 Task: Find connections with filter location Chākia with filter topic #sharktankwith filter profile language Spanish with filter current company Crescendo Global  with filter school Careers for banglore youth with filter industry Natural Gas Distribution with filter service category Nonprofit Consulting with filter keywords title Salon Manager
Action: Mouse moved to (699, 87)
Screenshot: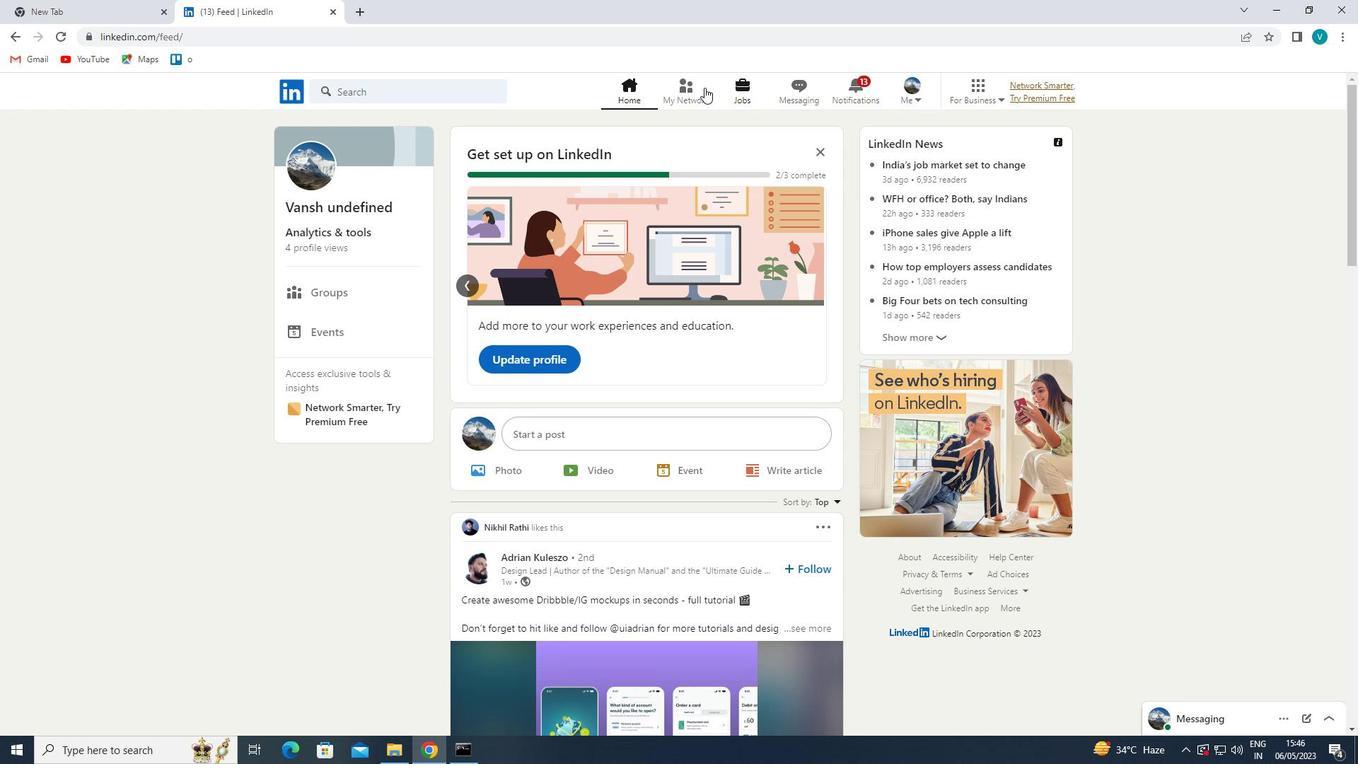 
Action: Mouse pressed left at (699, 87)
Screenshot: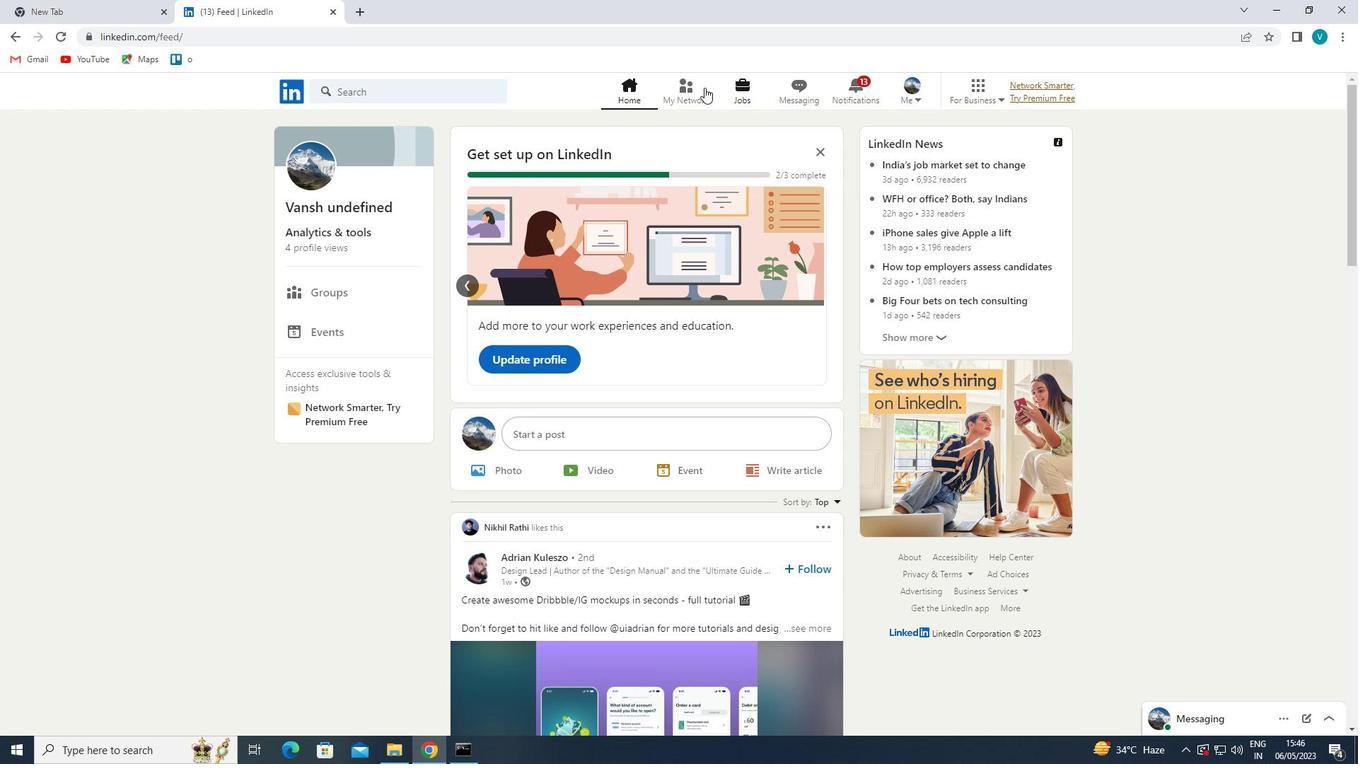 
Action: Mouse moved to (382, 176)
Screenshot: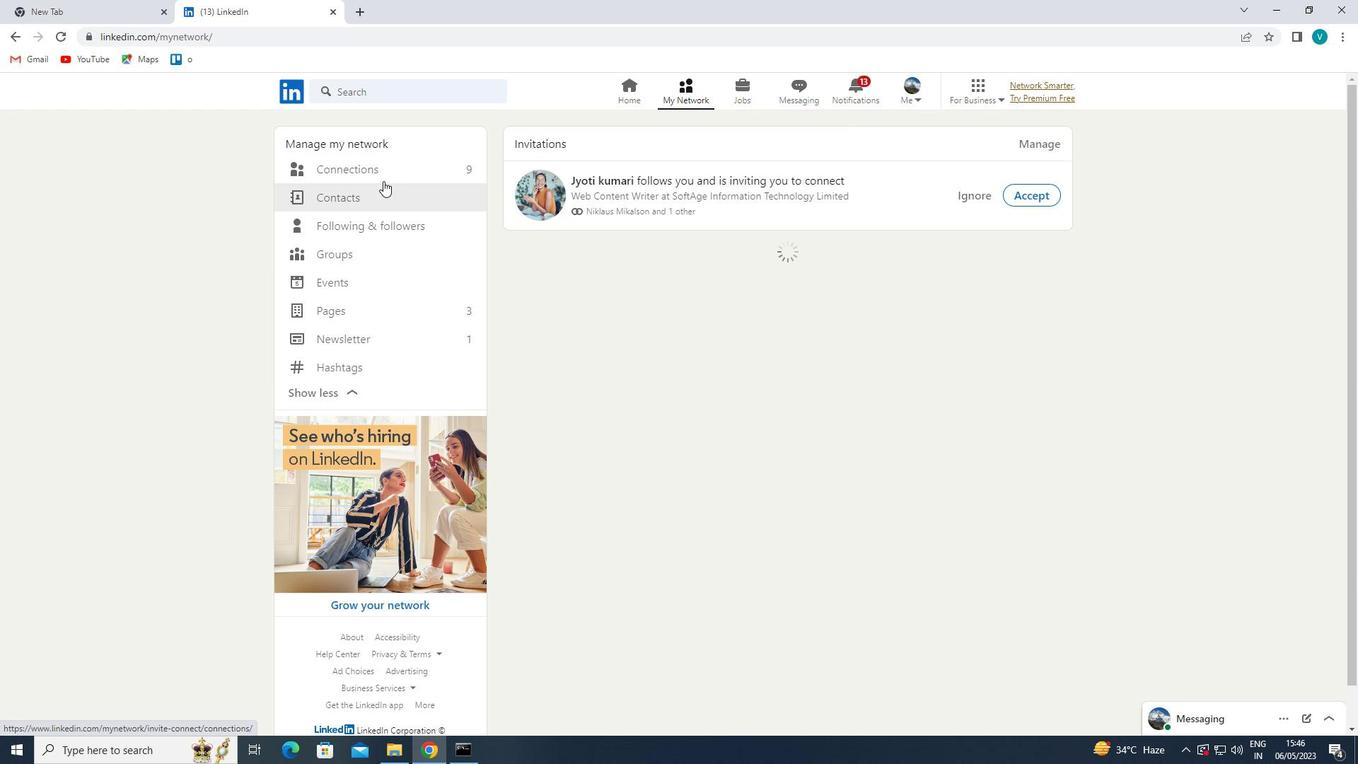 
Action: Mouse pressed left at (382, 176)
Screenshot: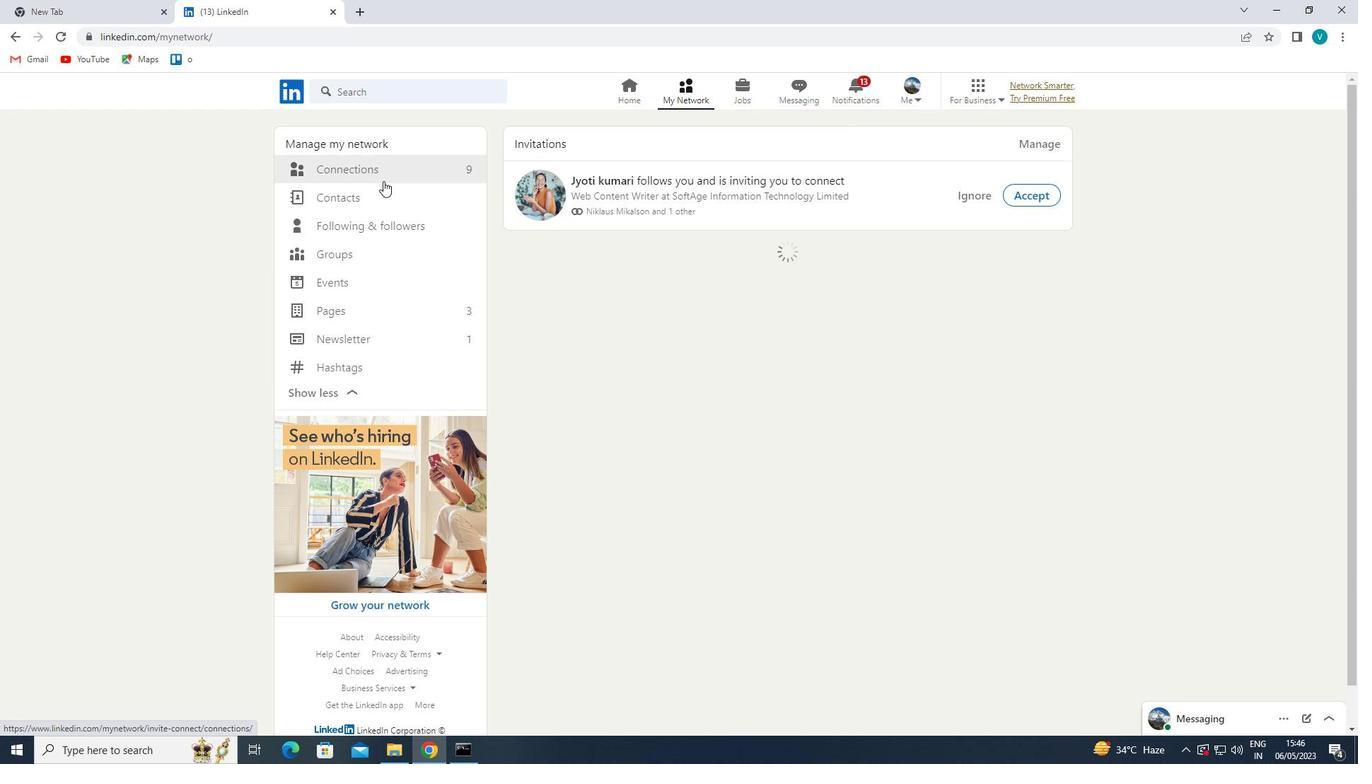 
Action: Mouse moved to (794, 162)
Screenshot: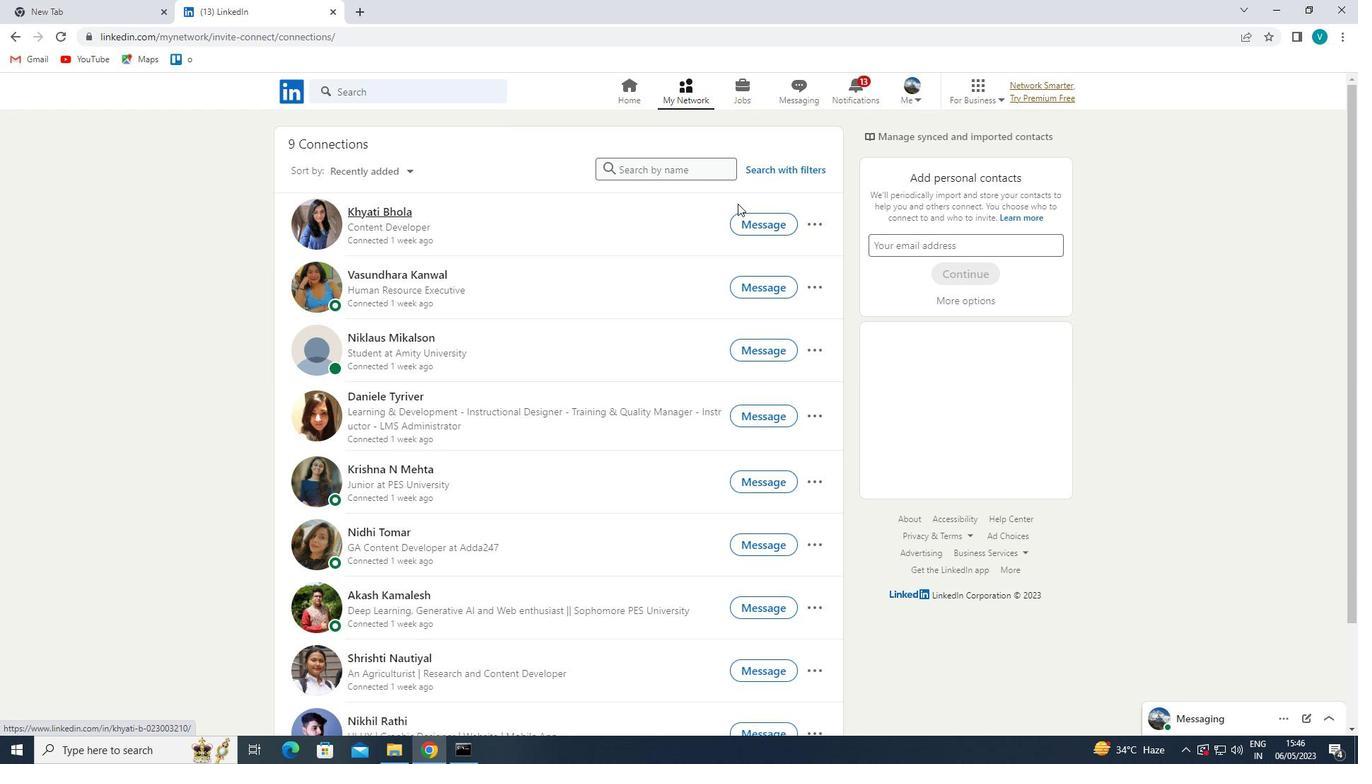 
Action: Mouse pressed left at (794, 162)
Screenshot: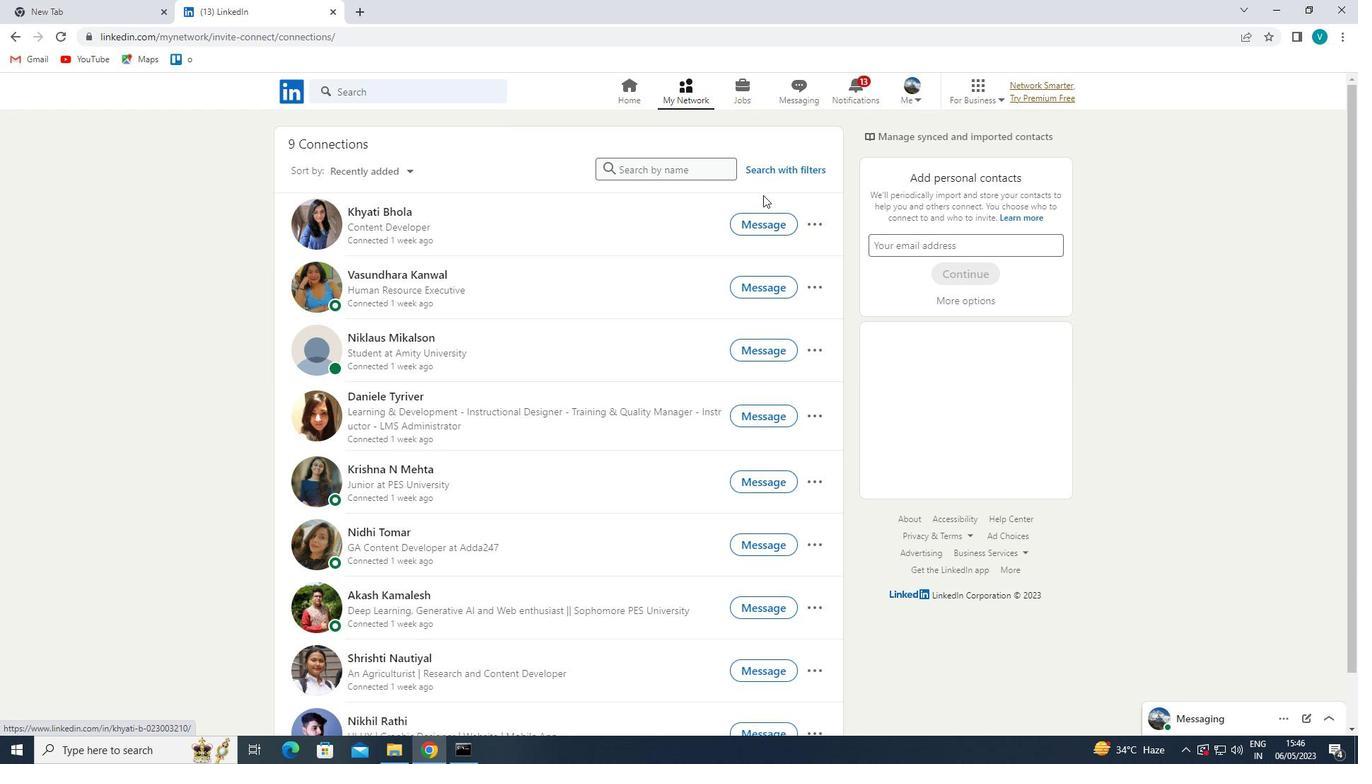 
Action: Mouse moved to (684, 137)
Screenshot: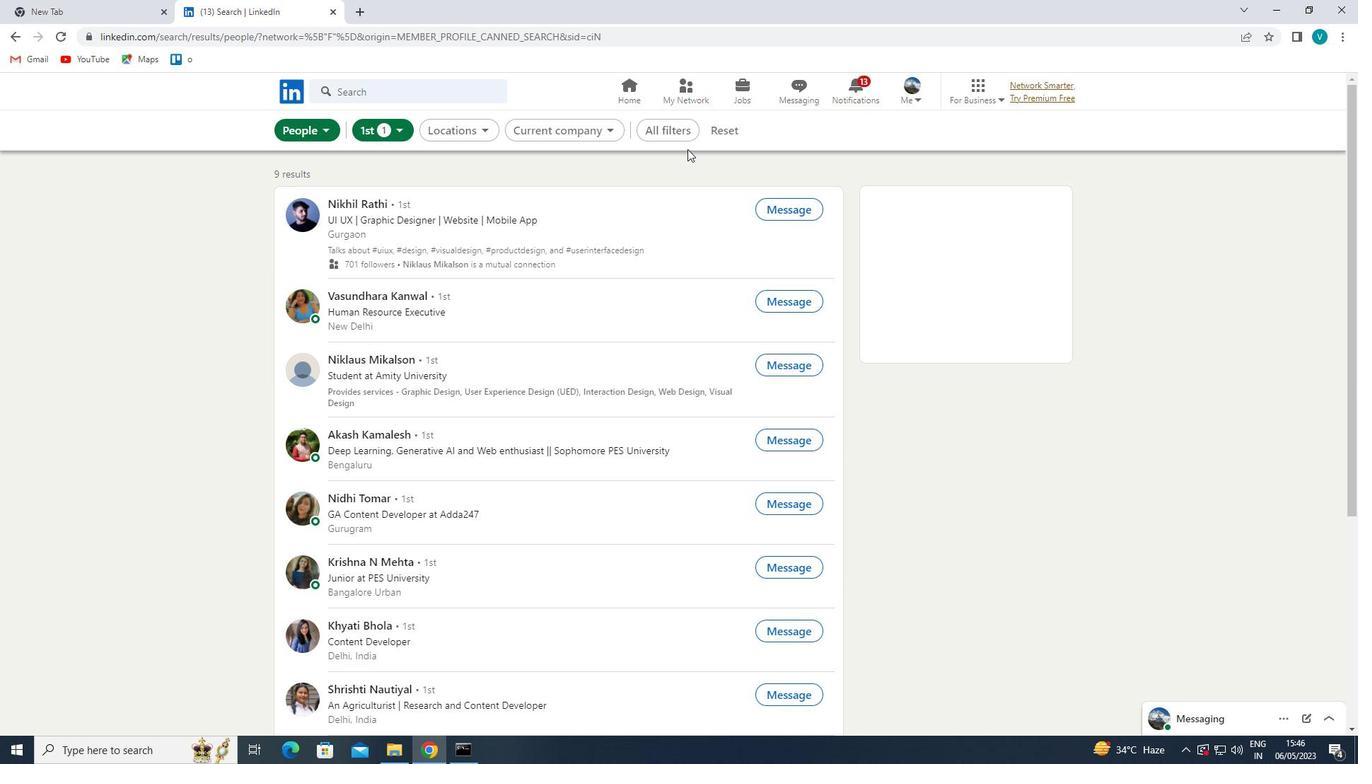 
Action: Mouse pressed left at (684, 137)
Screenshot: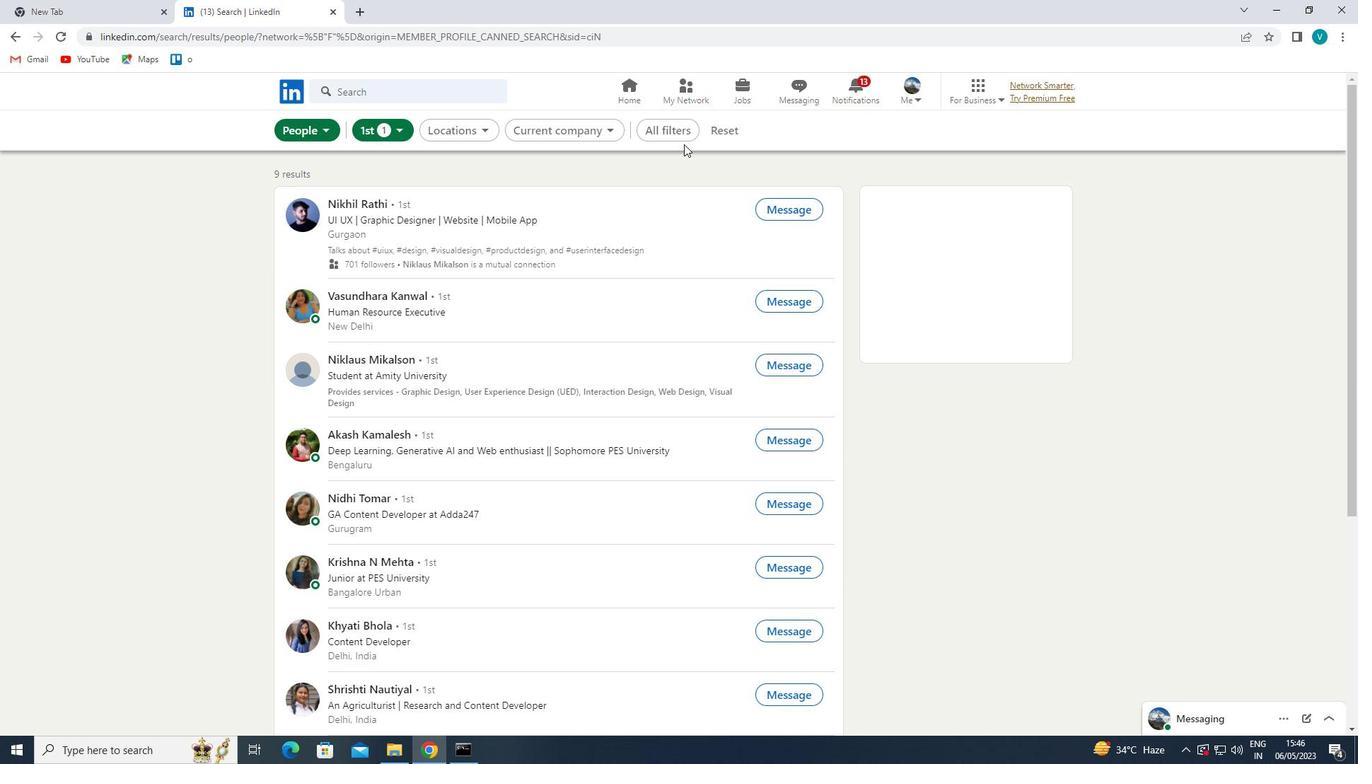 
Action: Mouse moved to (1081, 342)
Screenshot: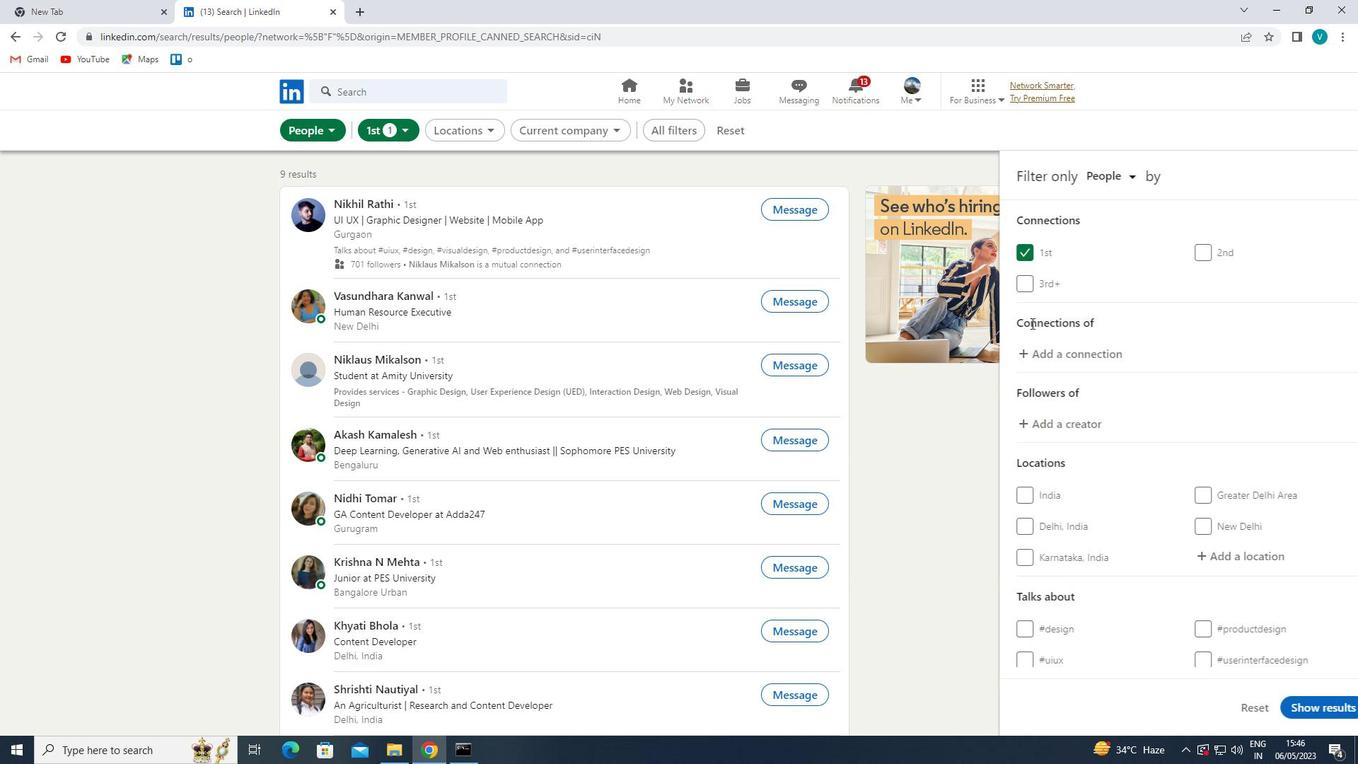 
Action: Mouse scrolled (1081, 341) with delta (0, 0)
Screenshot: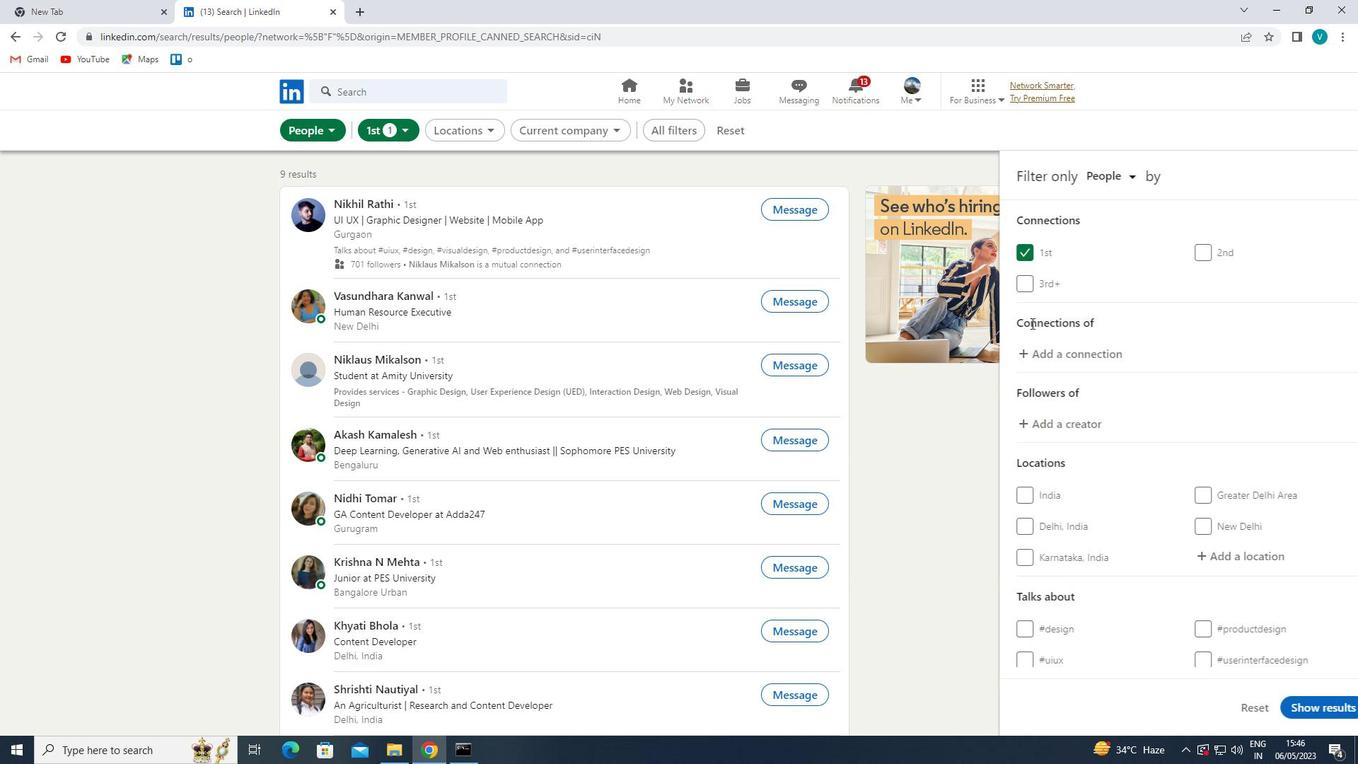 
Action: Mouse moved to (1166, 477)
Screenshot: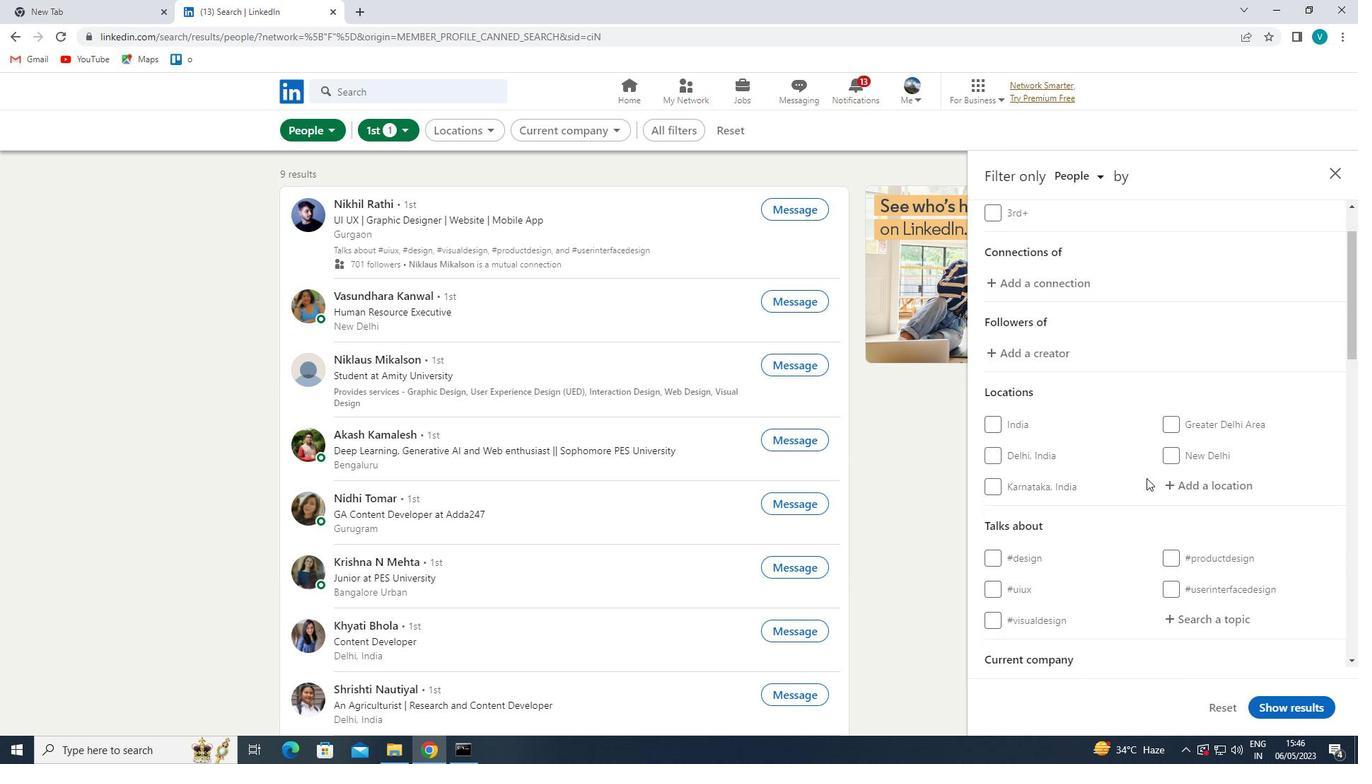 
Action: Mouse pressed left at (1166, 477)
Screenshot: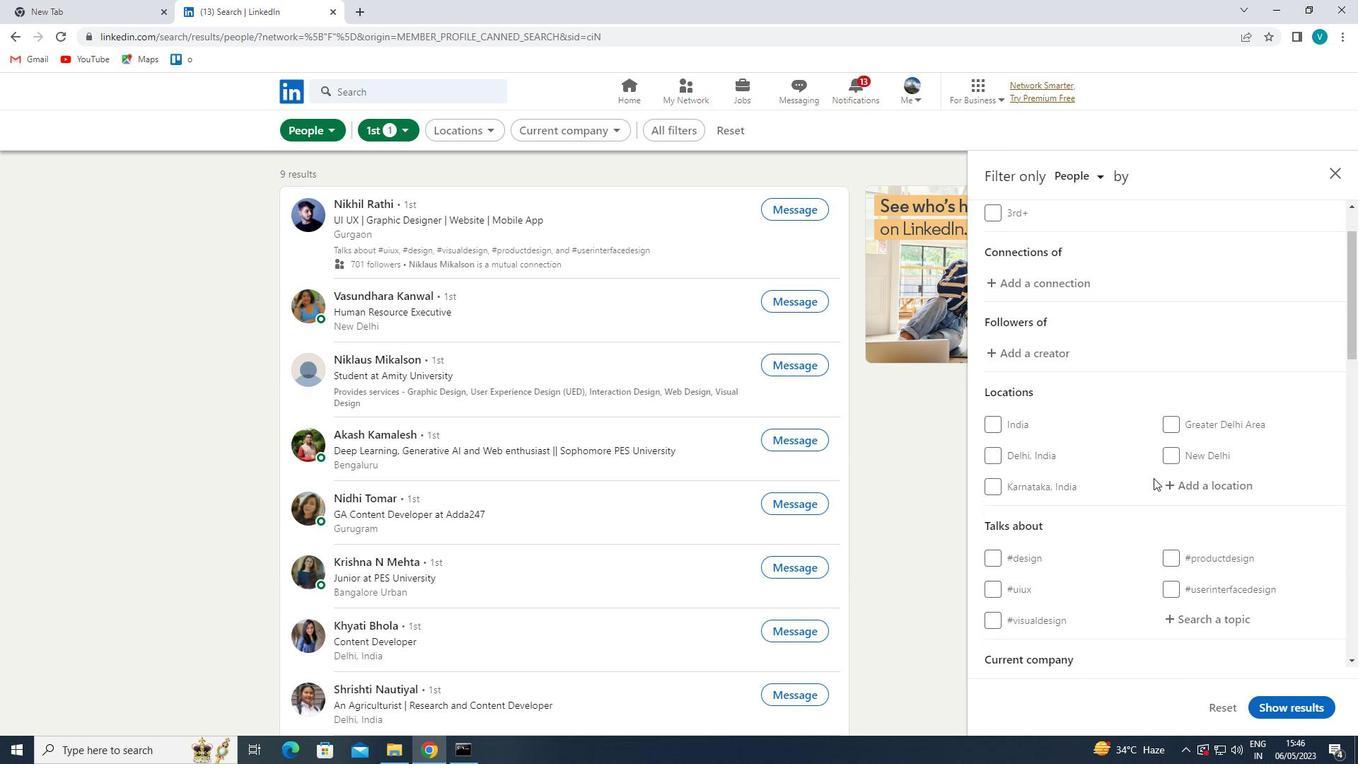 
Action: Mouse moved to (578, 200)
Screenshot: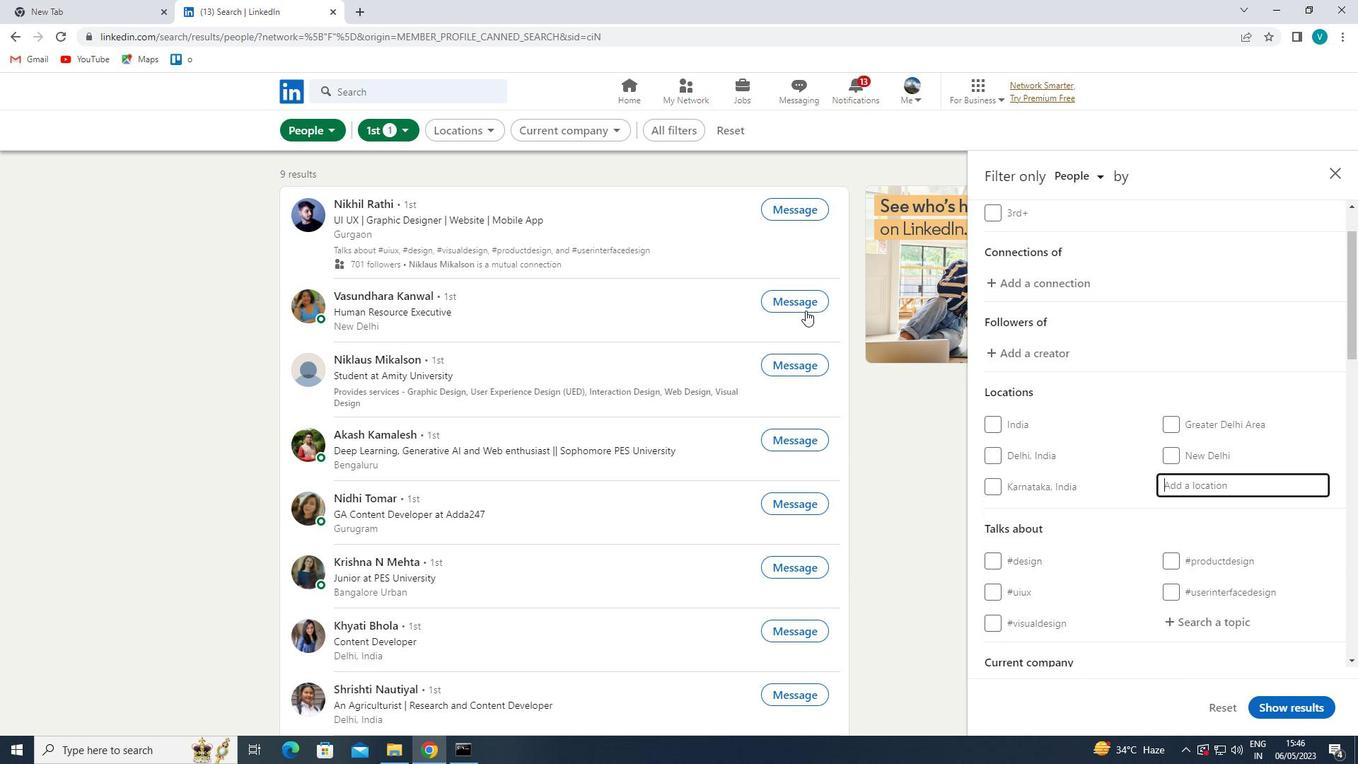 
Action: Key pressed <Key.shift>CHAKLA<Key.backspace><Key.backspace>IA
Screenshot: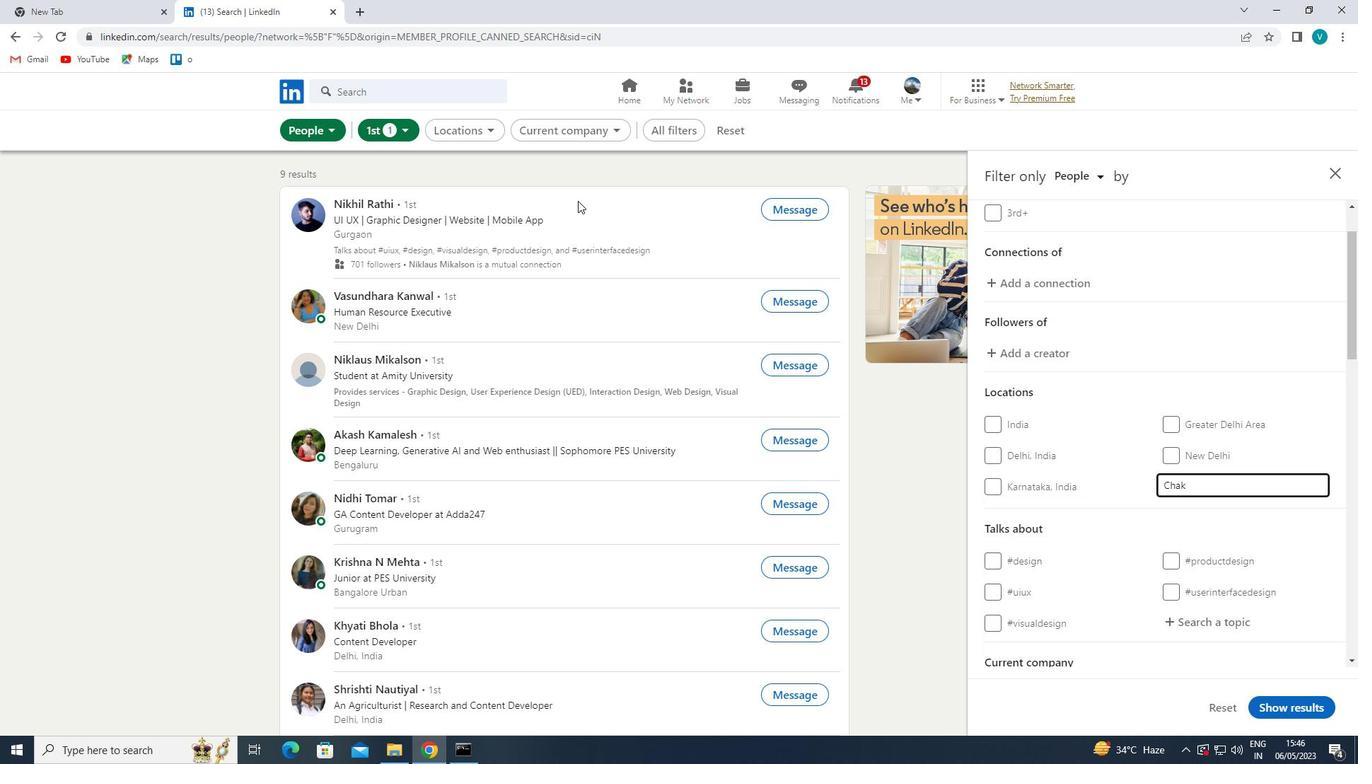 
Action: Mouse moved to (1055, 512)
Screenshot: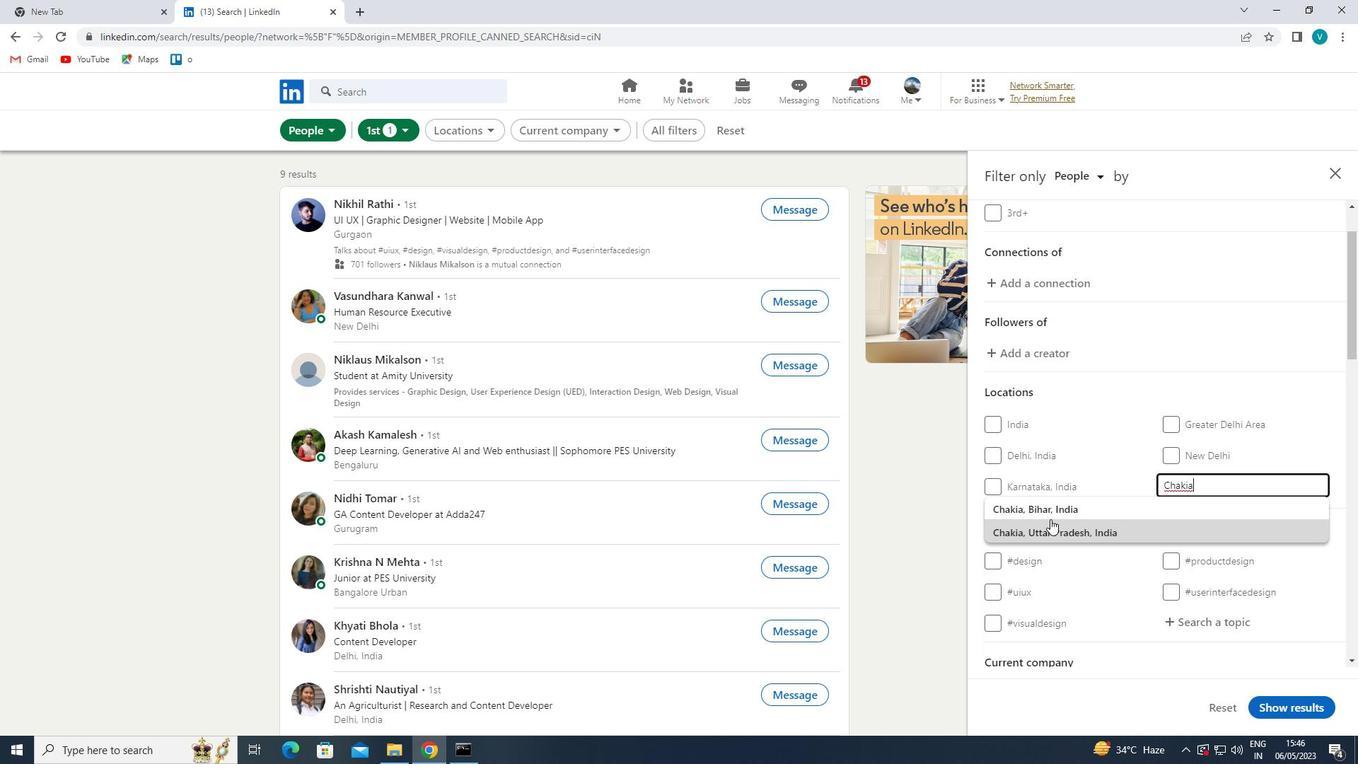 
Action: Mouse pressed left at (1055, 512)
Screenshot: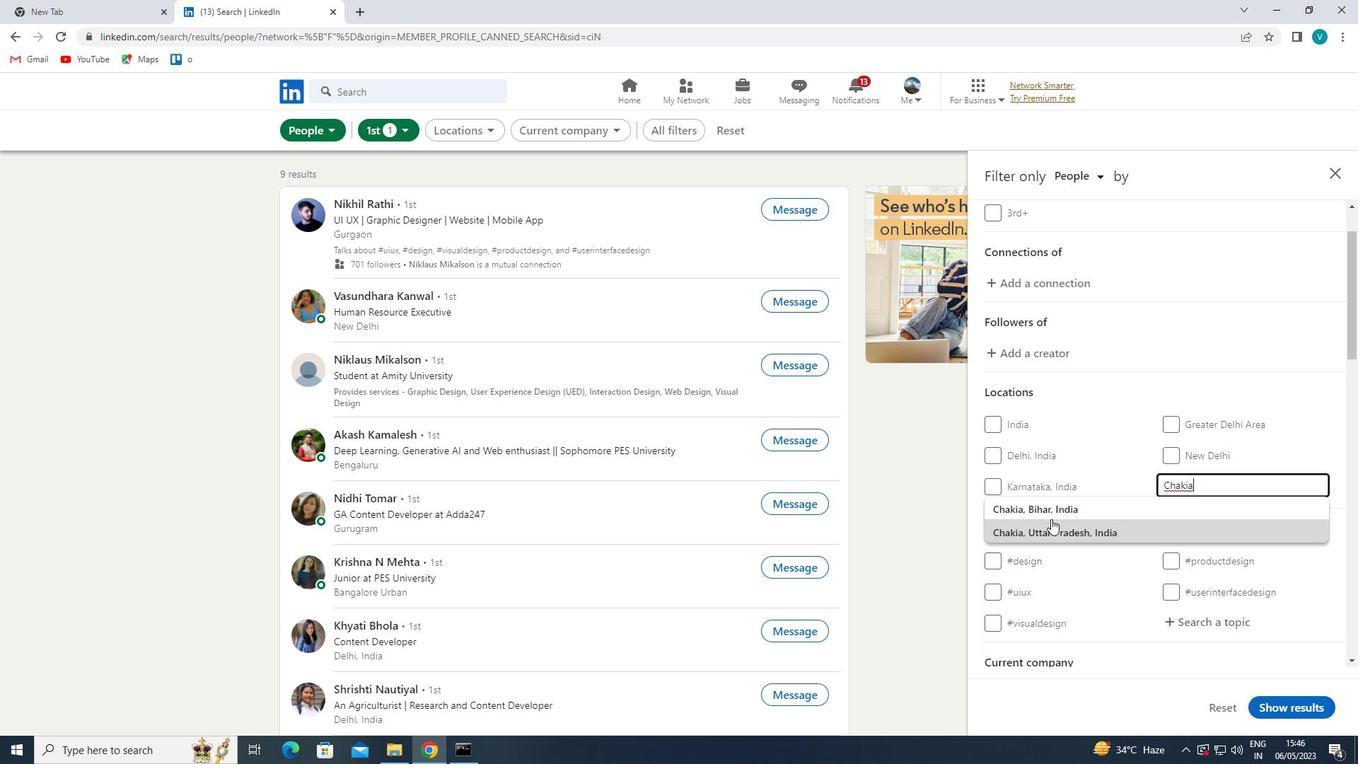 
Action: Mouse moved to (1122, 513)
Screenshot: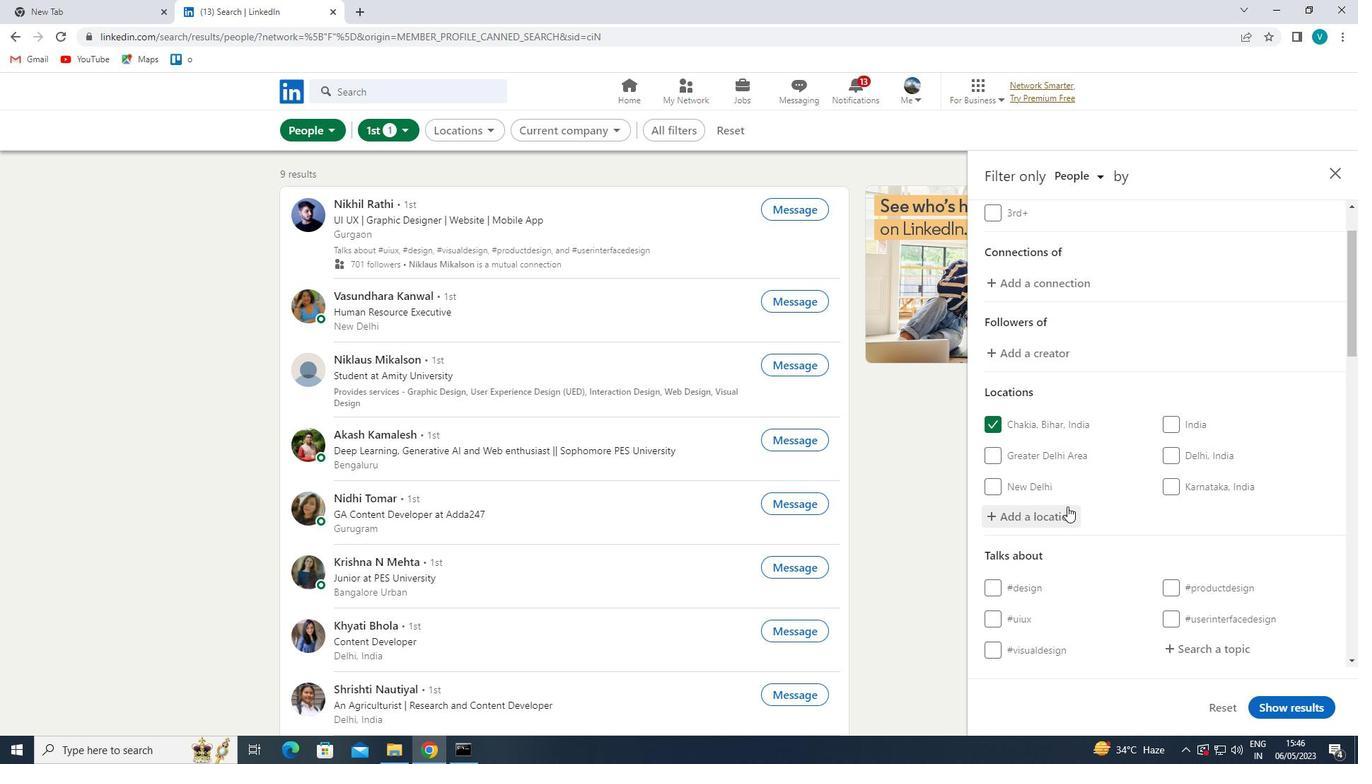 
Action: Mouse scrolled (1122, 513) with delta (0, 0)
Screenshot: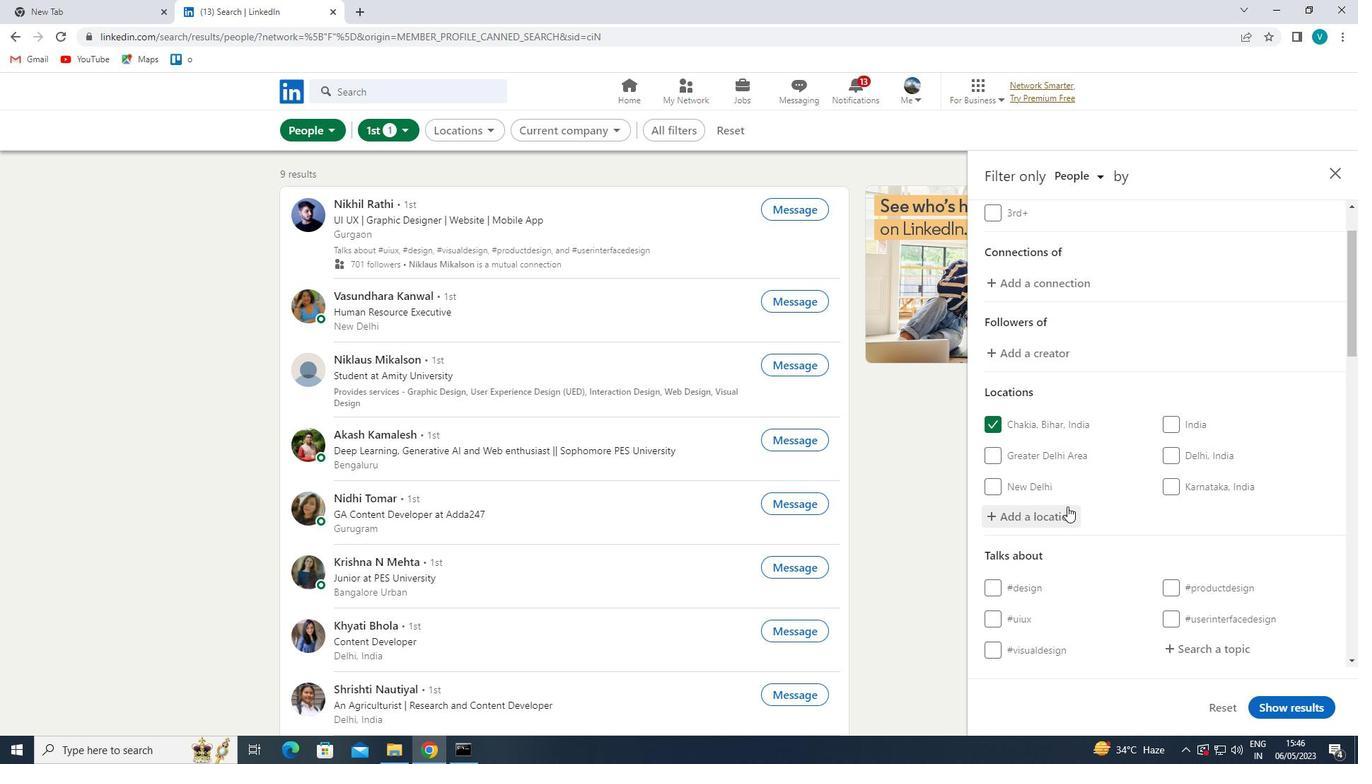 
Action: Mouse moved to (1125, 513)
Screenshot: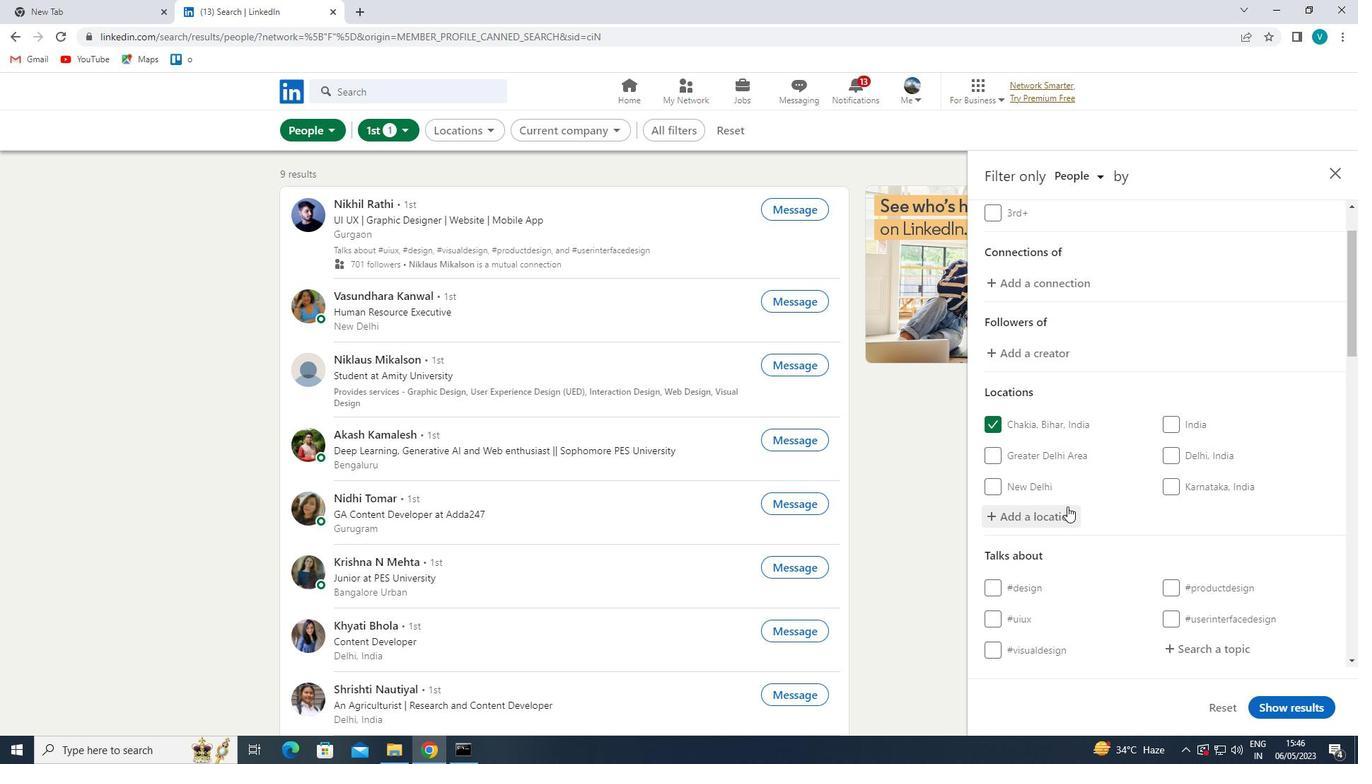 
Action: Mouse scrolled (1125, 513) with delta (0, 0)
Screenshot: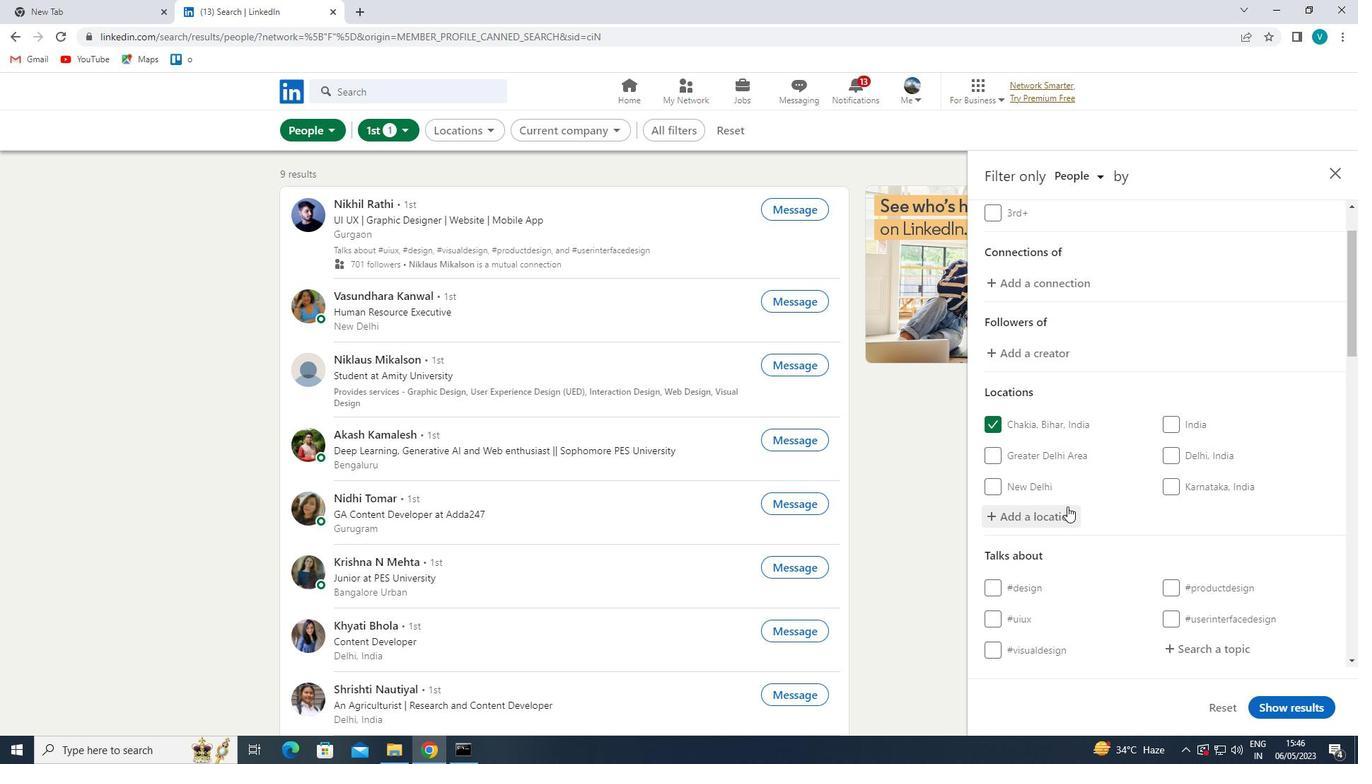 
Action: Mouse moved to (1130, 515)
Screenshot: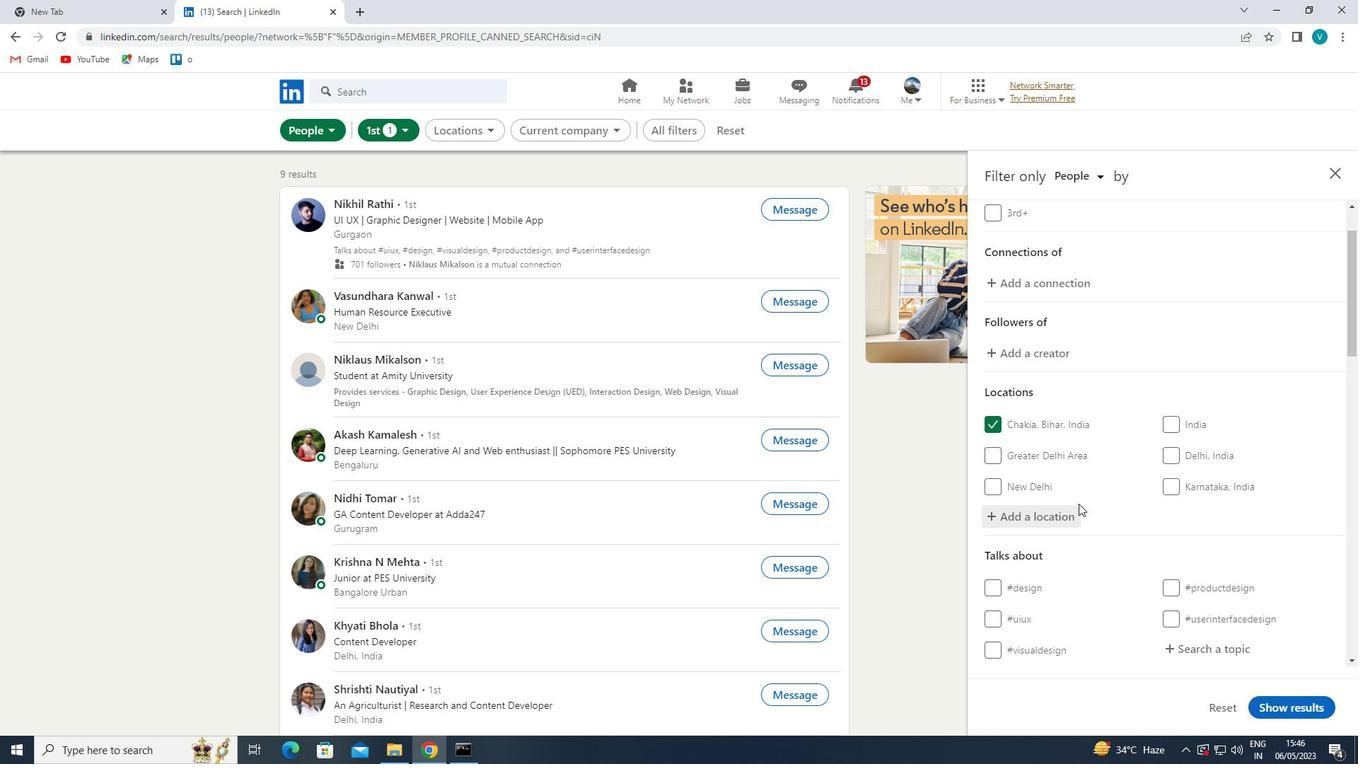 
Action: Mouse scrolled (1130, 514) with delta (0, 0)
Screenshot: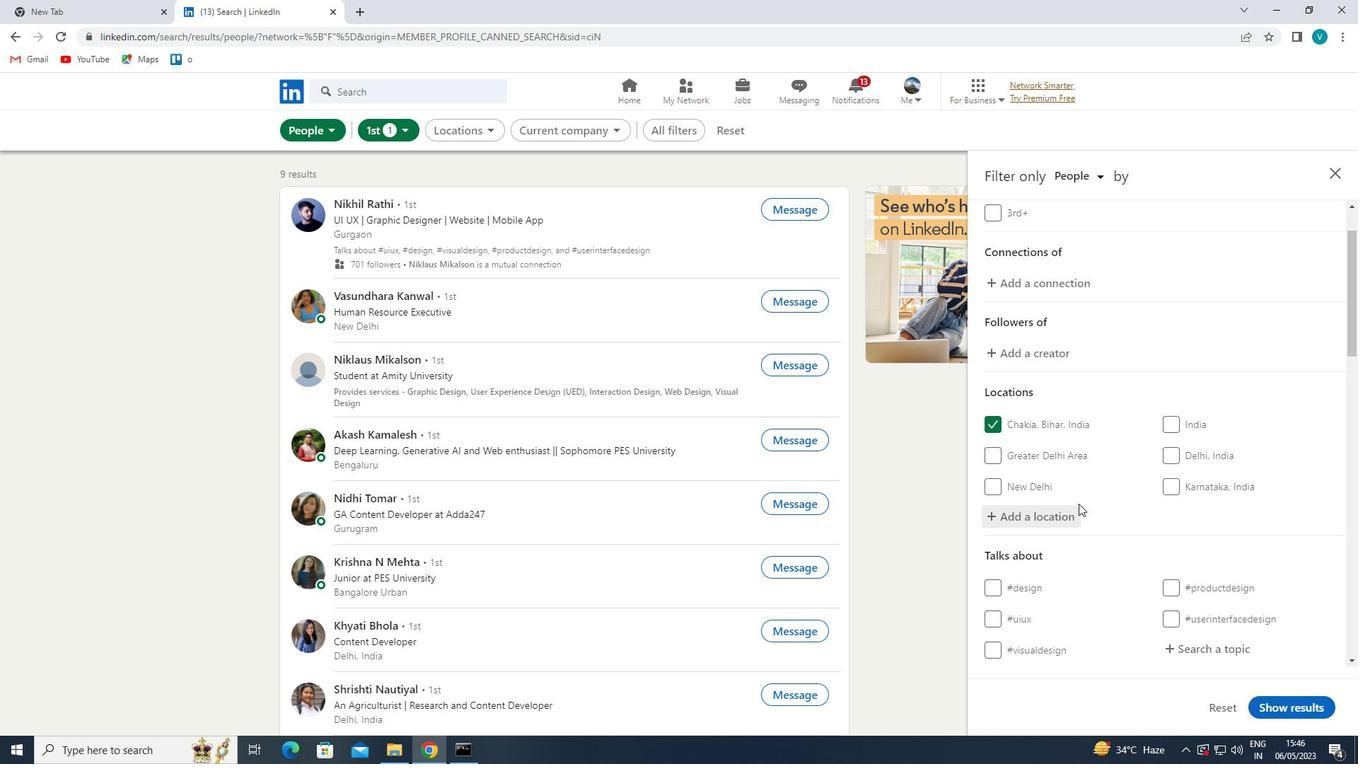 
Action: Mouse moved to (1215, 429)
Screenshot: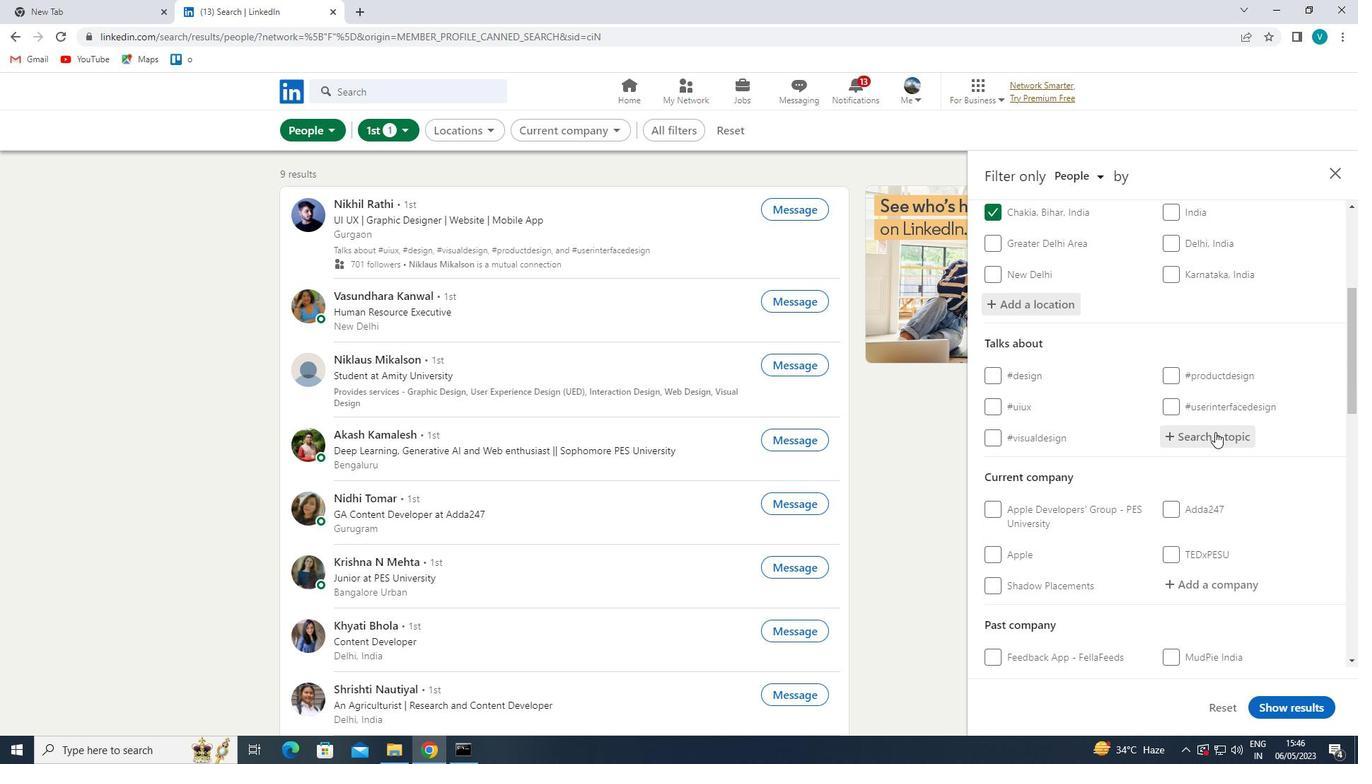 
Action: Mouse pressed left at (1215, 429)
Screenshot: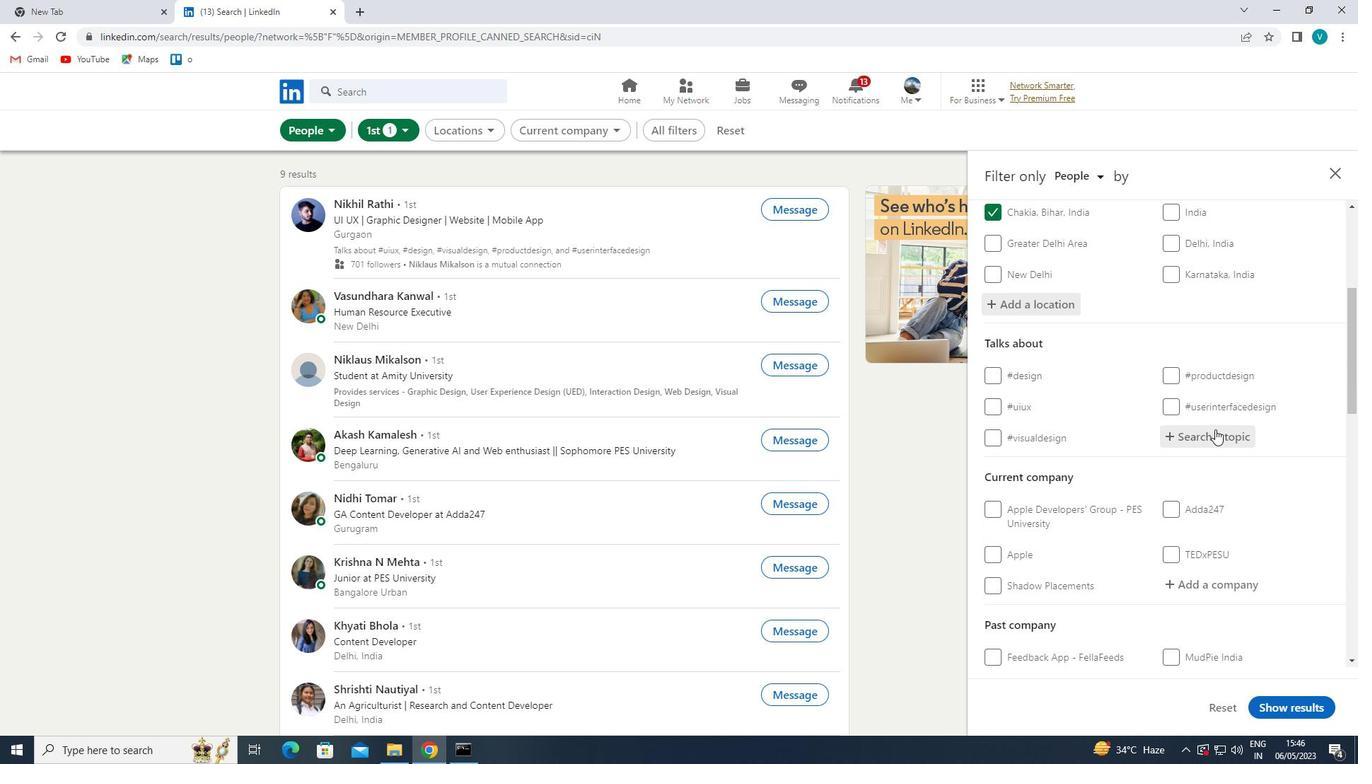 
Action: Mouse moved to (714, 488)
Screenshot: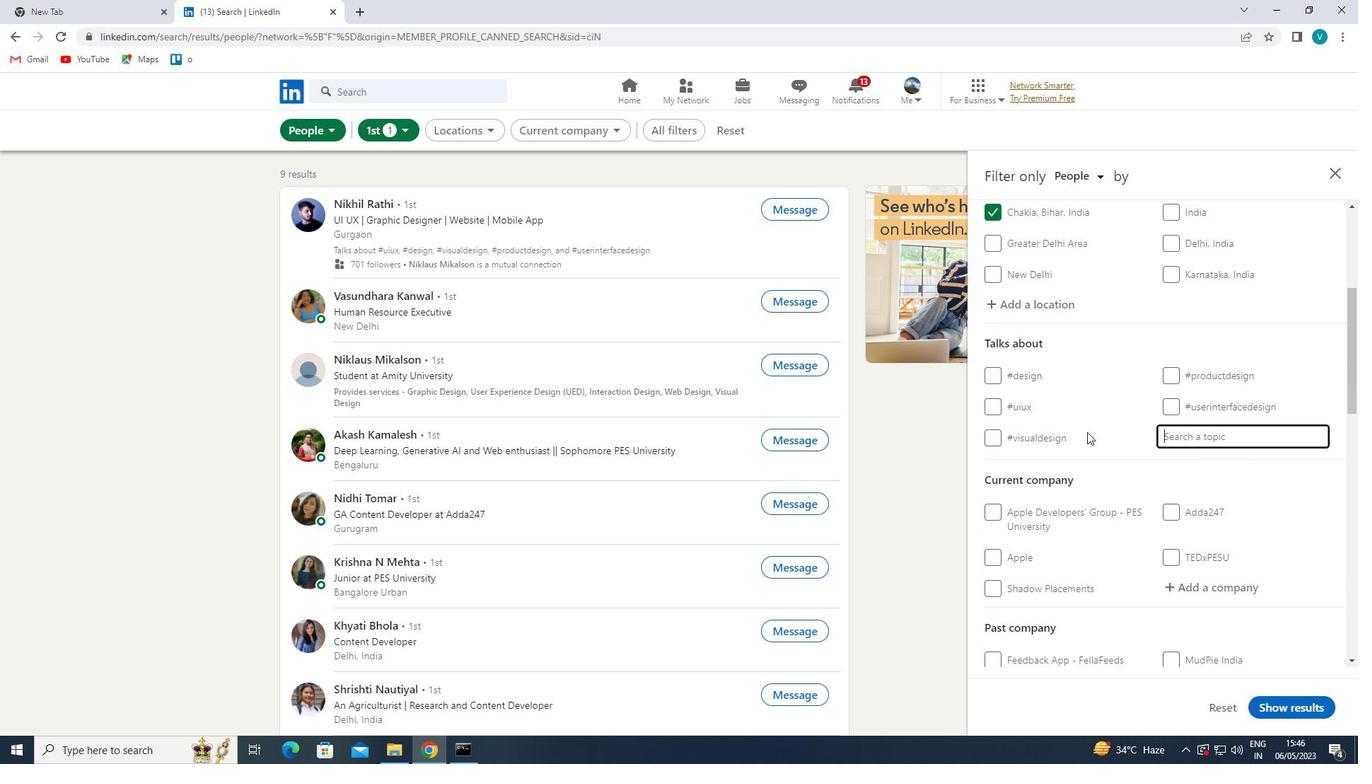 
Action: Key pressed SHARK
Screenshot: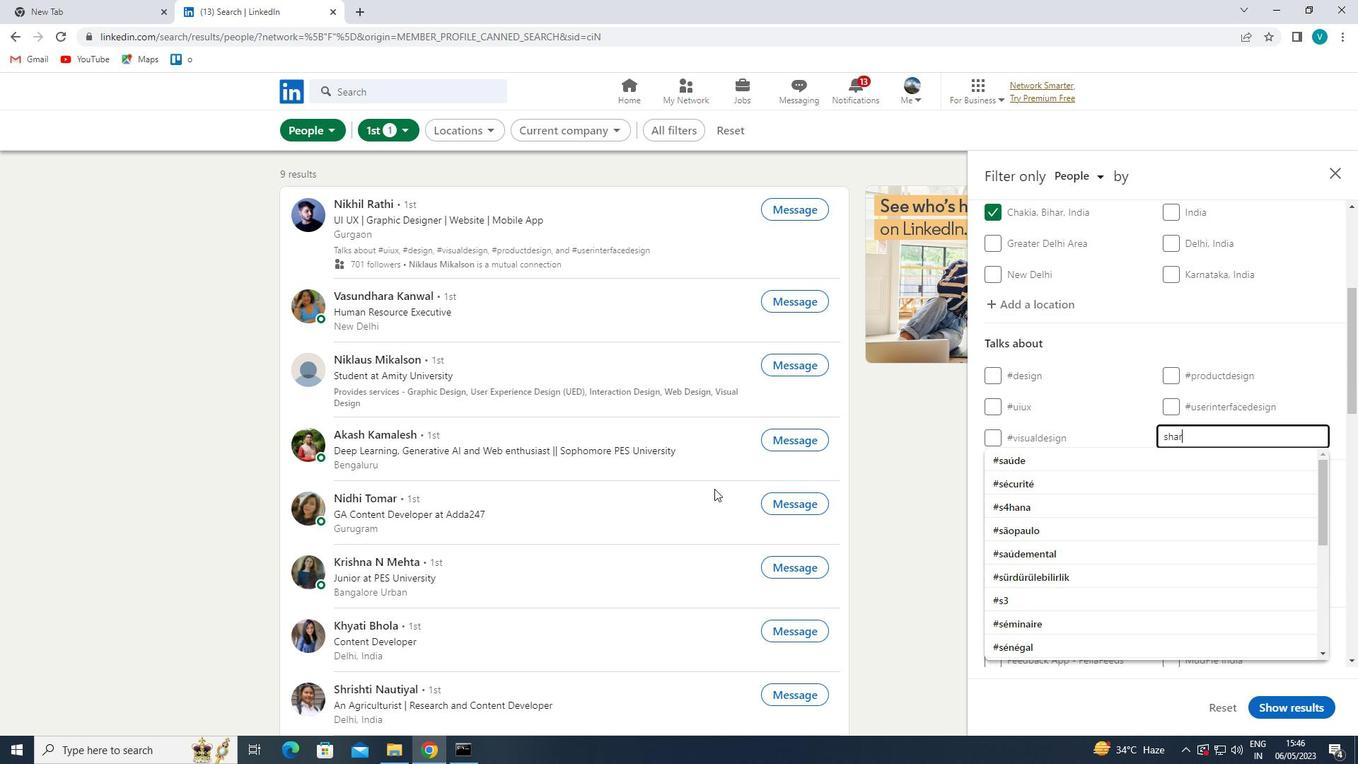 
Action: Mouse moved to (1028, 461)
Screenshot: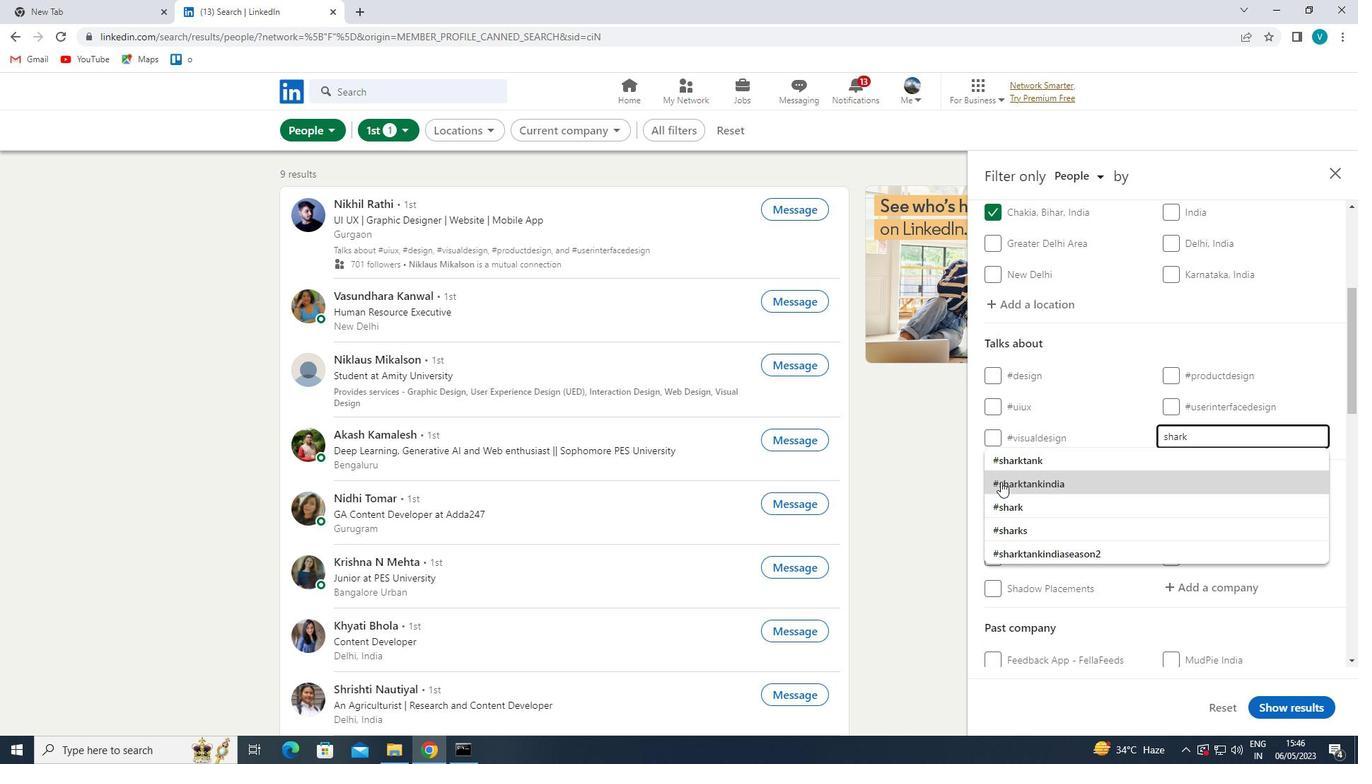 
Action: Mouse pressed left at (1028, 461)
Screenshot: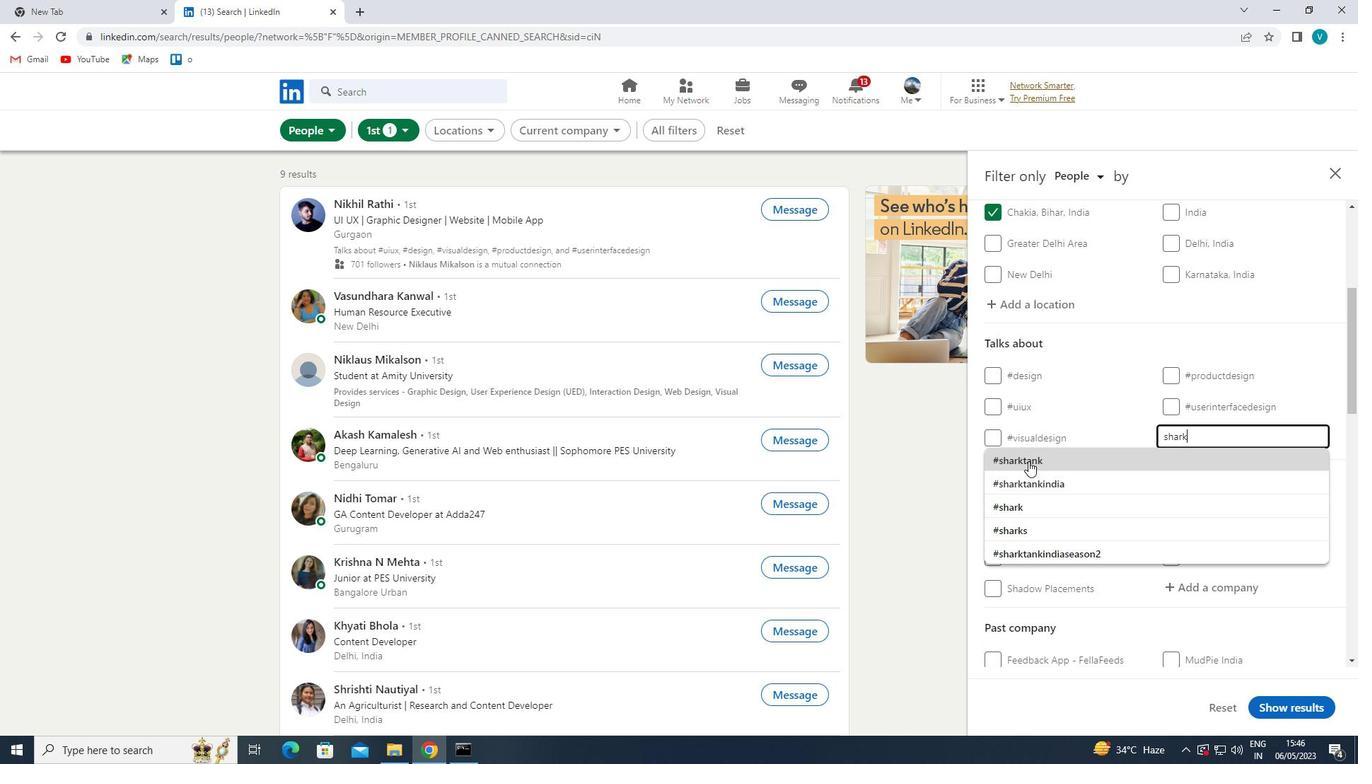 
Action: Mouse moved to (1120, 484)
Screenshot: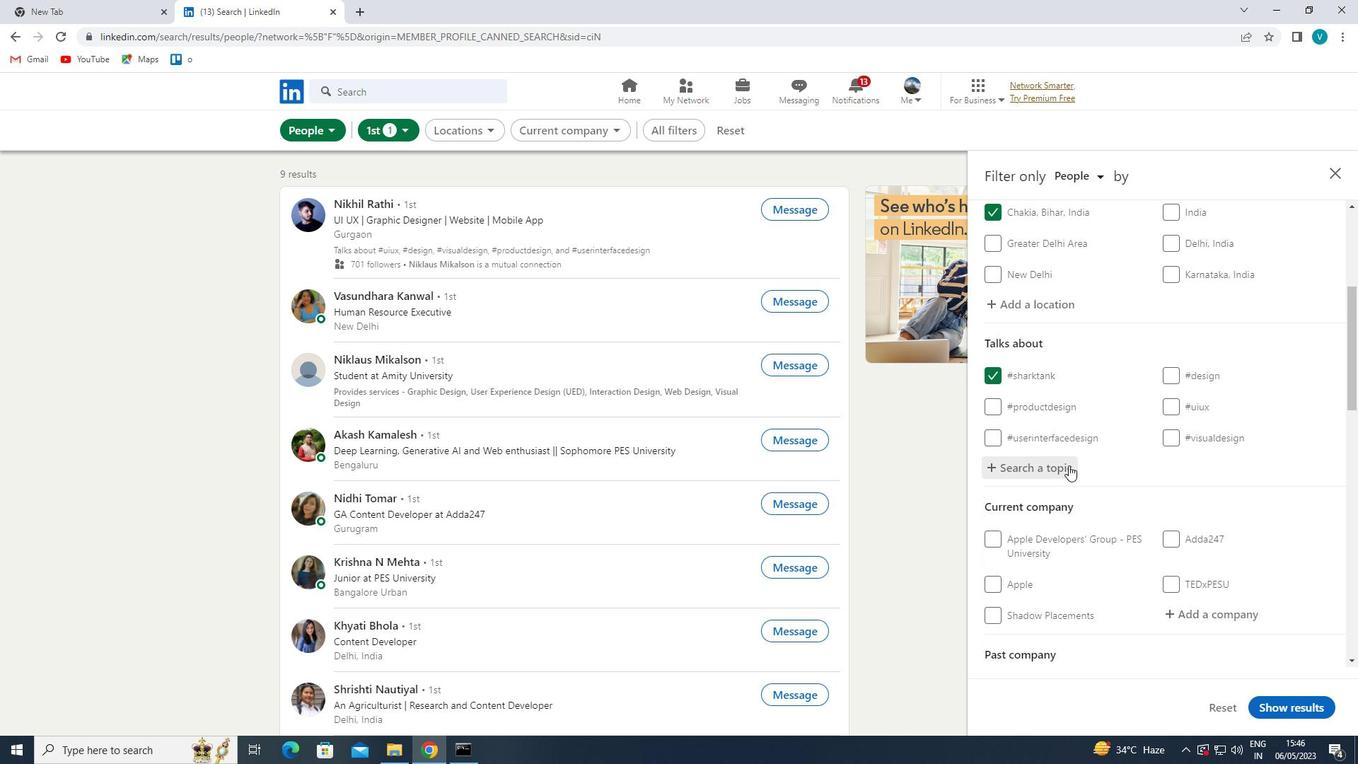 
Action: Mouse scrolled (1120, 483) with delta (0, 0)
Screenshot: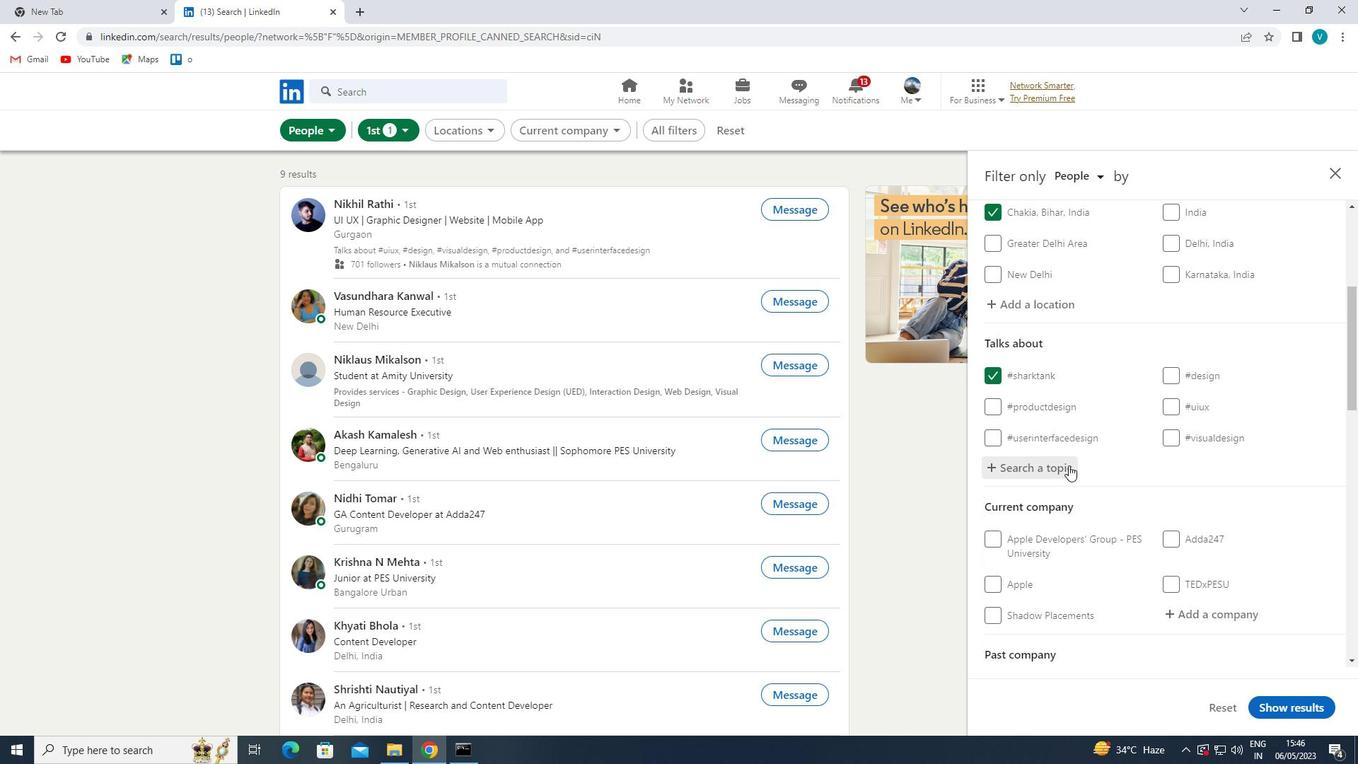 
Action: Mouse moved to (1125, 487)
Screenshot: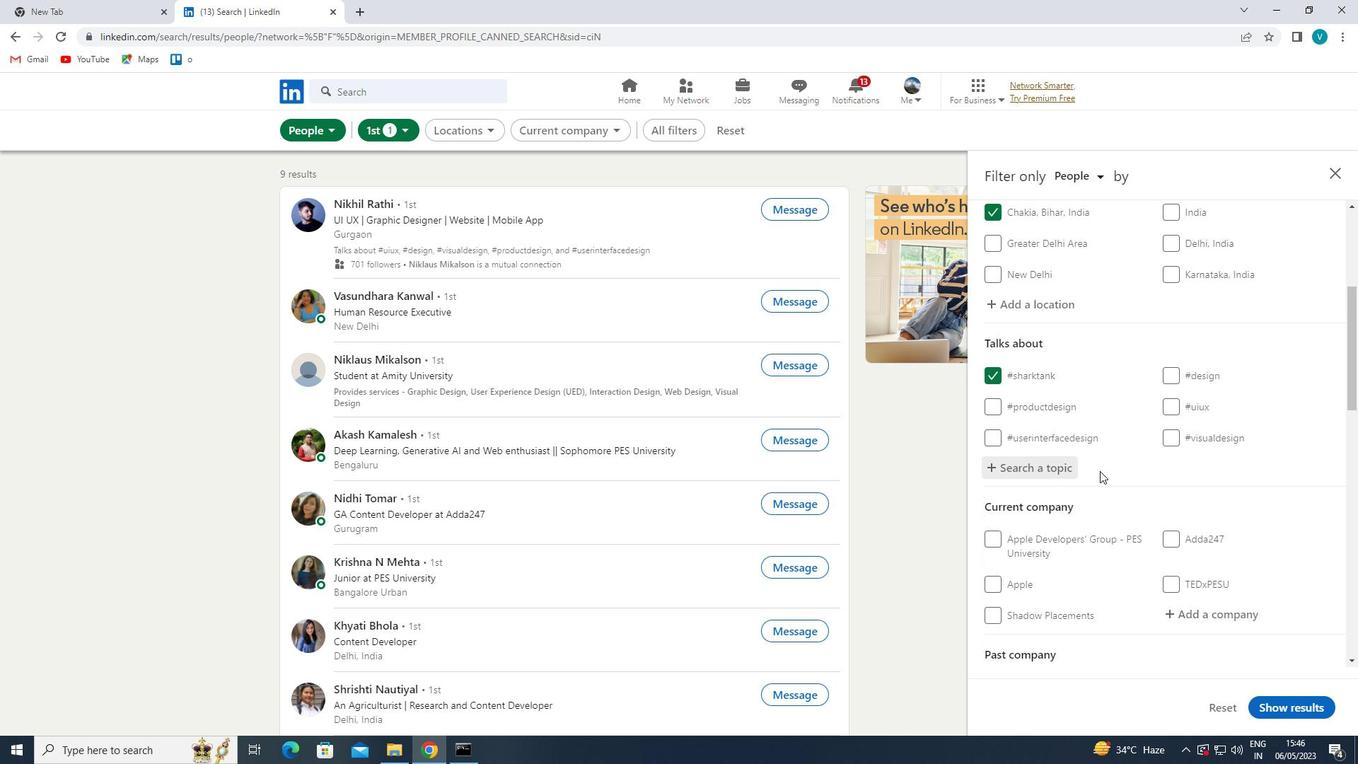 
Action: Mouse scrolled (1125, 486) with delta (0, 0)
Screenshot: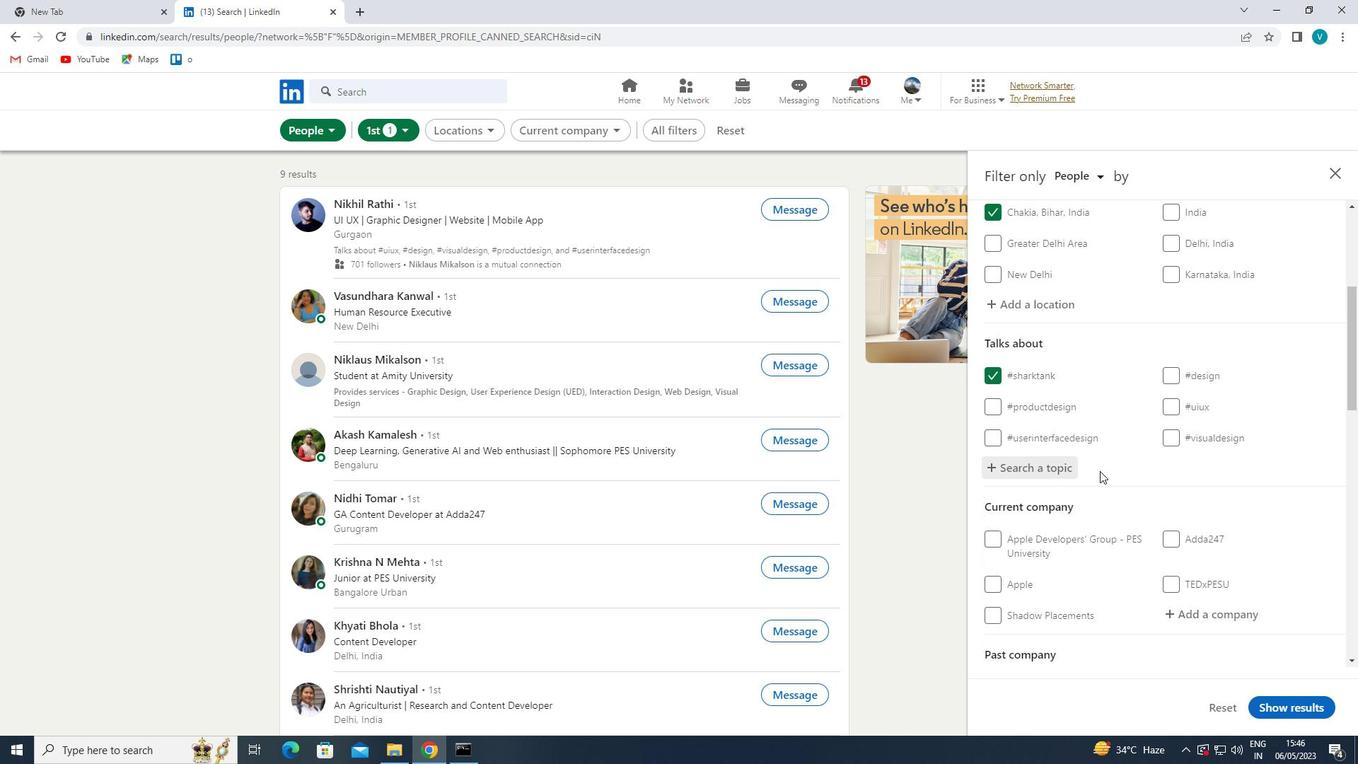 
Action: Mouse moved to (1197, 469)
Screenshot: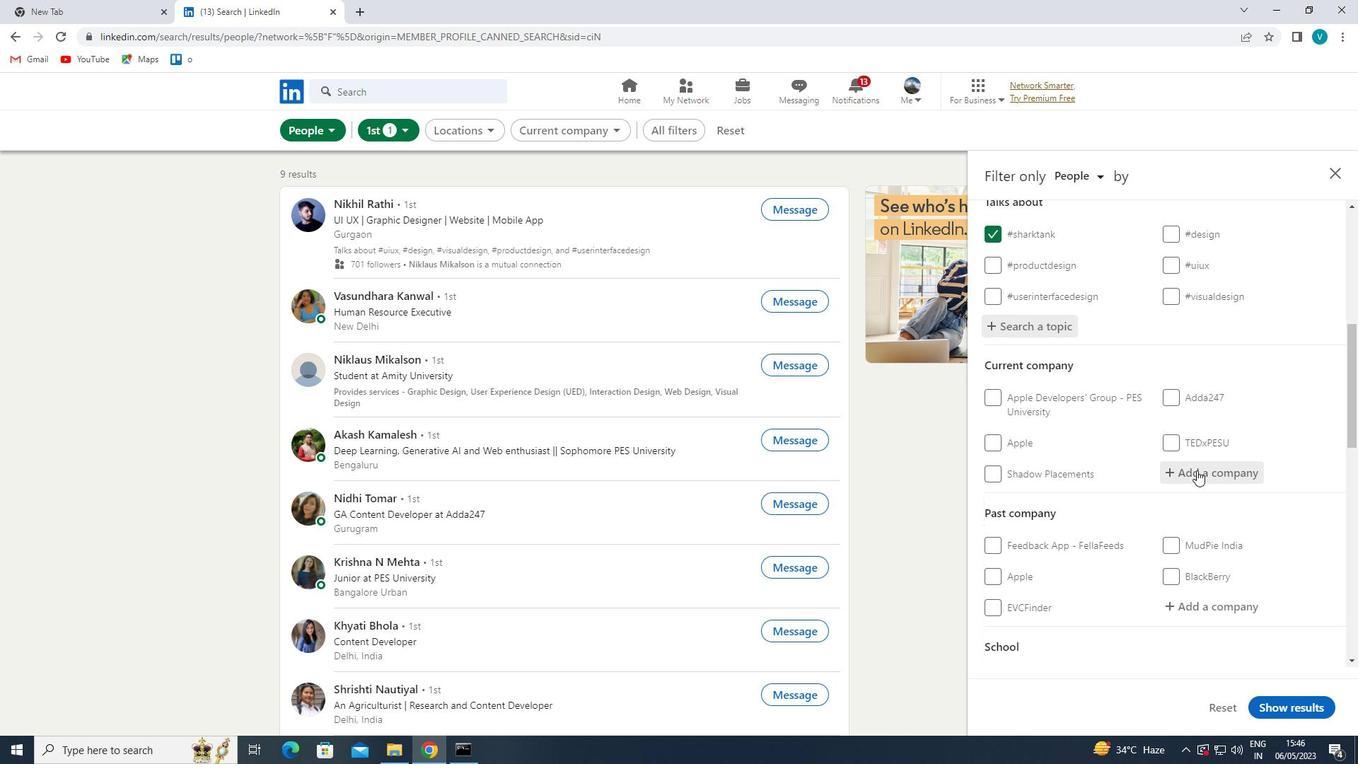 
Action: Mouse pressed left at (1197, 469)
Screenshot: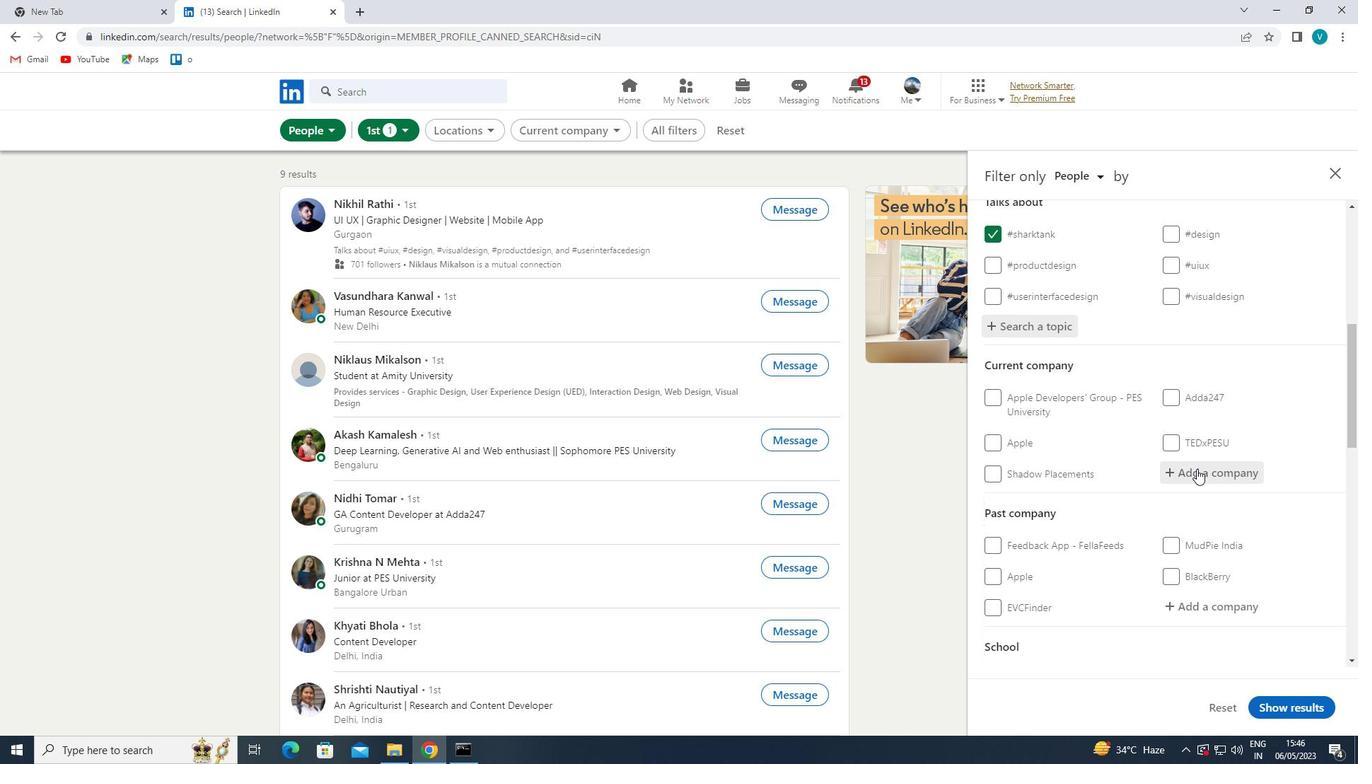 
Action: Key pressed <Key.shift>C
Screenshot: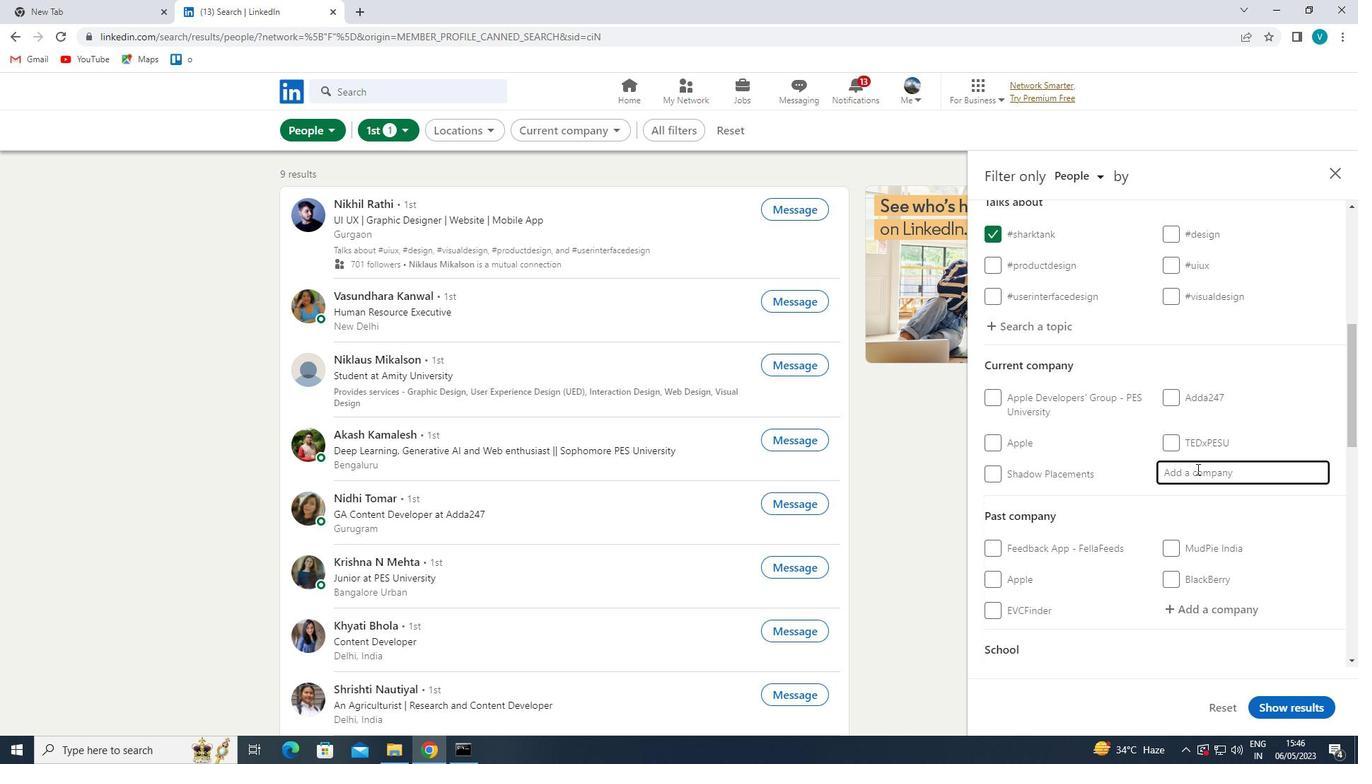 
Action: Mouse moved to (982, 485)
Screenshot: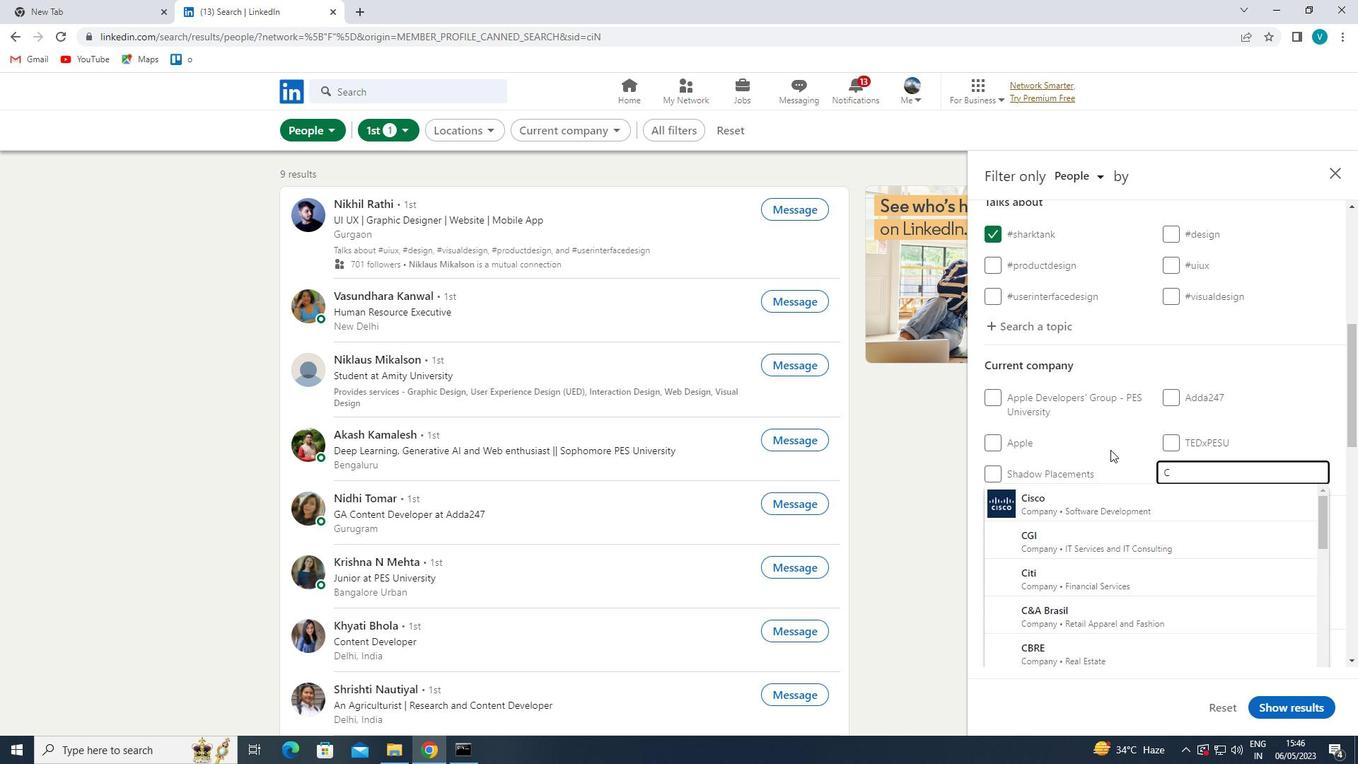 
Action: Key pressed RESCENDO
Screenshot: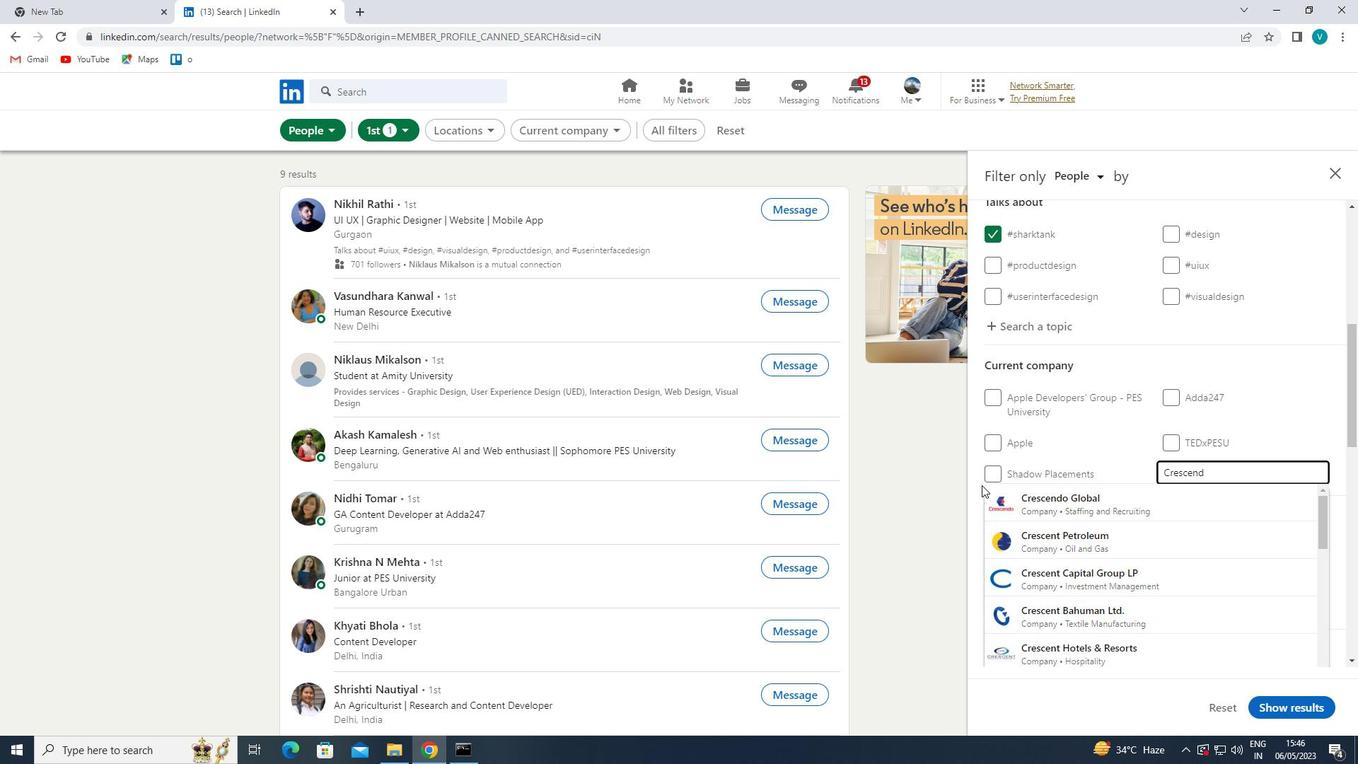 
Action: Mouse moved to (1049, 498)
Screenshot: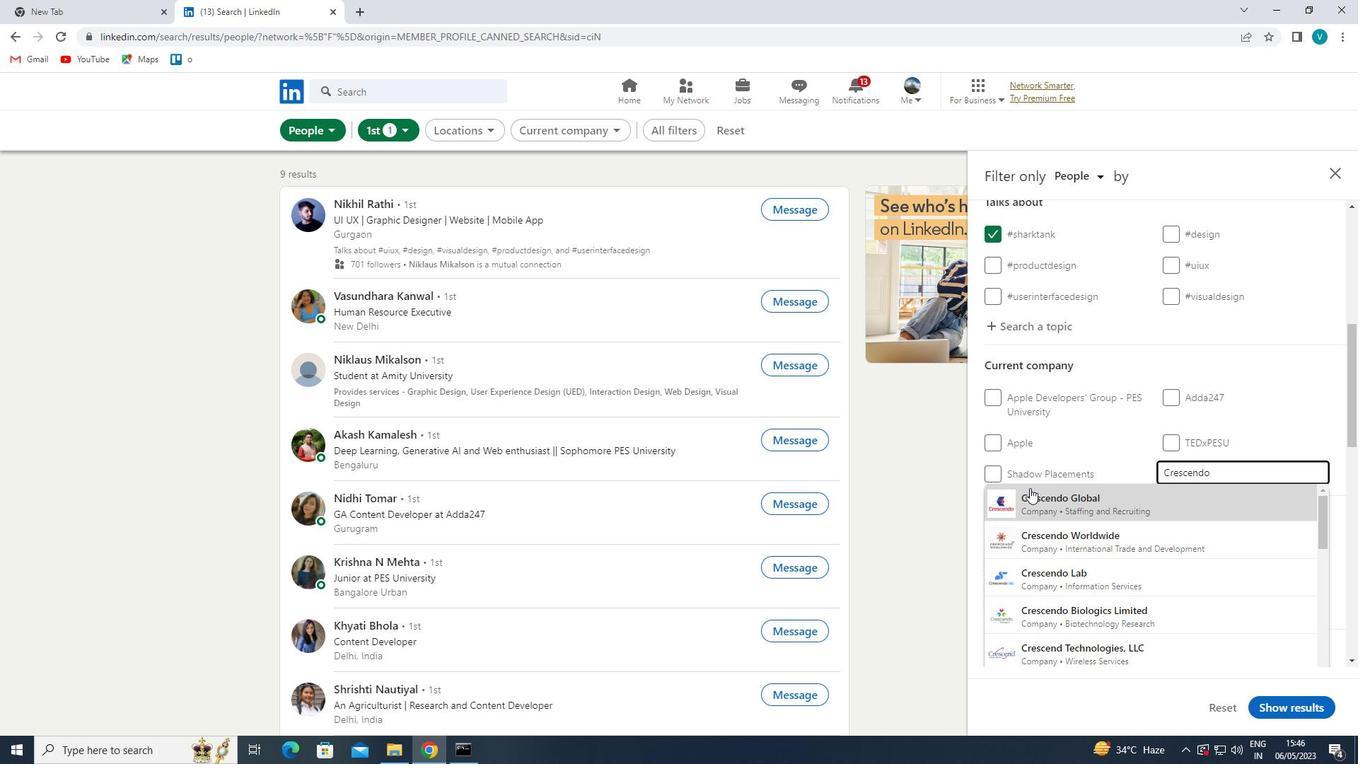 
Action: Mouse pressed left at (1049, 498)
Screenshot: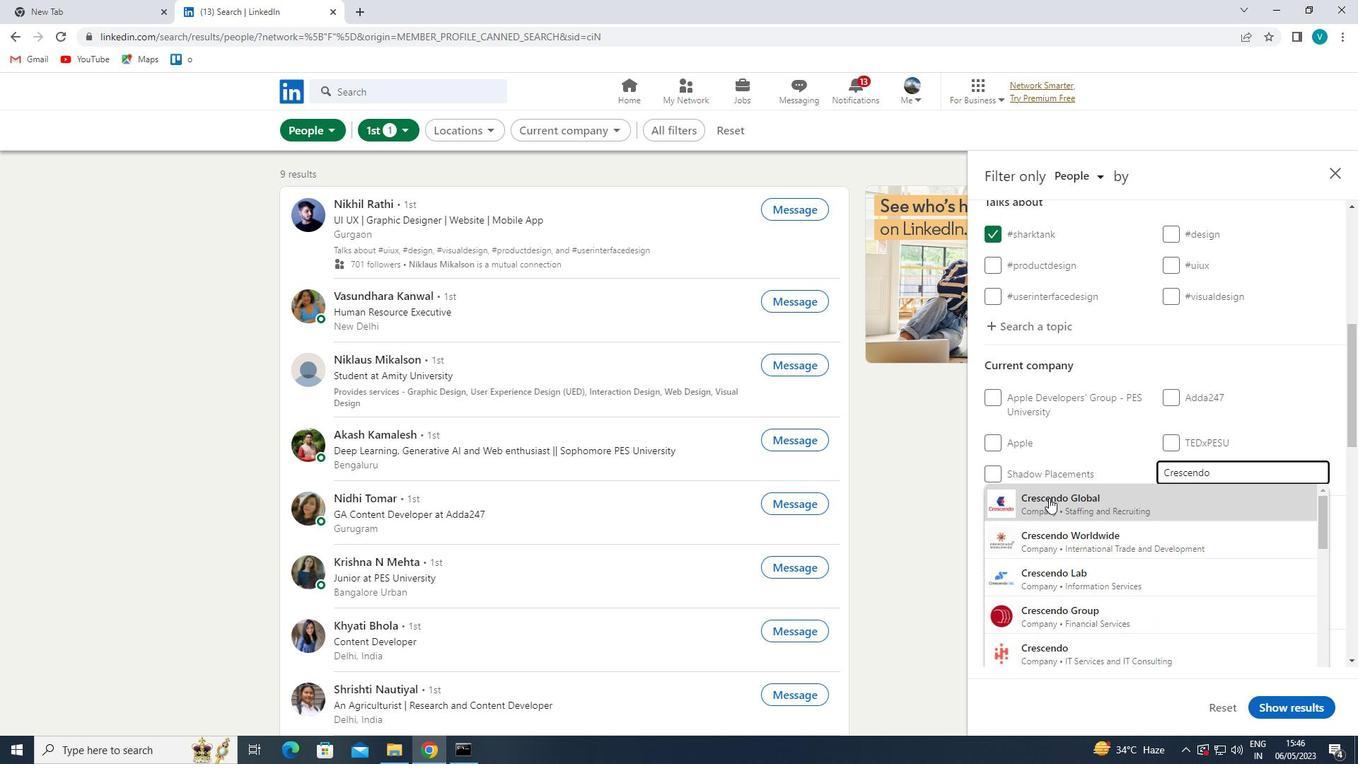 
Action: Mouse moved to (1068, 500)
Screenshot: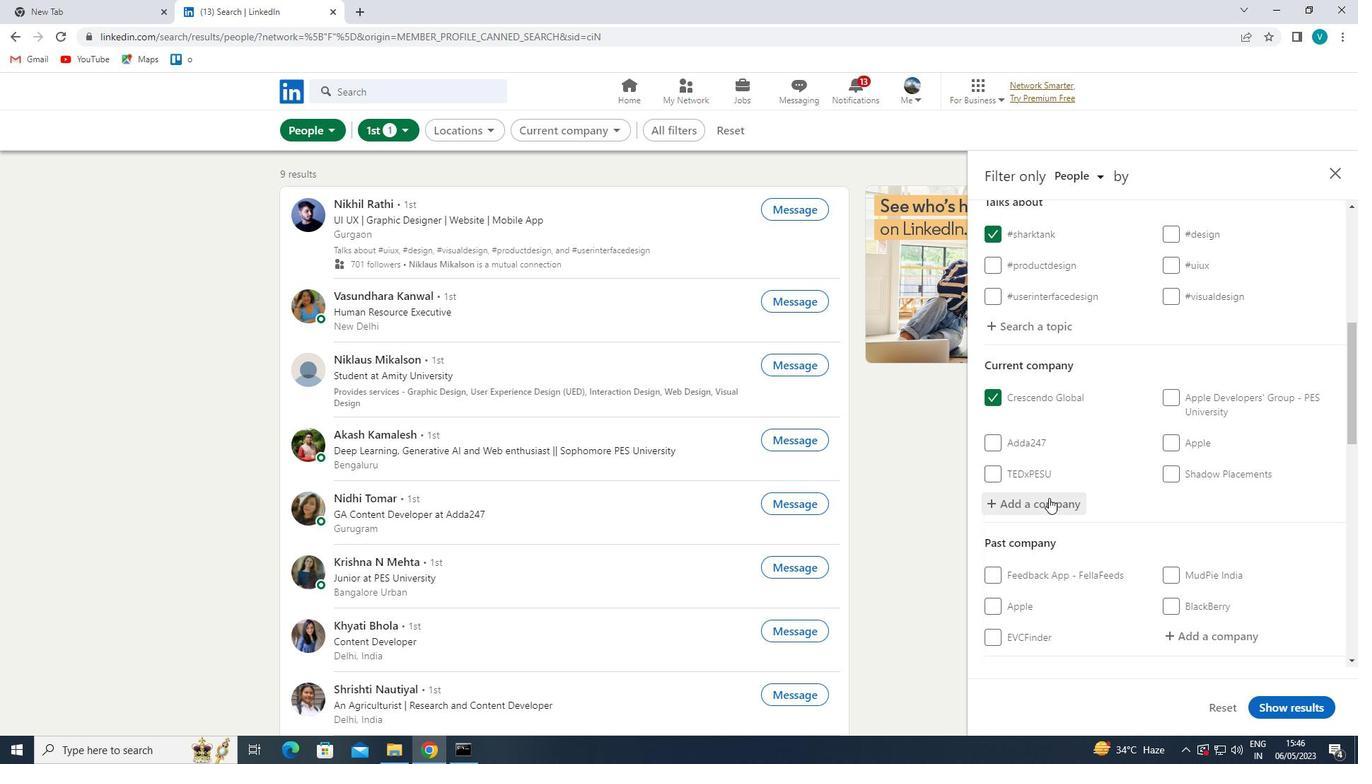 
Action: Mouse scrolled (1068, 500) with delta (0, 0)
Screenshot: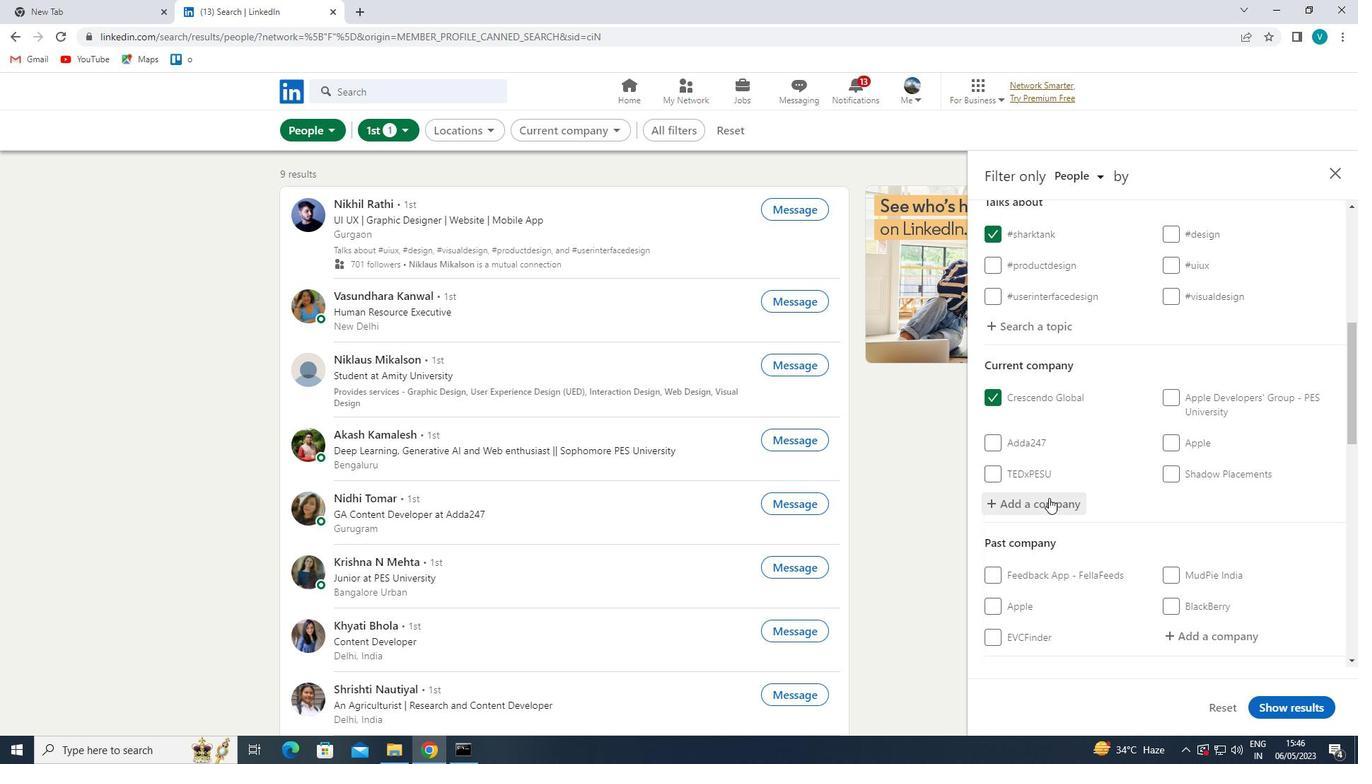 
Action: Mouse moved to (1083, 505)
Screenshot: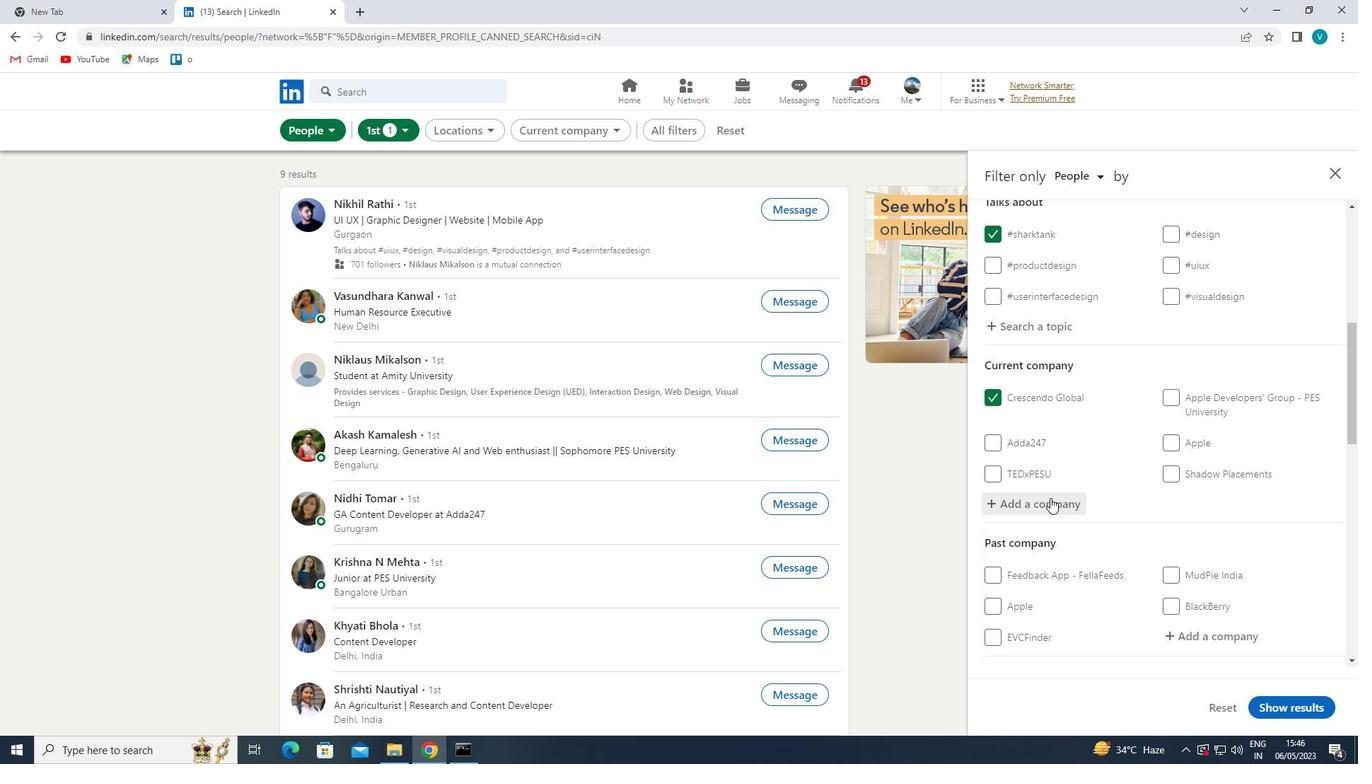 
Action: Mouse scrolled (1083, 504) with delta (0, 0)
Screenshot: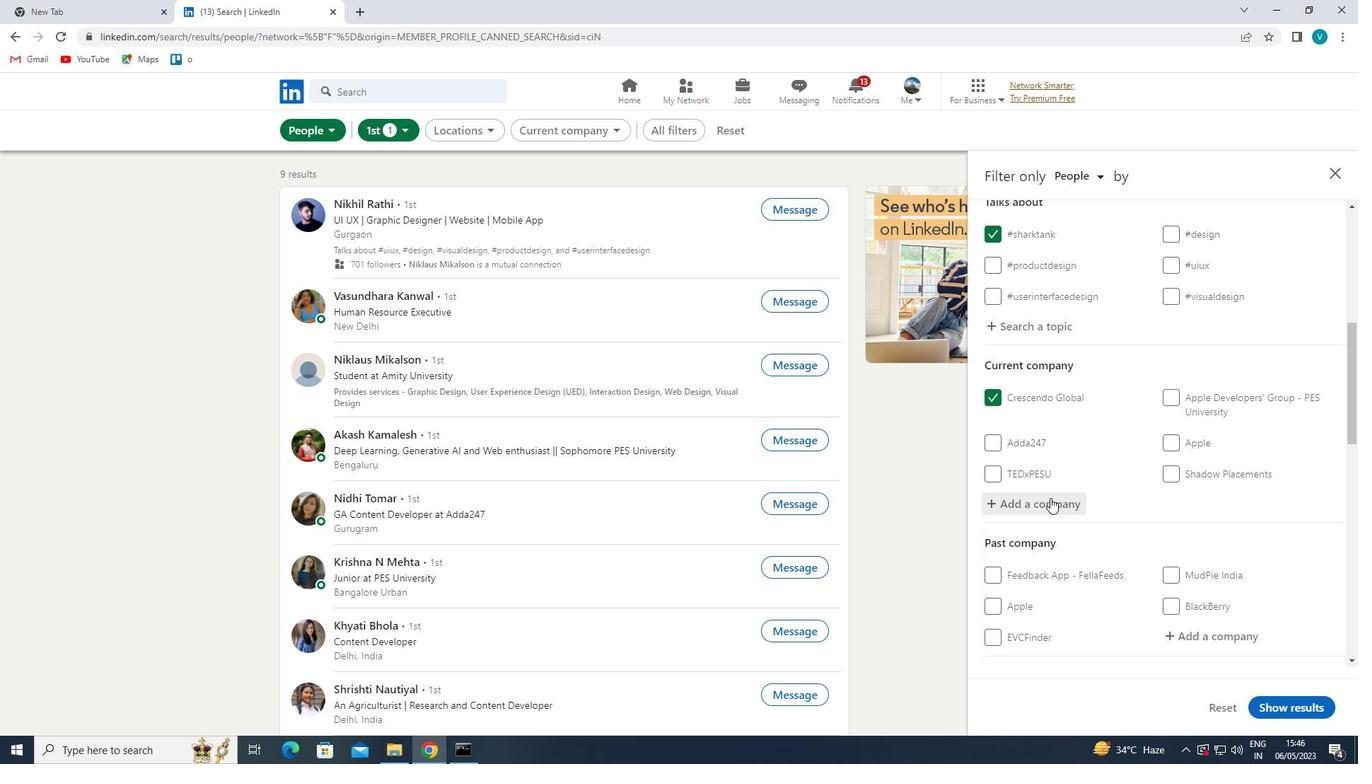 
Action: Mouse moved to (1098, 511)
Screenshot: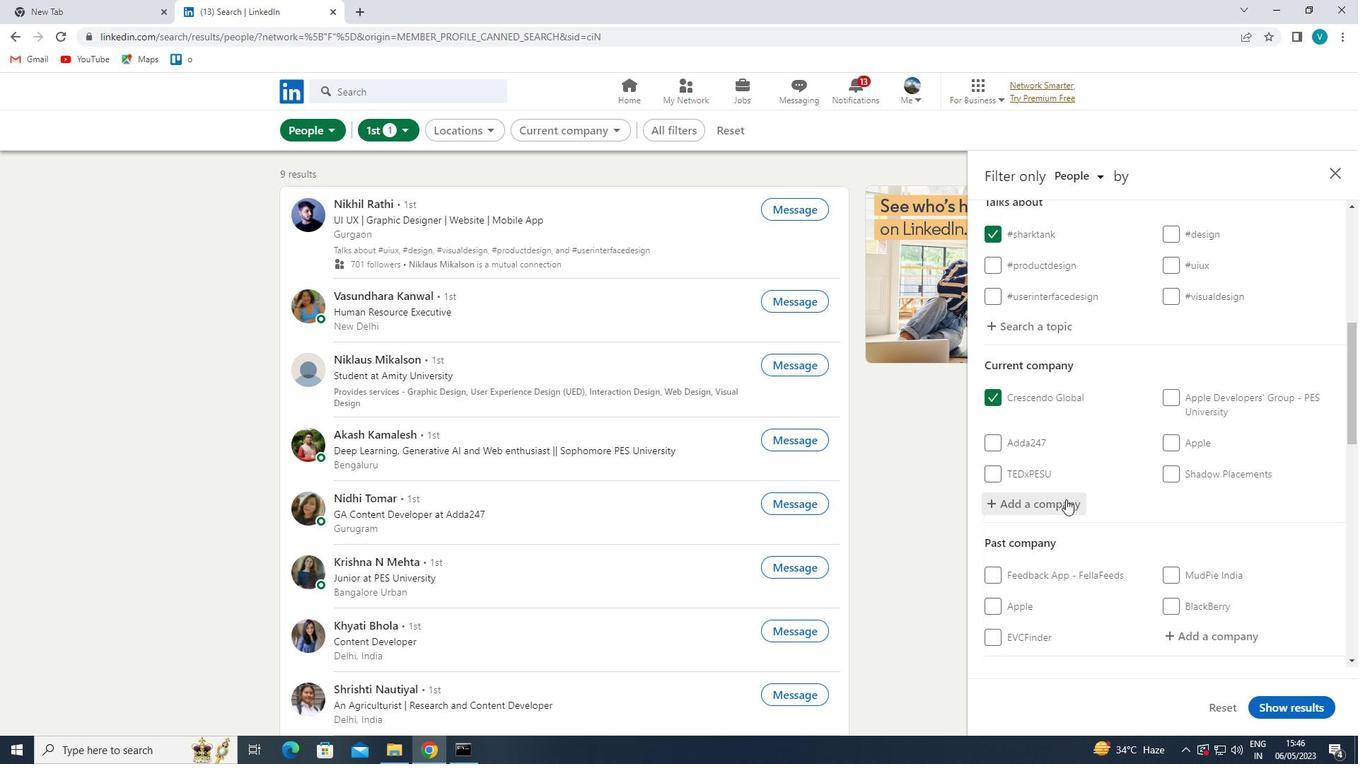 
Action: Mouse scrolled (1098, 510) with delta (0, 0)
Screenshot: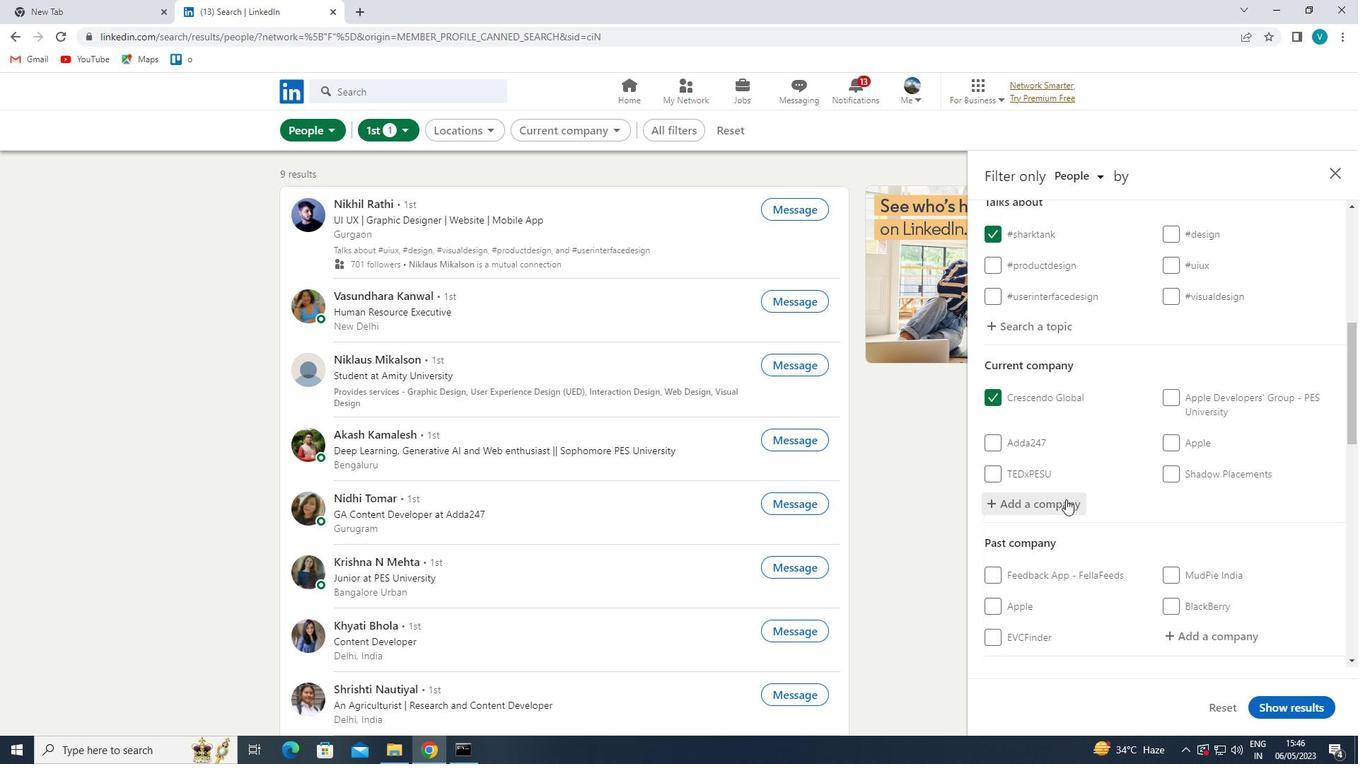 
Action: Mouse moved to (1222, 448)
Screenshot: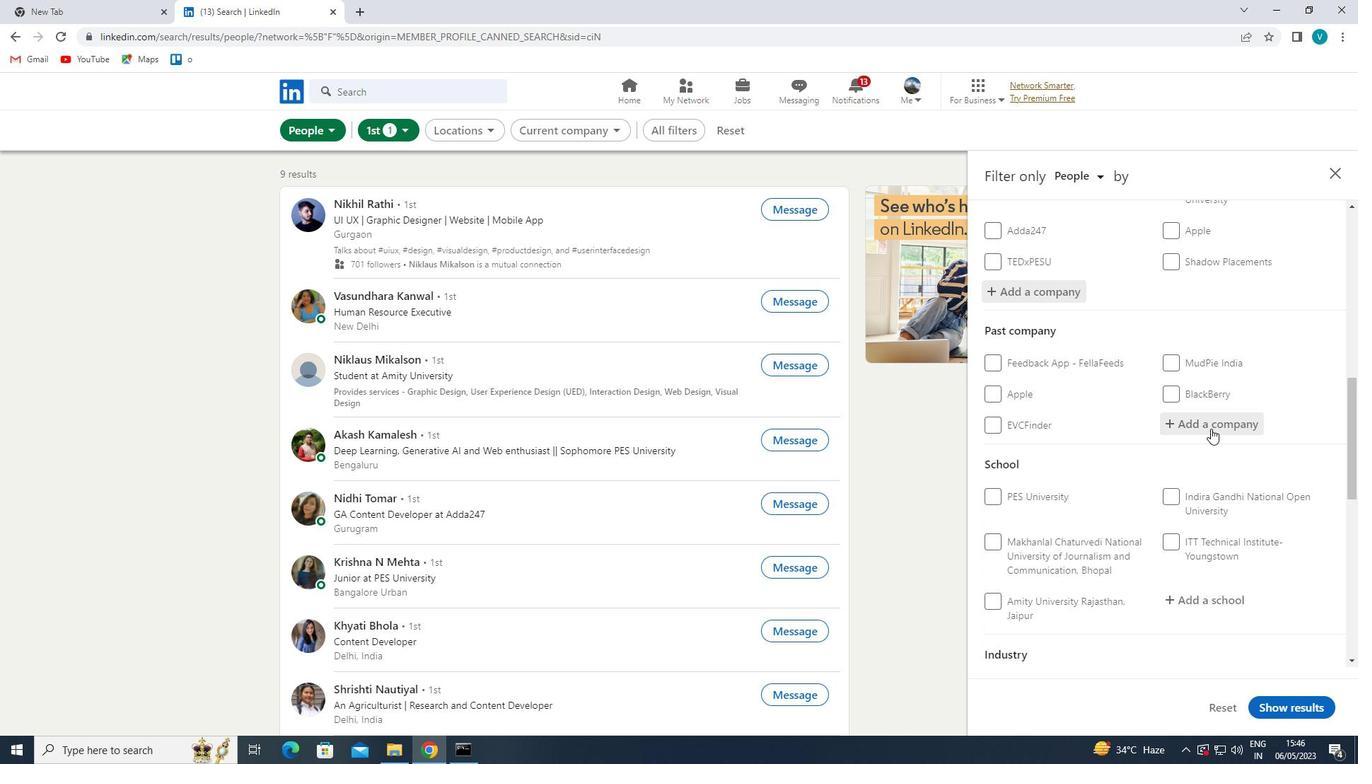 
Action: Mouse scrolled (1222, 447) with delta (0, 0)
Screenshot: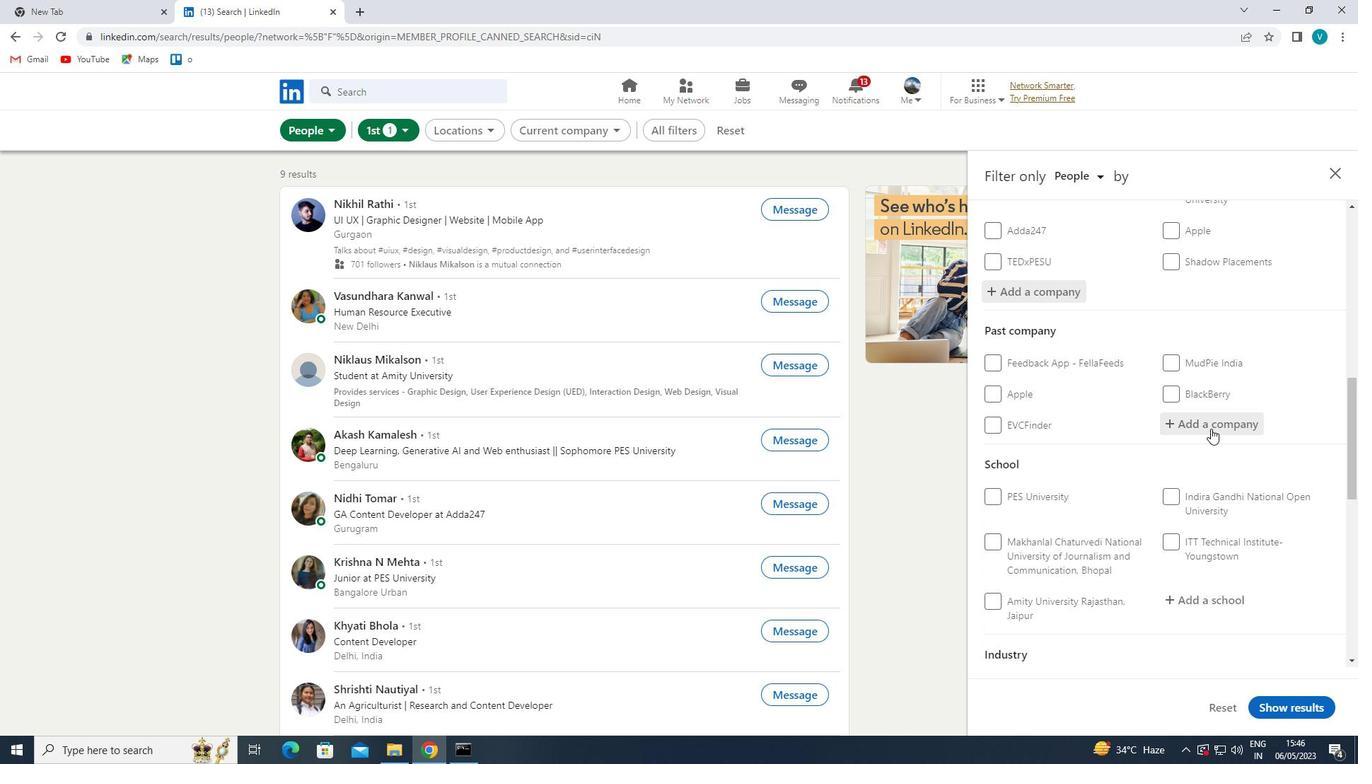 
Action: Mouse moved to (1229, 468)
Screenshot: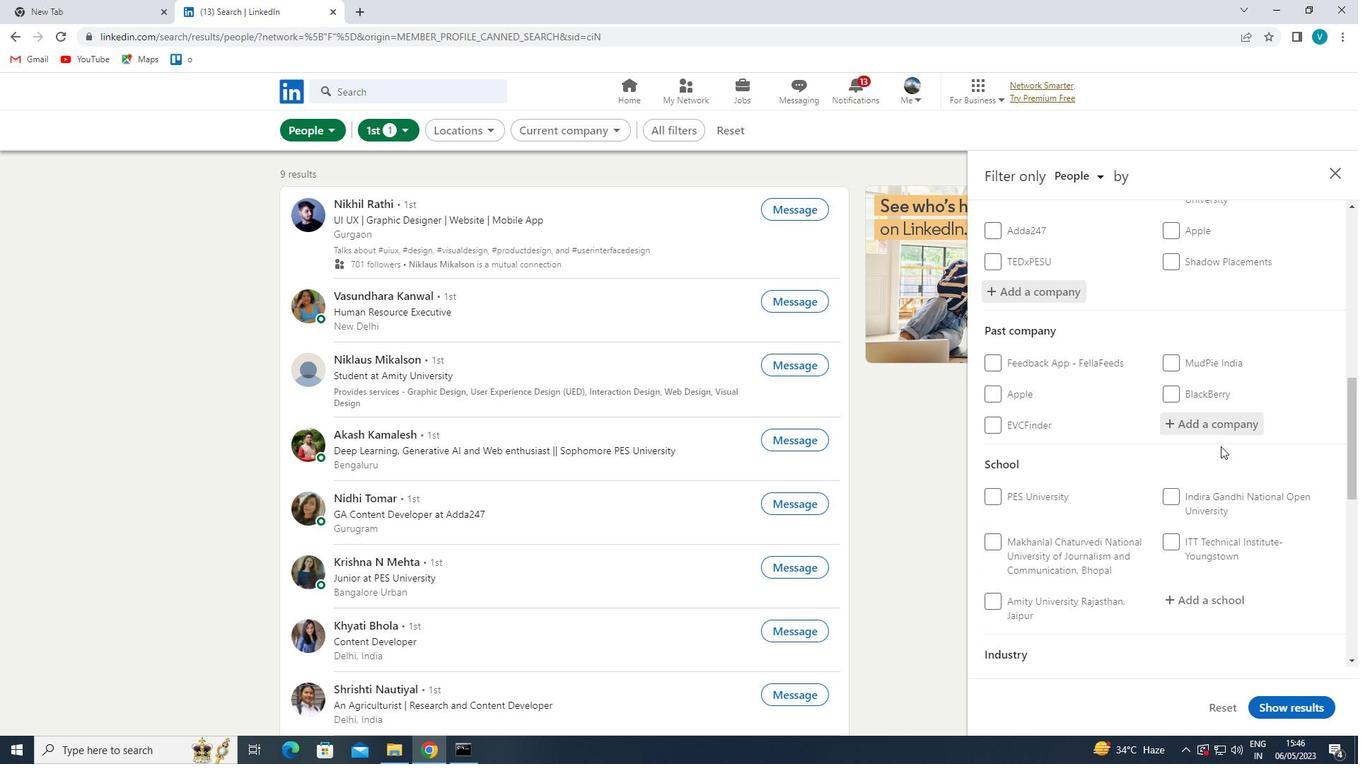 
Action: Mouse scrolled (1229, 467) with delta (0, 0)
Screenshot: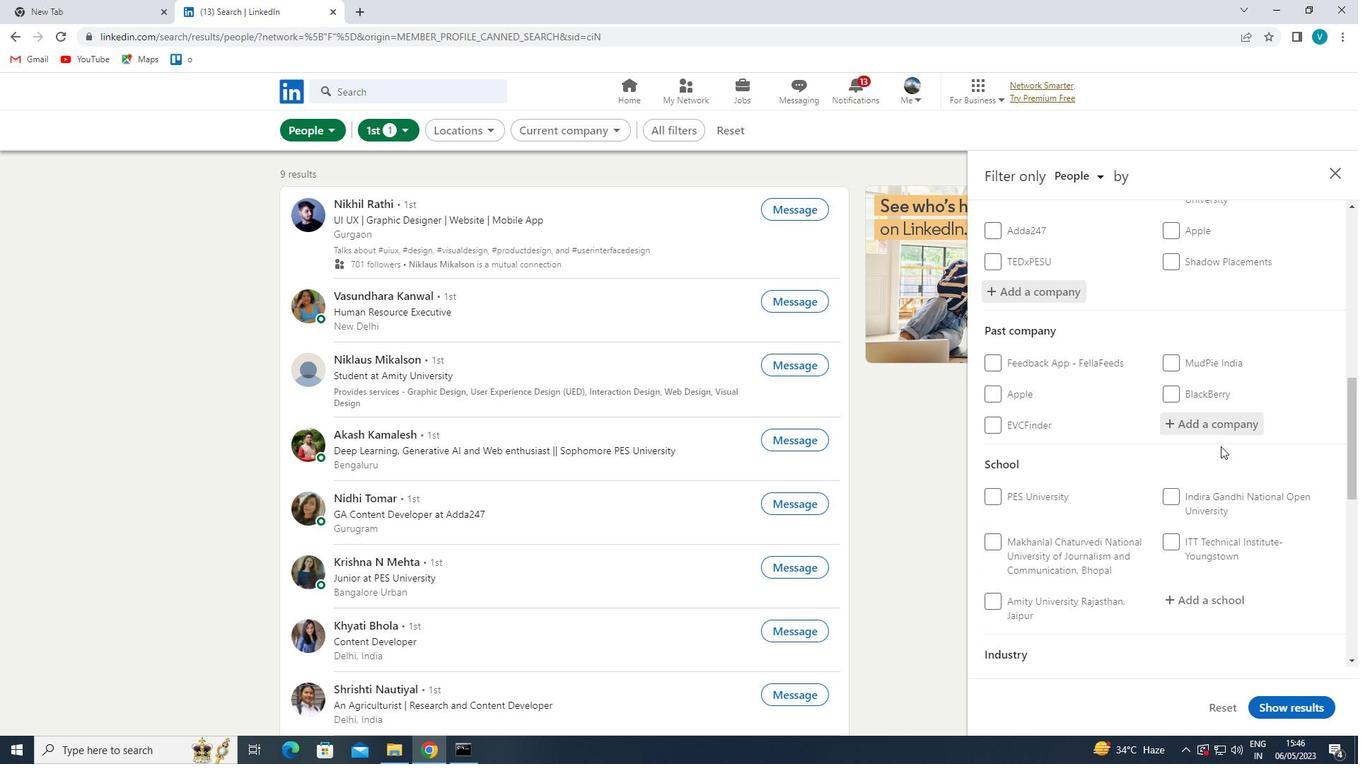 
Action: Mouse moved to (1215, 454)
Screenshot: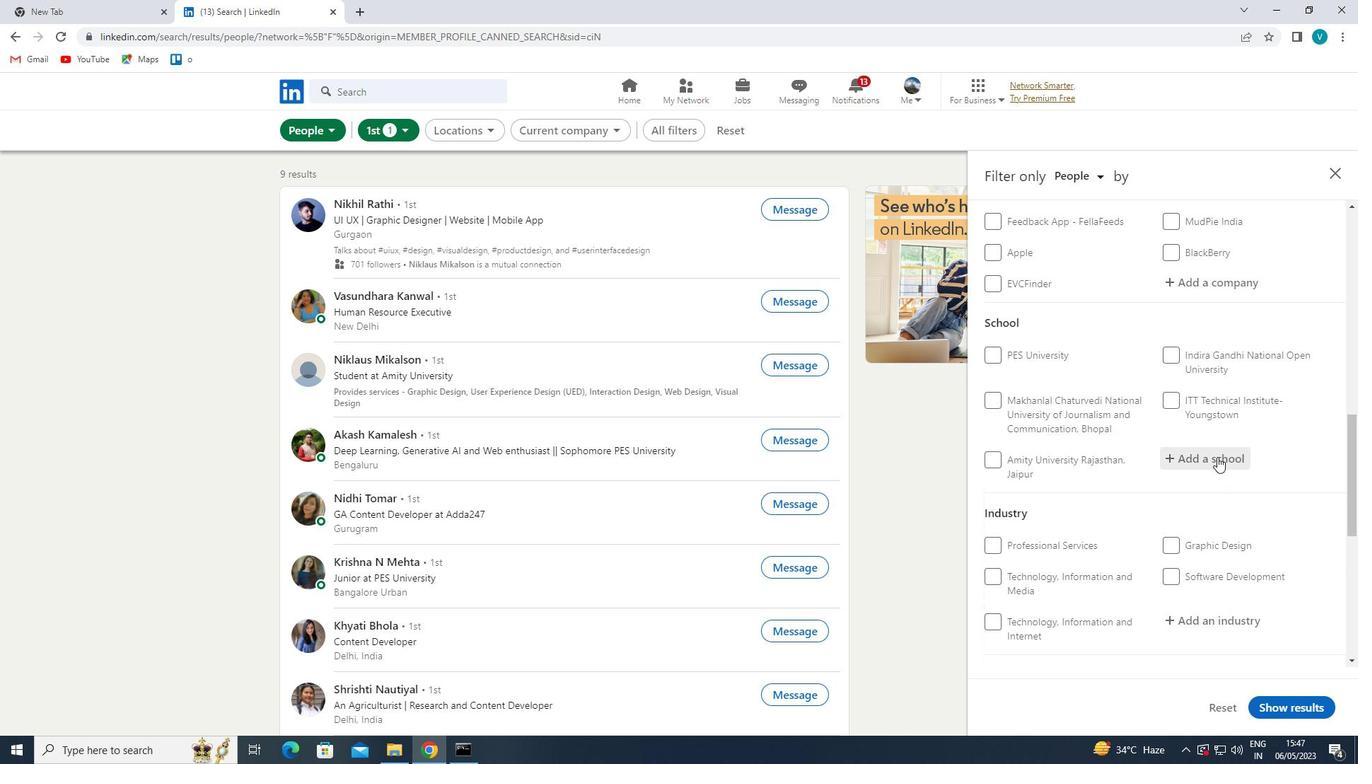 
Action: Mouse pressed left at (1215, 454)
Screenshot: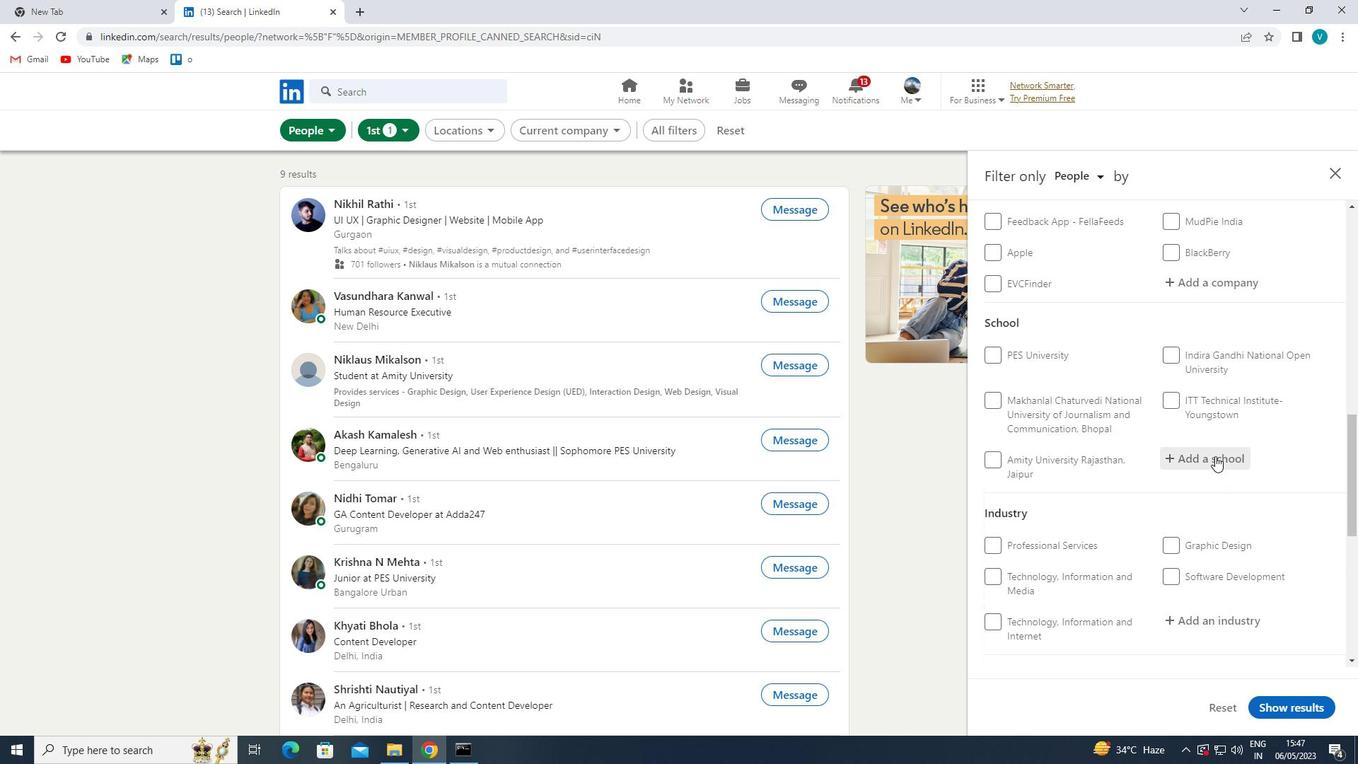 
Action: Mouse moved to (1215, 454)
Screenshot: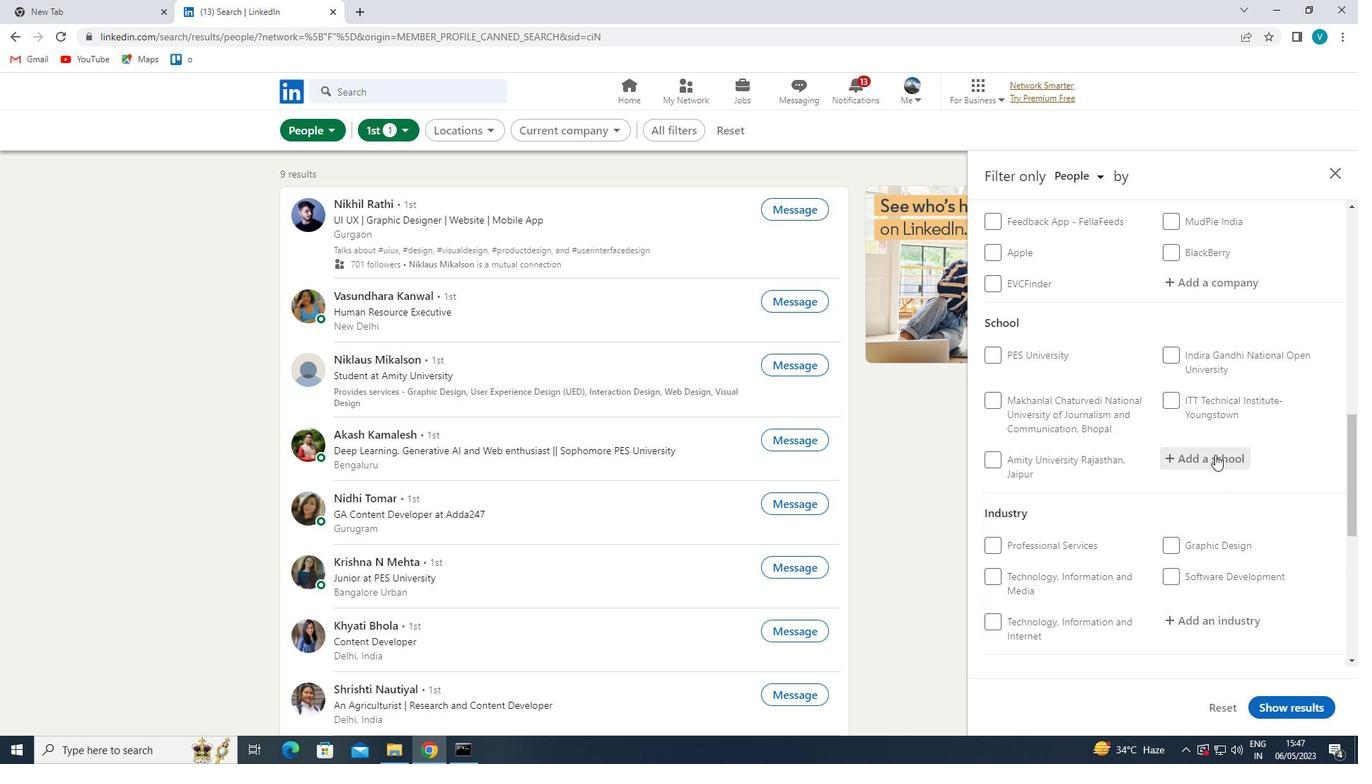 
Action: Key pressed <Key.shift>CA
Screenshot: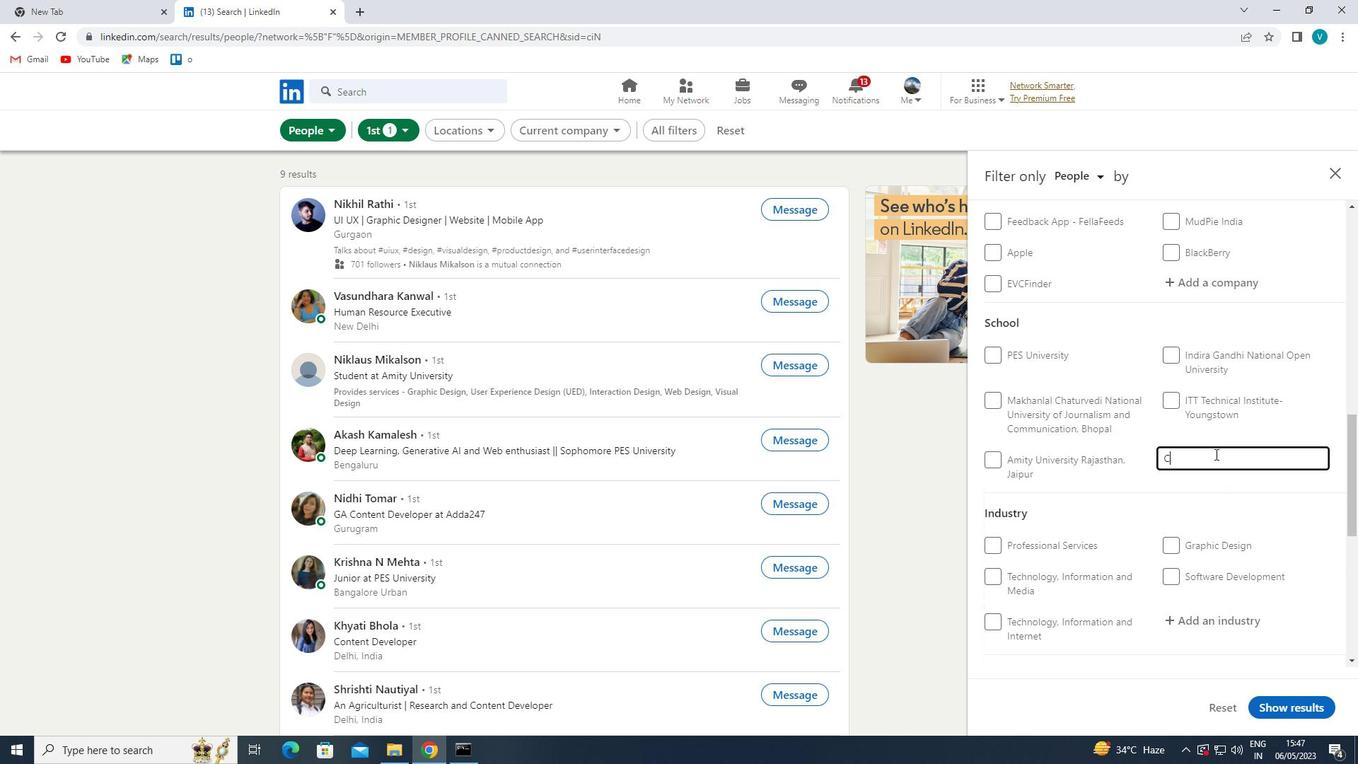
Action: Mouse moved to (1101, 532)
Screenshot: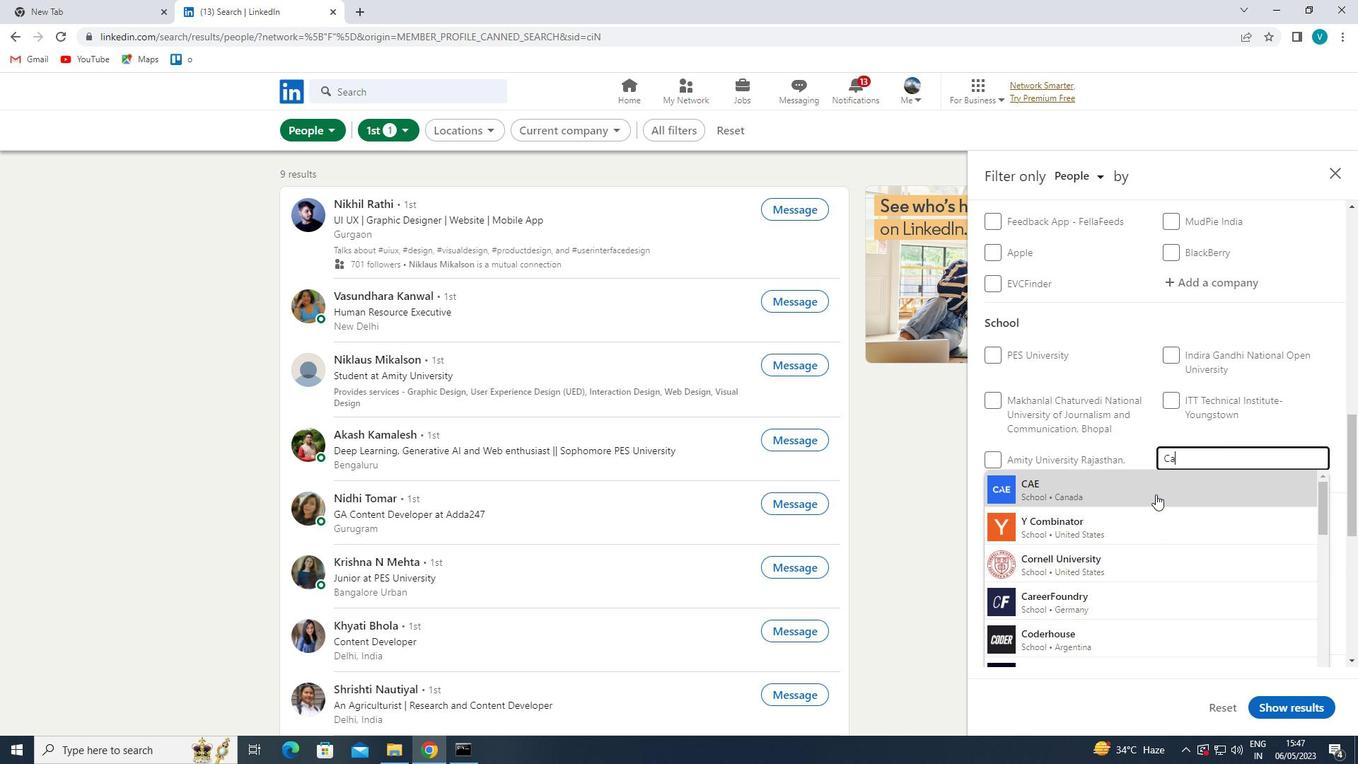 
Action: Key pressed REERS
Screenshot: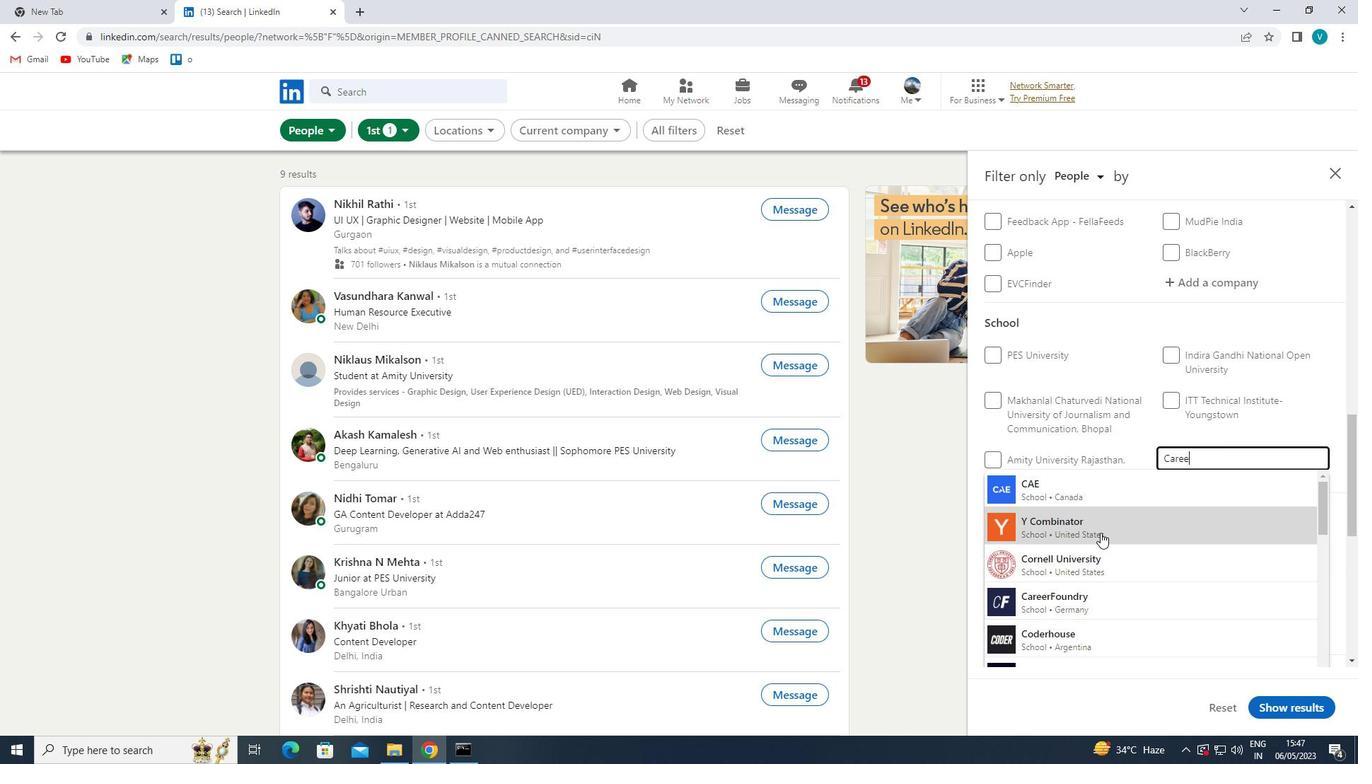 
Action: Mouse moved to (954, 539)
Screenshot: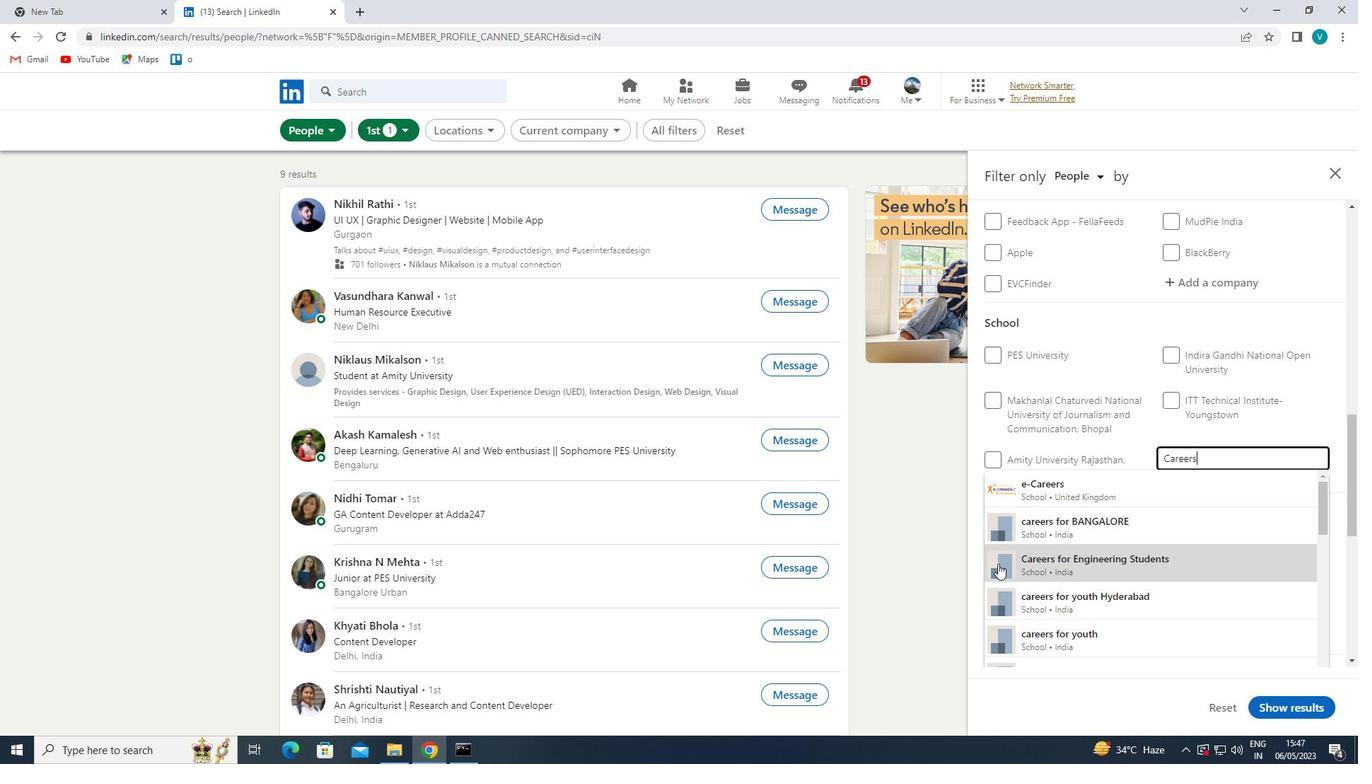 
Action: Key pressed <Key.space>FOR<Key.space>BANG
Screenshot: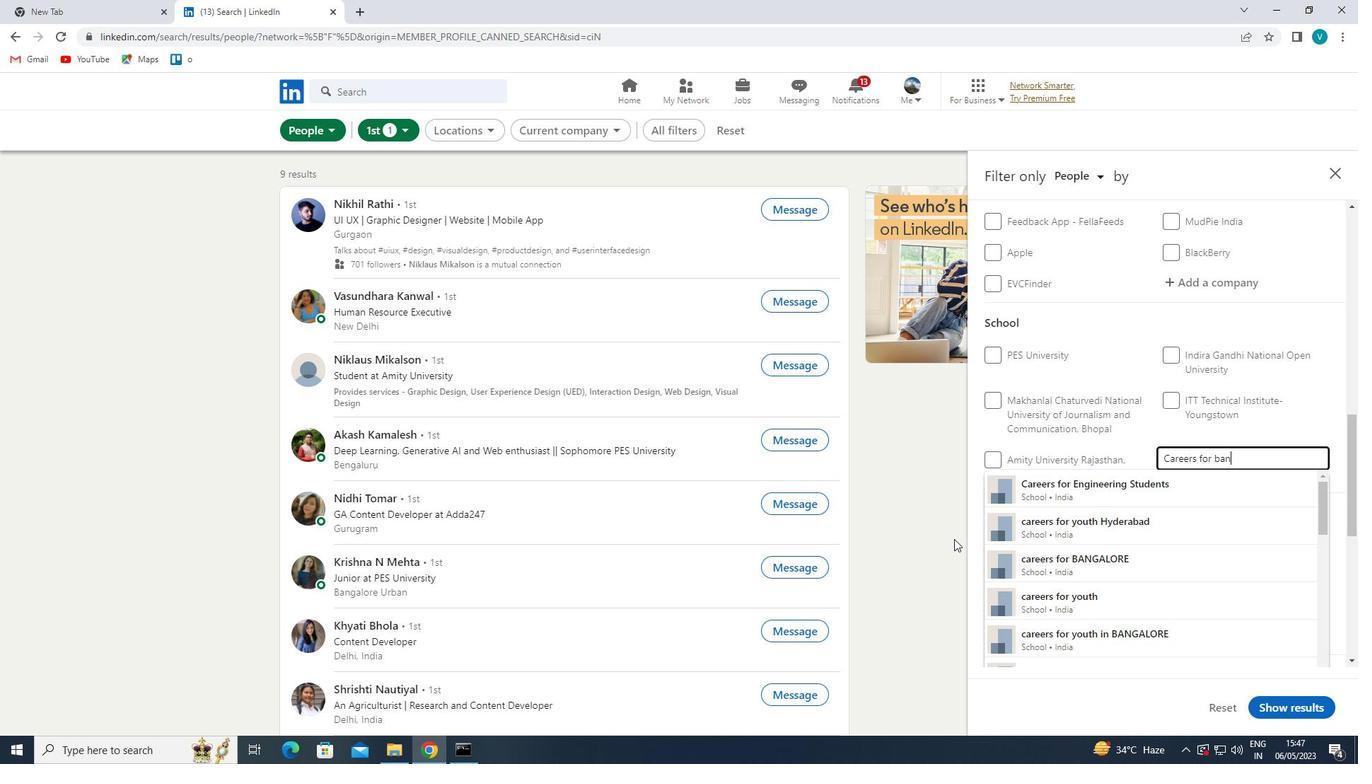 
Action: Mouse moved to (1150, 525)
Screenshot: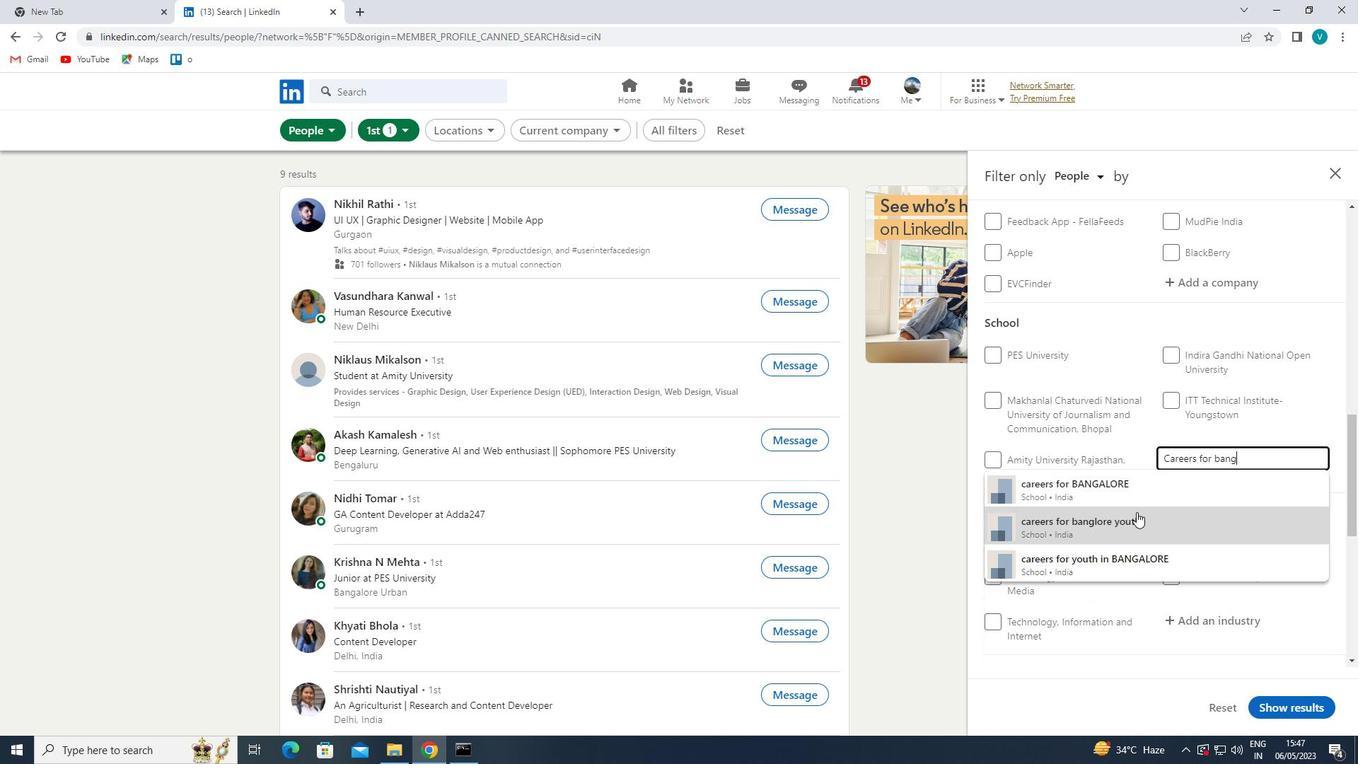 
Action: Mouse pressed left at (1150, 525)
Screenshot: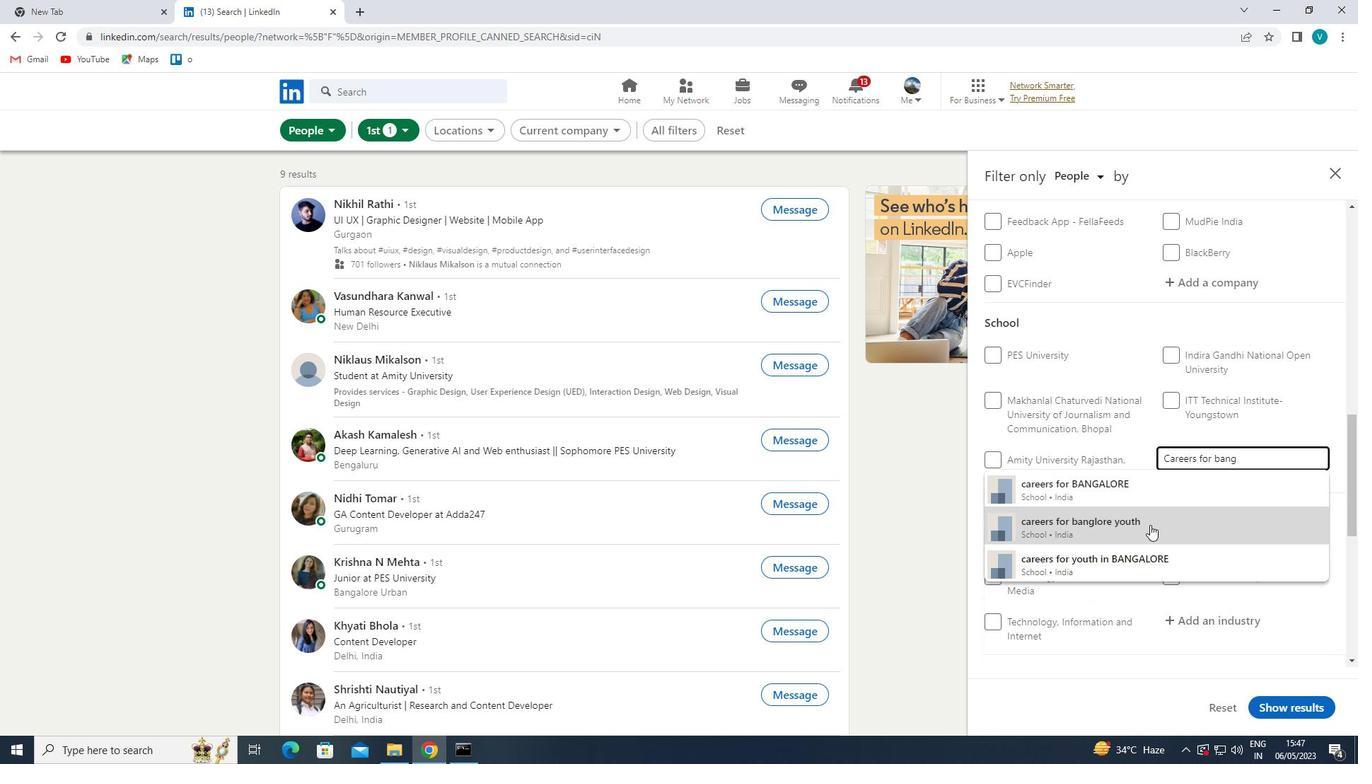 
Action: Mouse moved to (1153, 524)
Screenshot: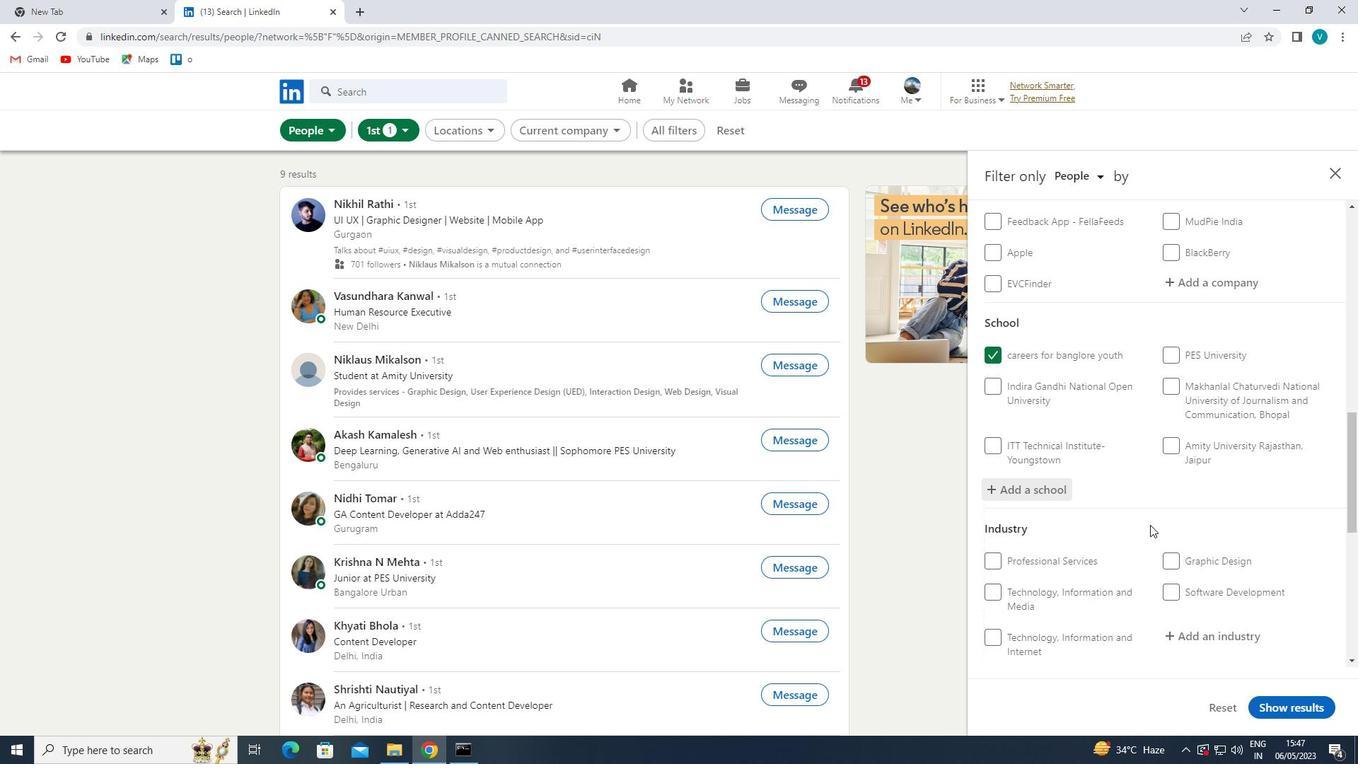 
Action: Mouse scrolled (1153, 523) with delta (0, 0)
Screenshot: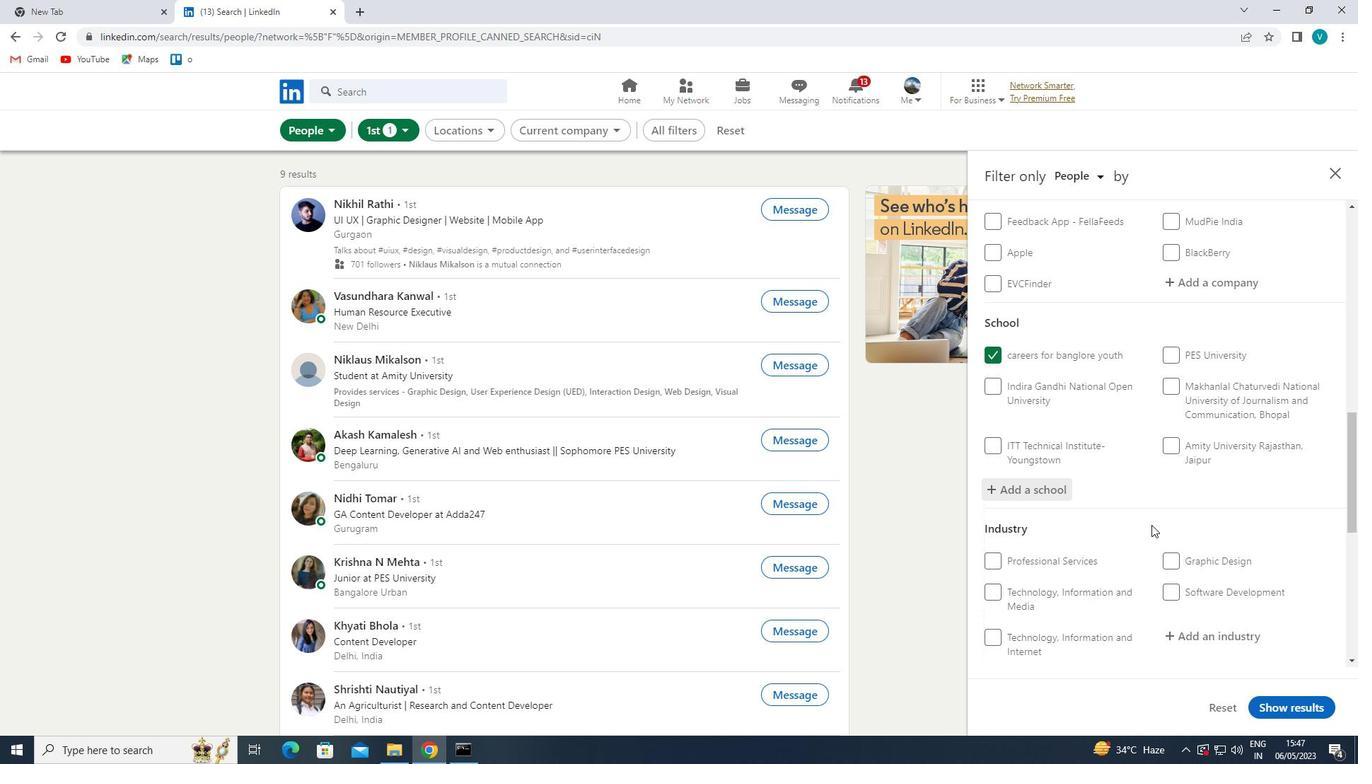 
Action: Mouse moved to (1156, 522)
Screenshot: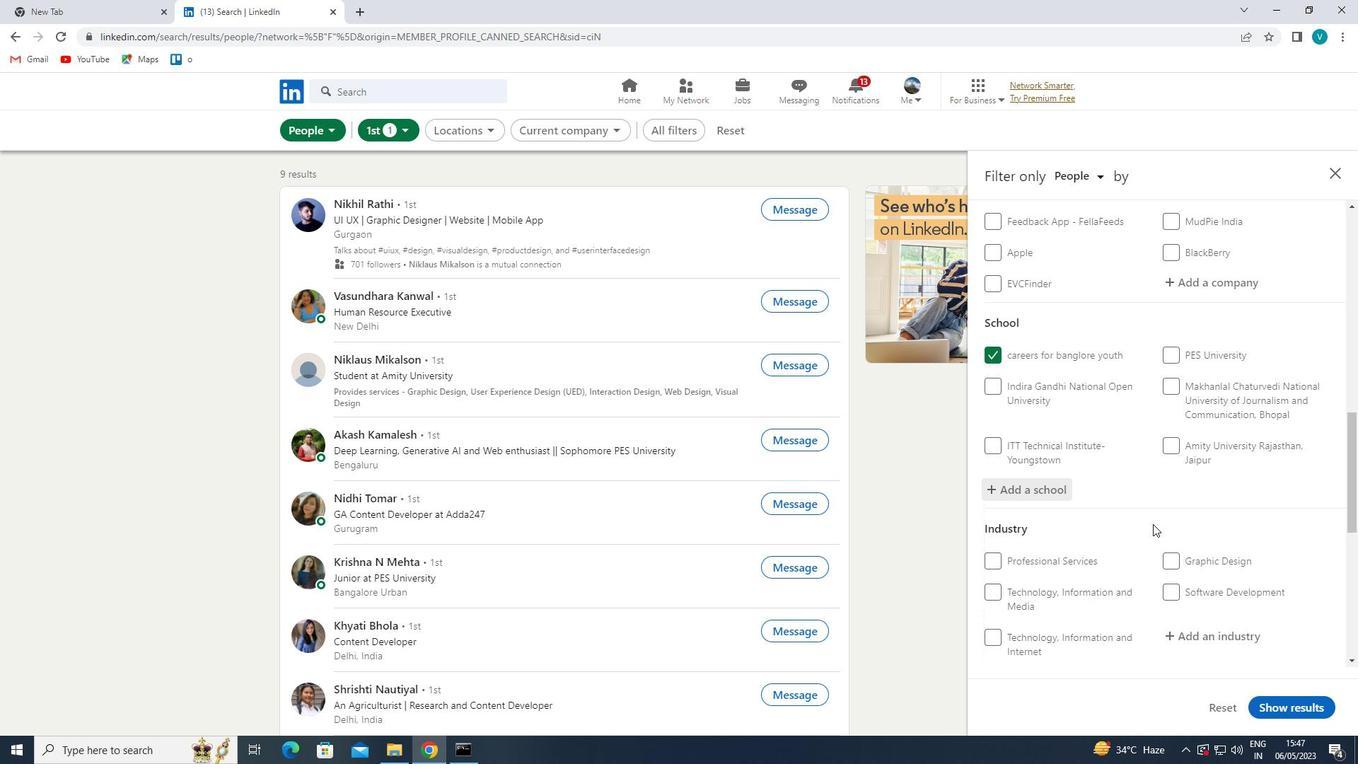 
Action: Mouse scrolled (1156, 522) with delta (0, 0)
Screenshot: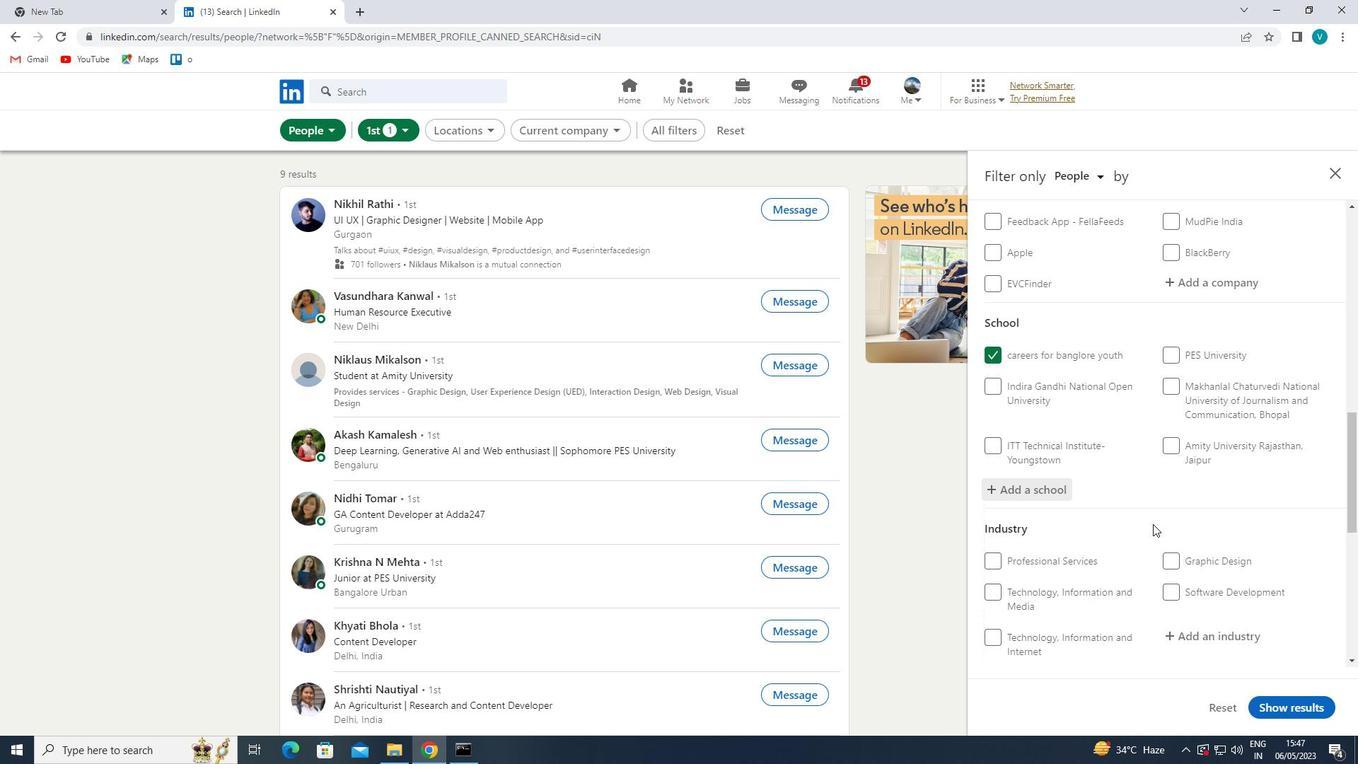 
Action: Mouse moved to (1158, 522)
Screenshot: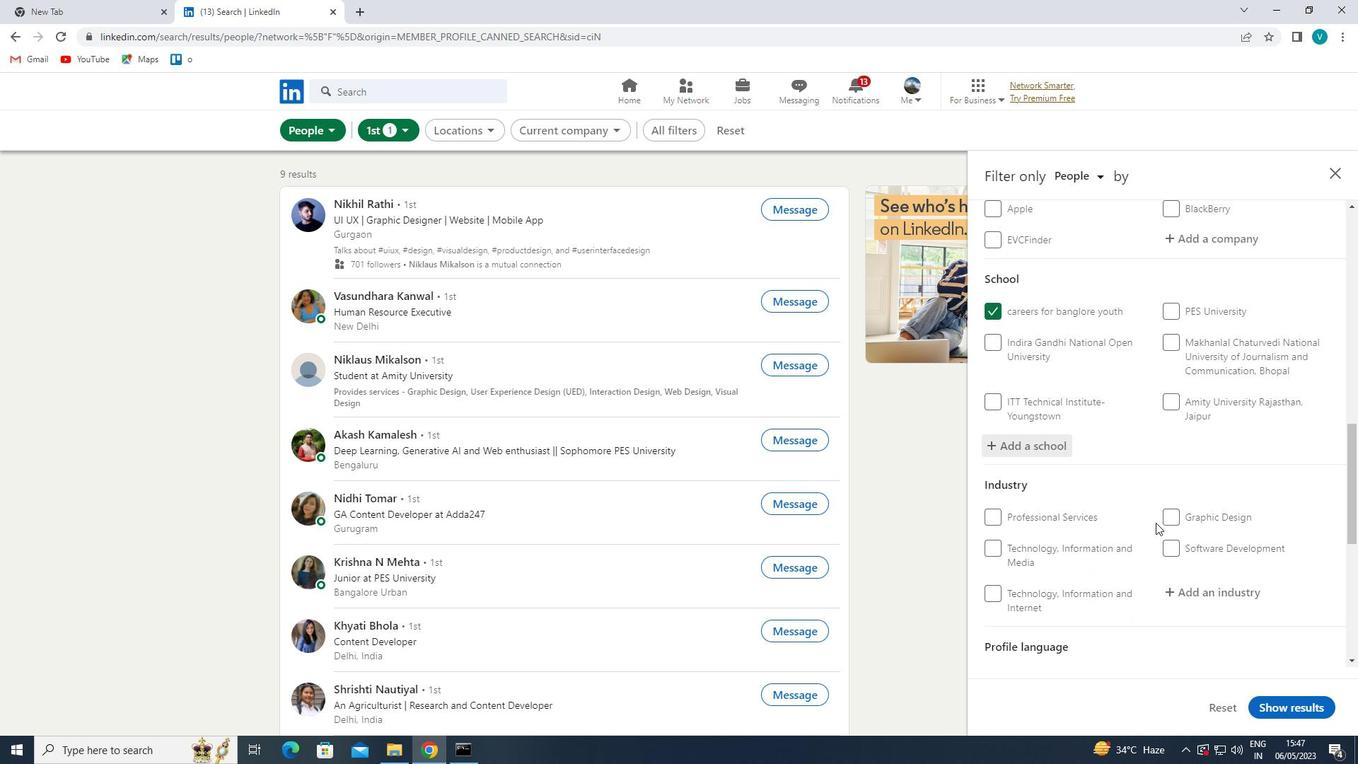 
Action: Mouse scrolled (1158, 521) with delta (0, 0)
Screenshot: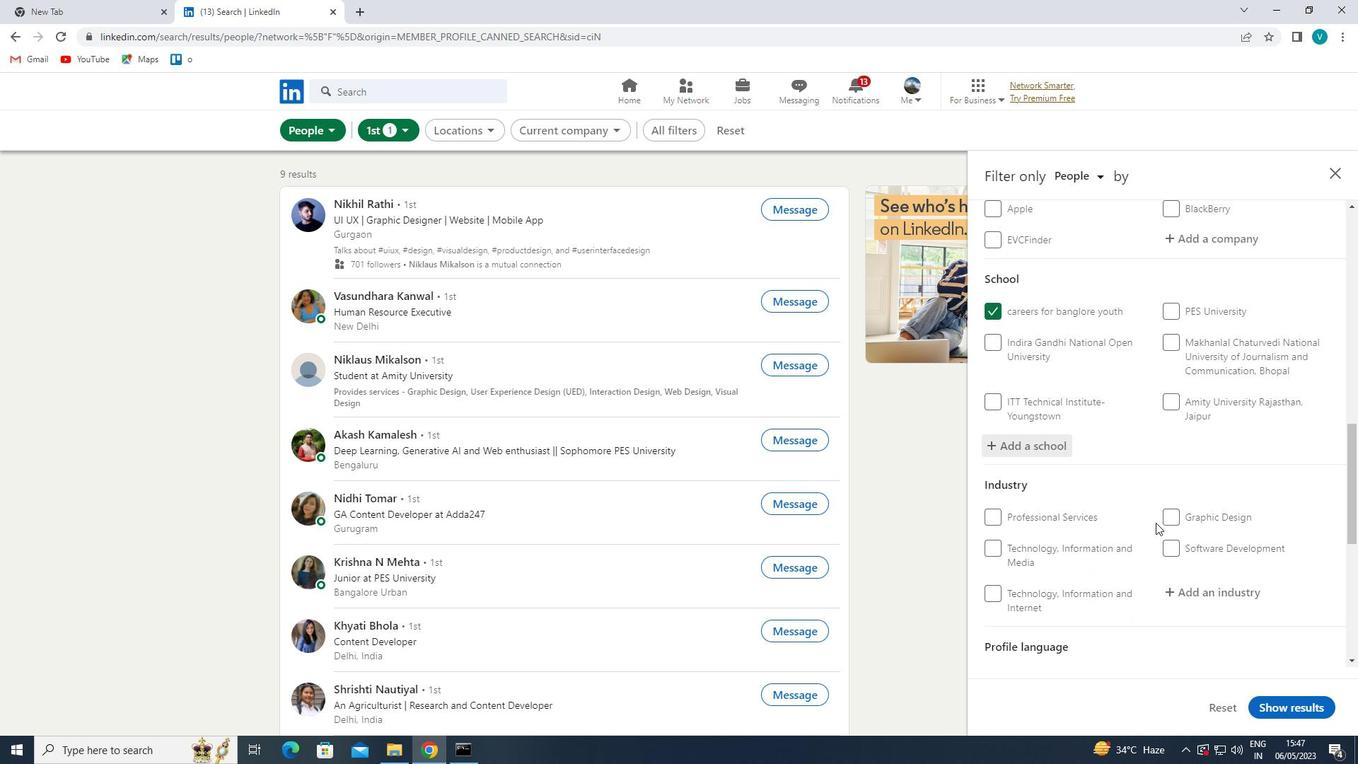 
Action: Mouse moved to (1207, 421)
Screenshot: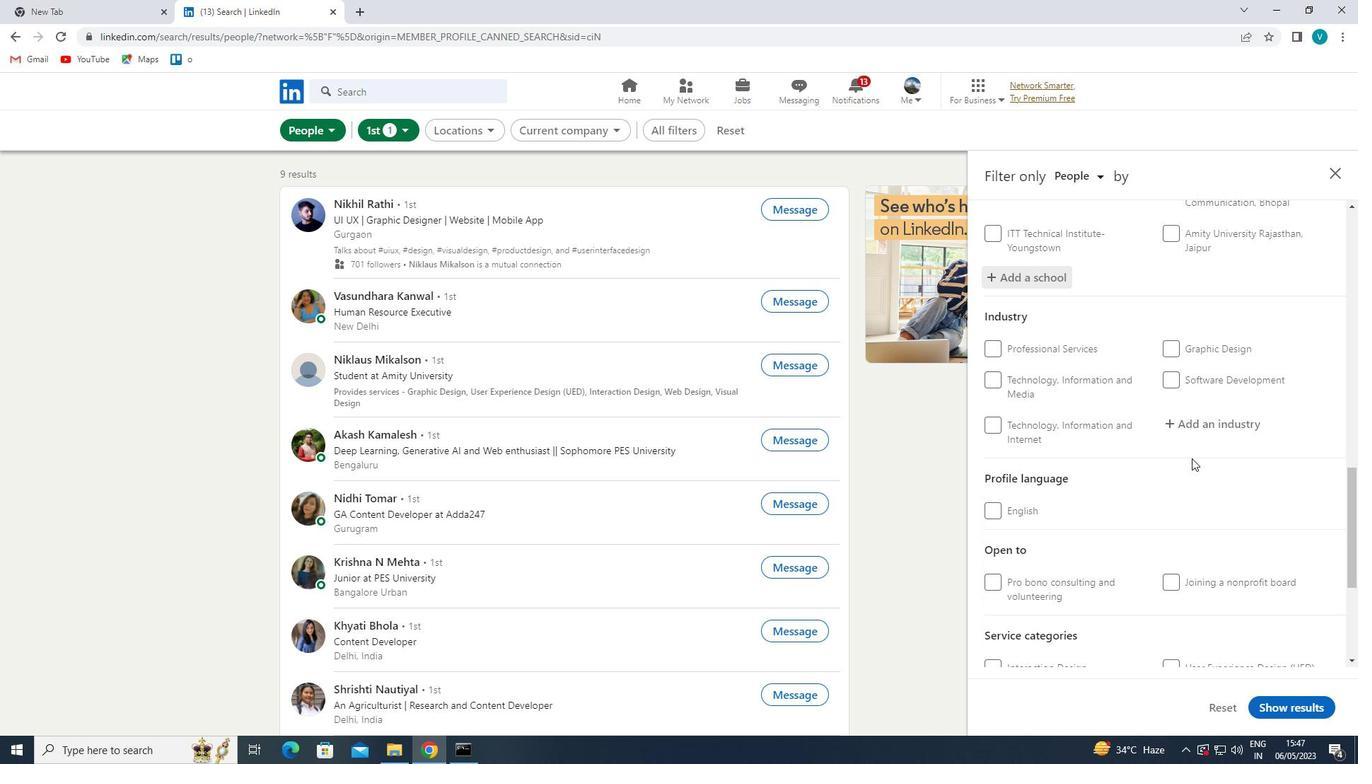 
Action: Mouse pressed left at (1207, 421)
Screenshot: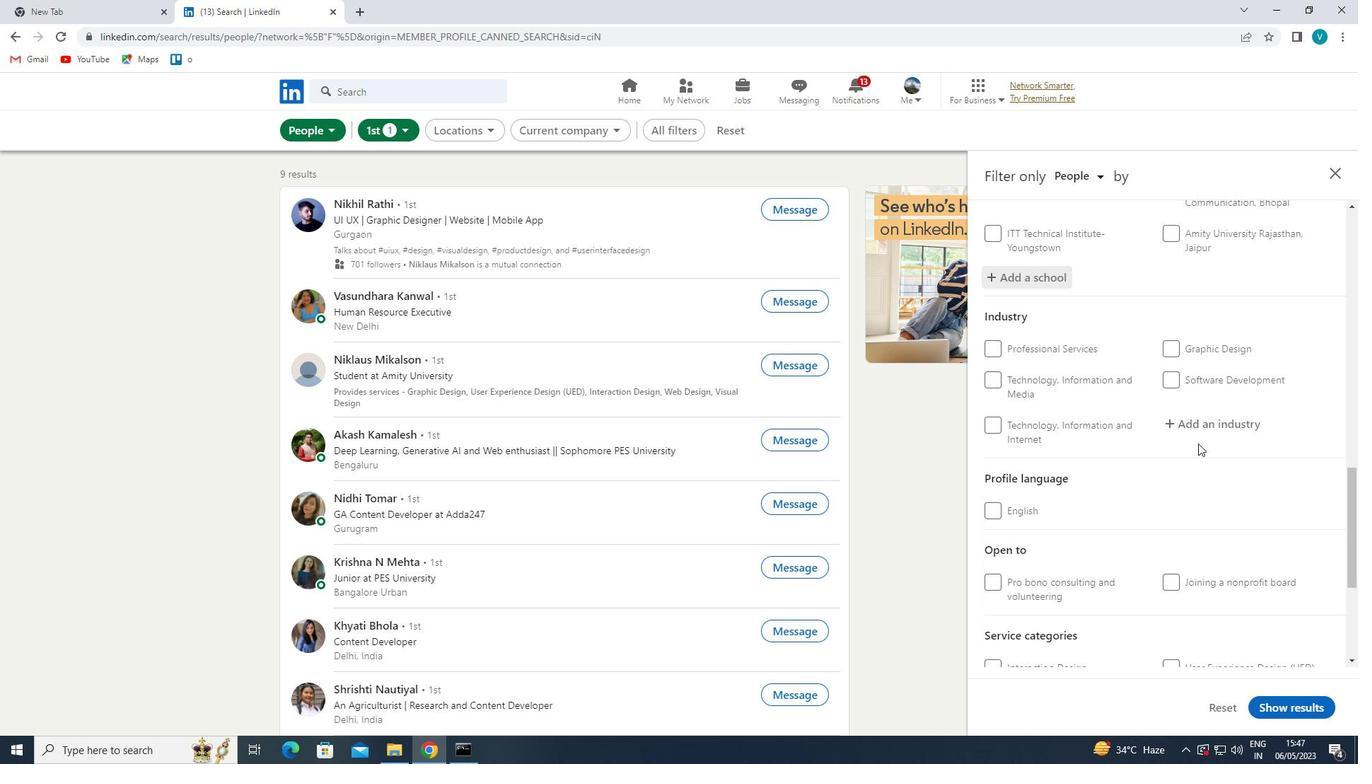 
Action: Key pressed <Key.shift>NATURAL
Screenshot: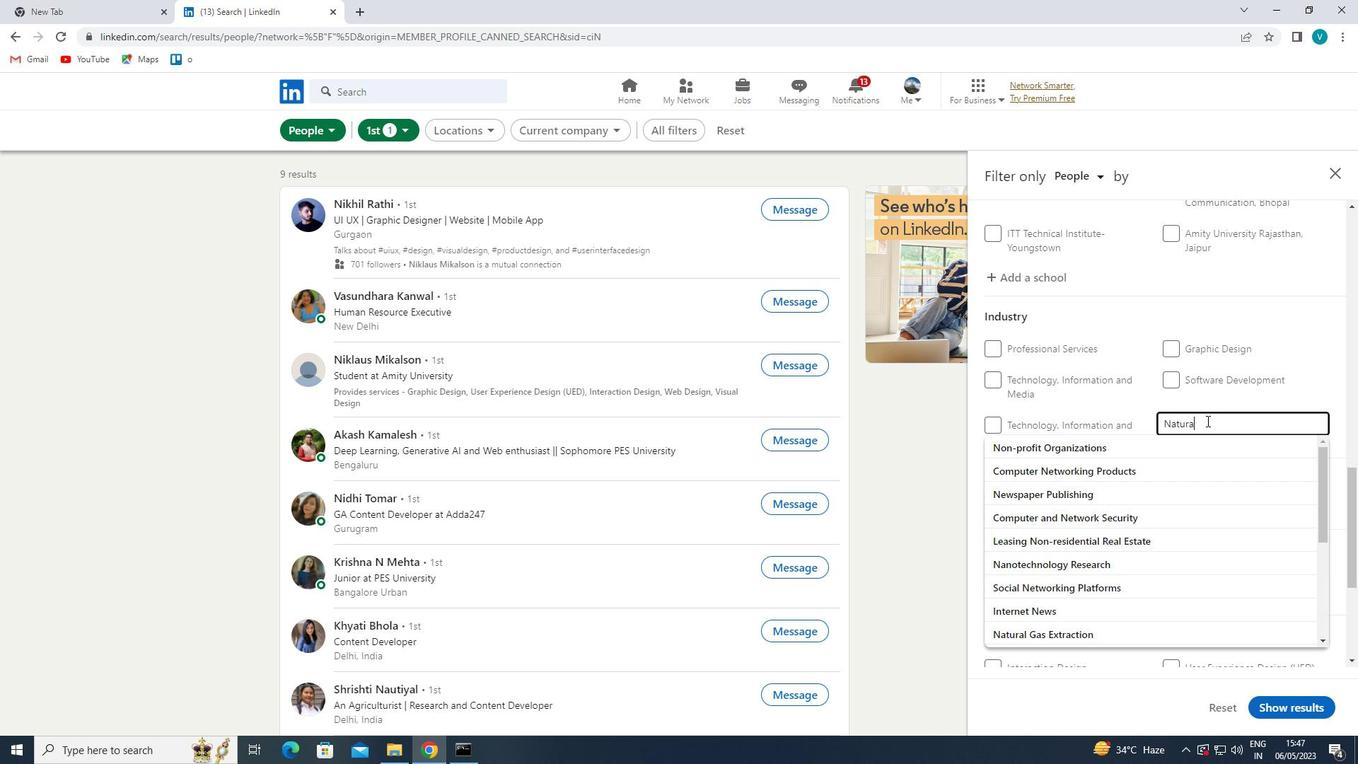 
Action: Mouse moved to (1176, 445)
Screenshot: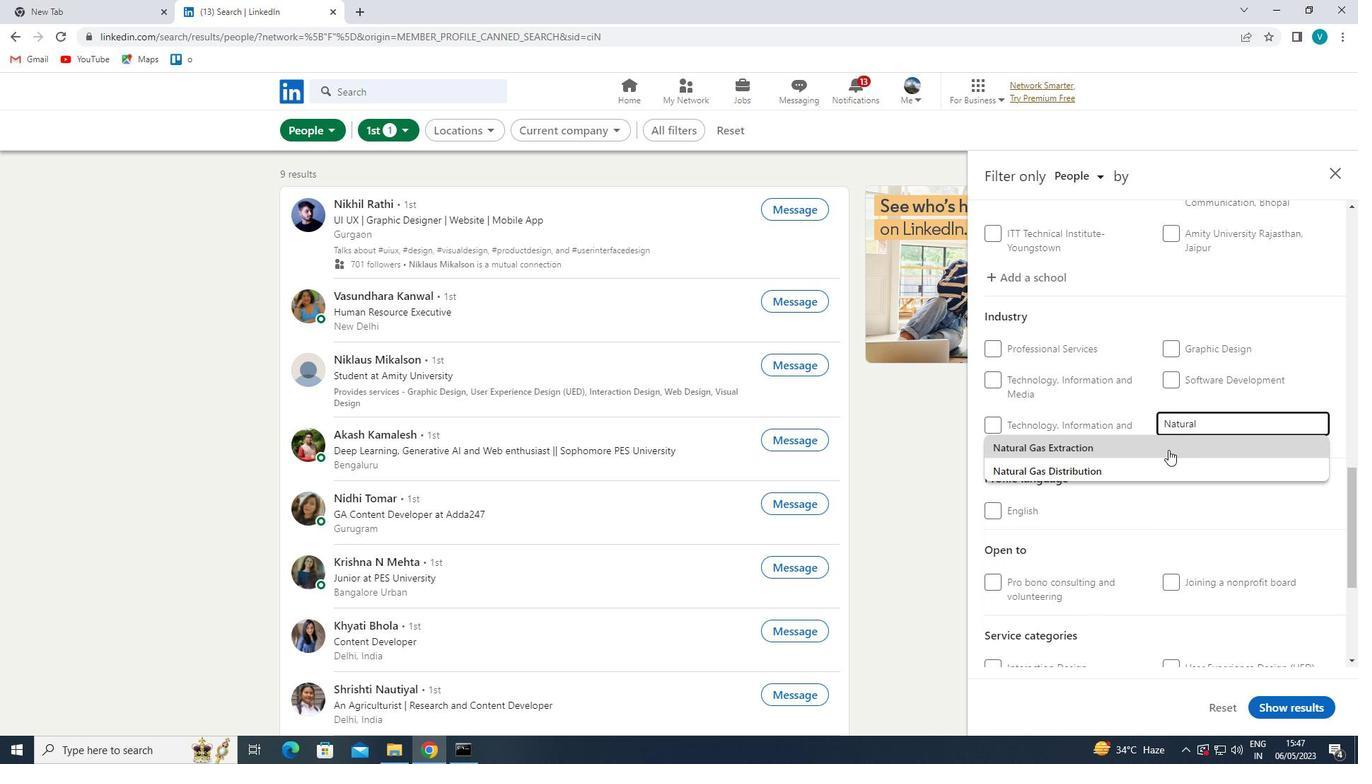 
Action: Mouse pressed left at (1176, 445)
Screenshot: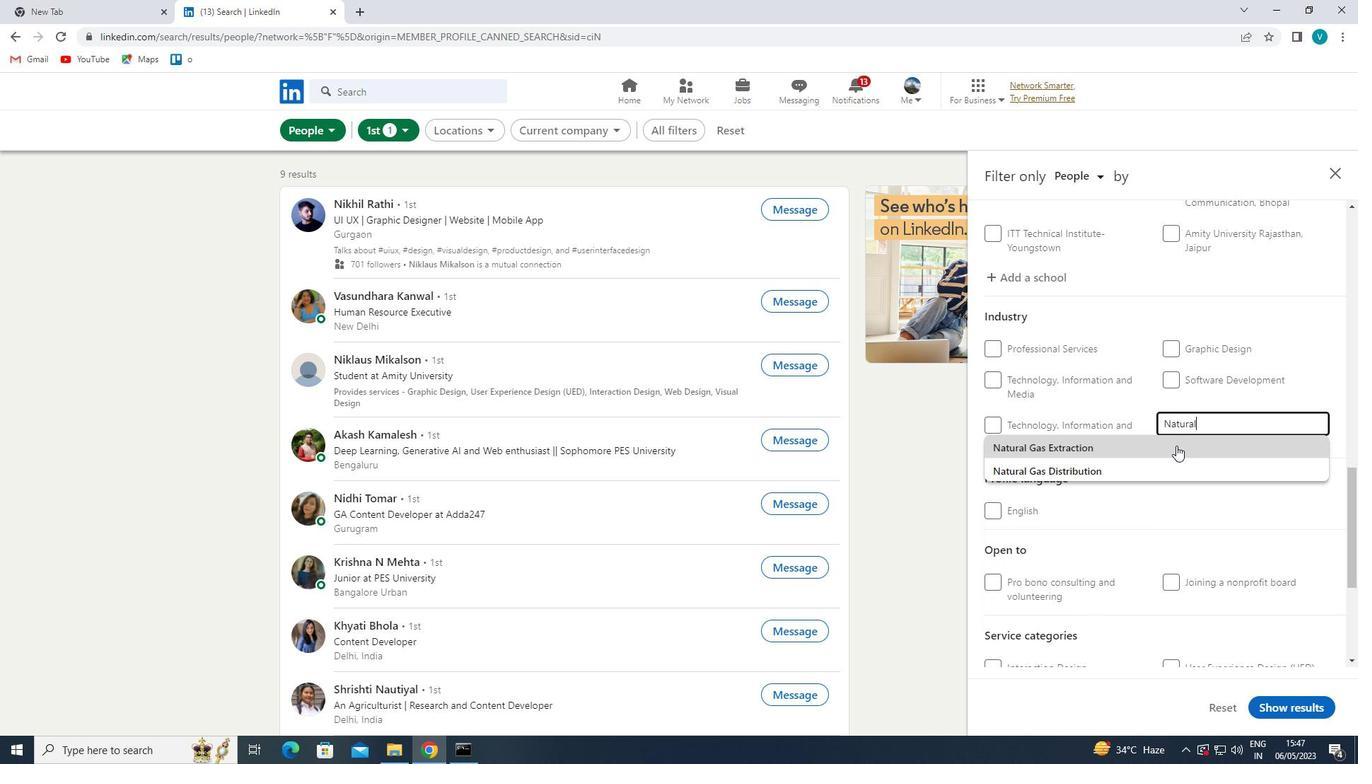 
Action: Mouse moved to (1172, 462)
Screenshot: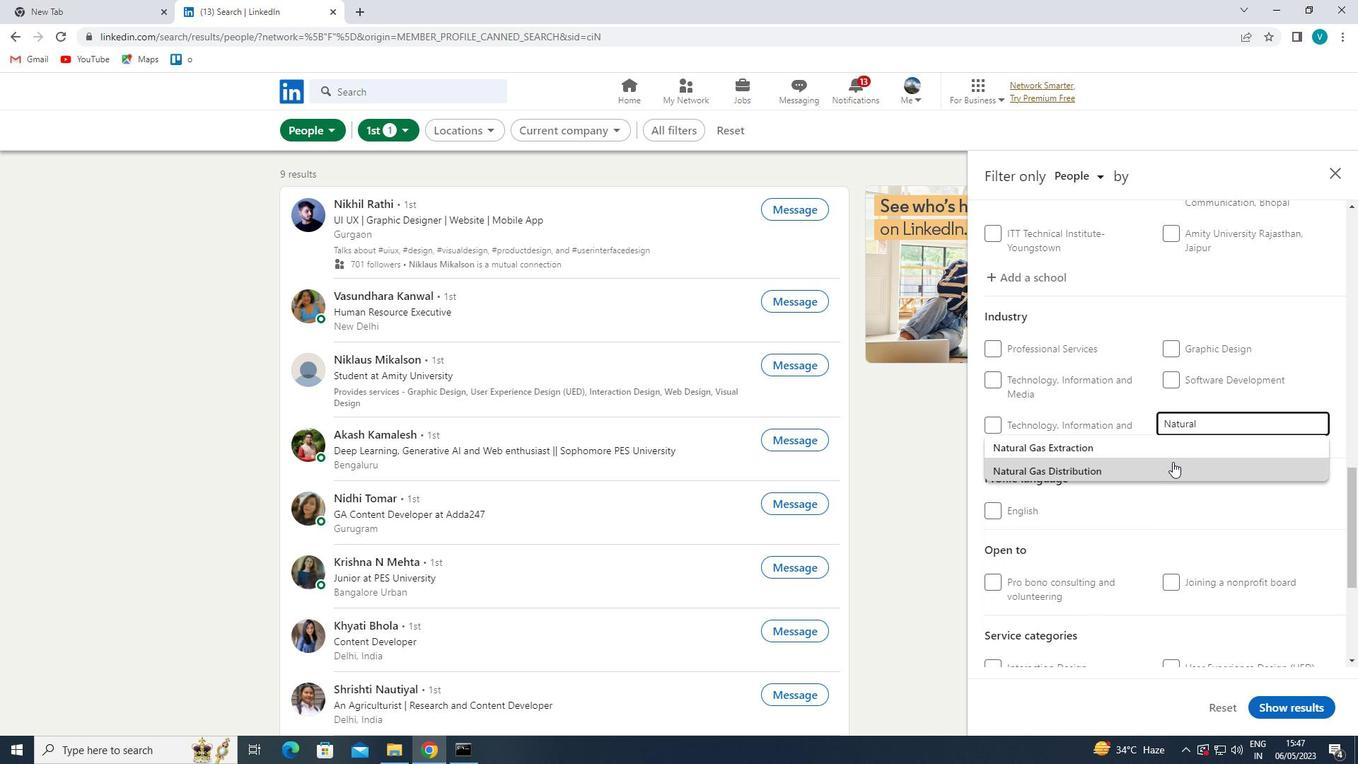 
Action: Mouse pressed left at (1172, 462)
Screenshot: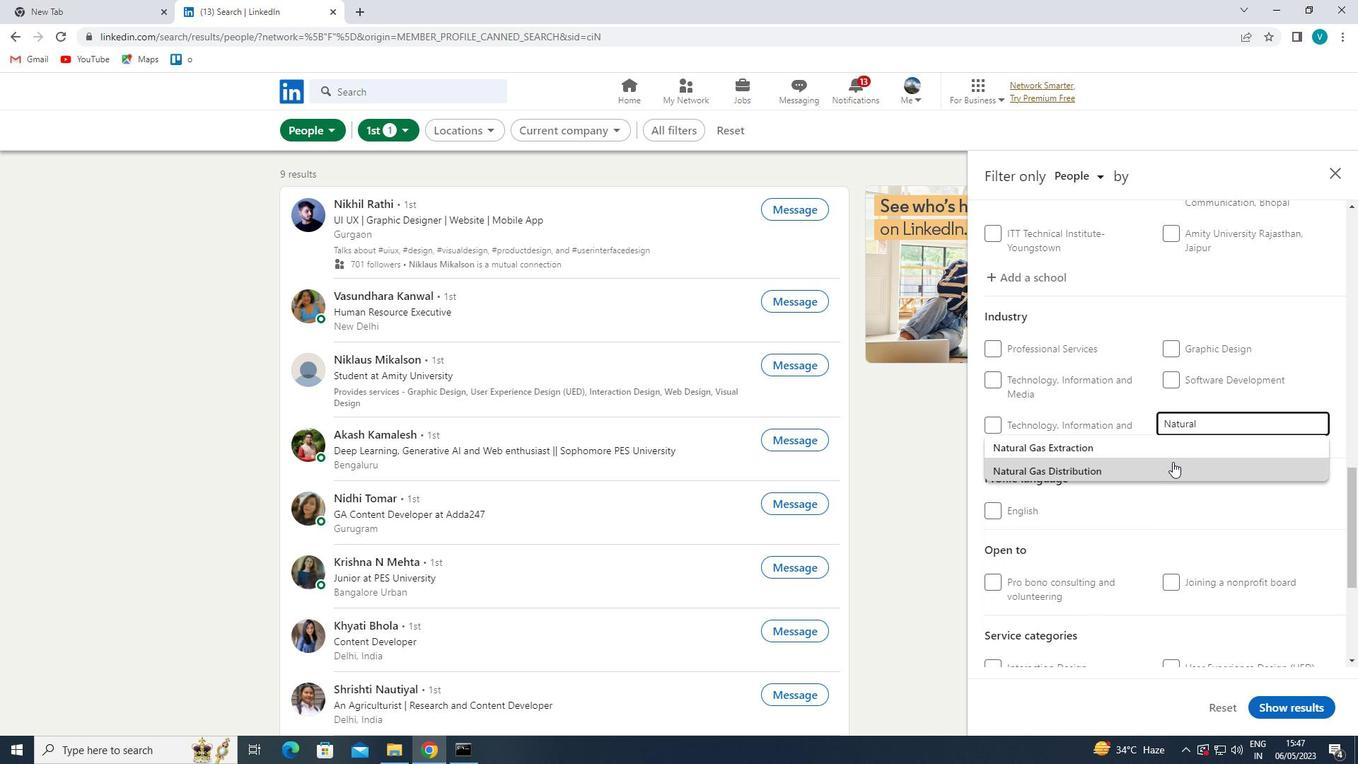 
Action: Mouse scrolled (1172, 462) with delta (0, 0)
Screenshot: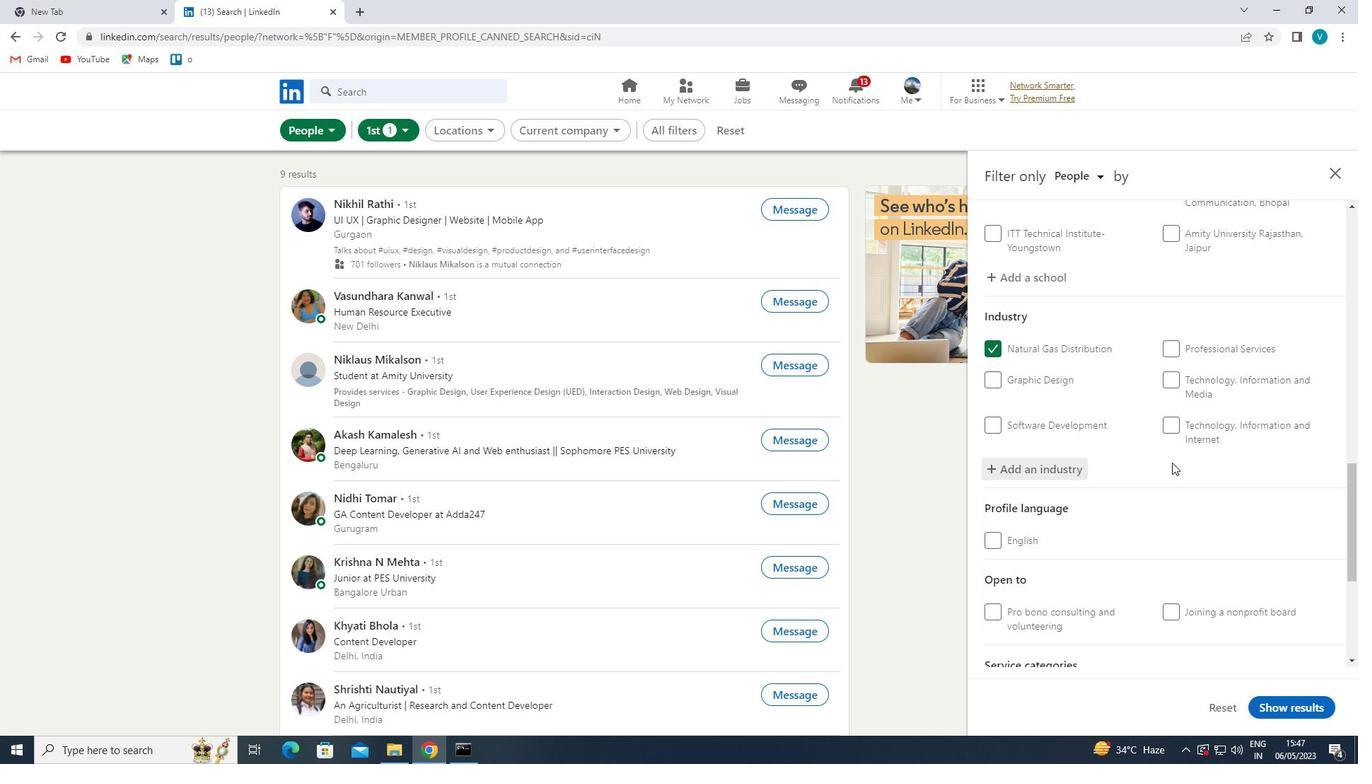 
Action: Mouse moved to (1172, 462)
Screenshot: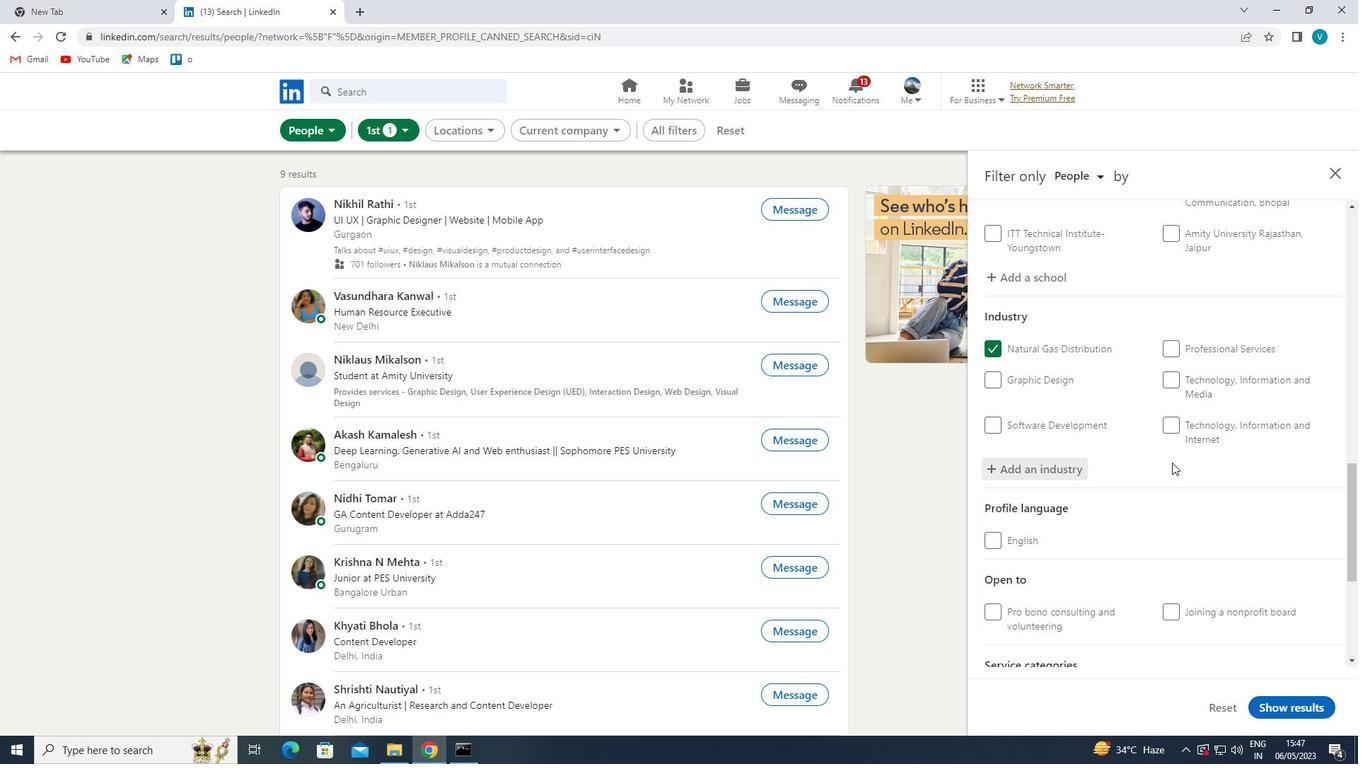 
Action: Mouse scrolled (1172, 462) with delta (0, 0)
Screenshot: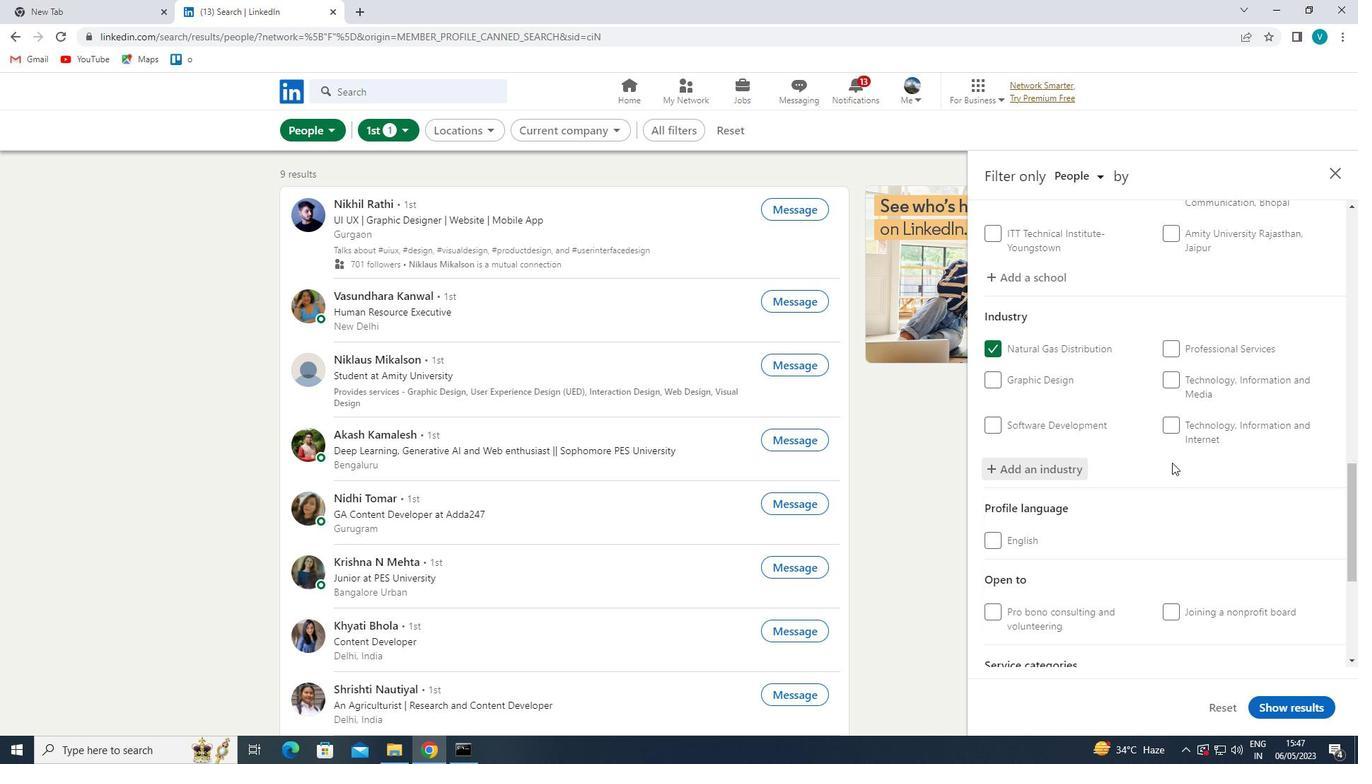 
Action: Mouse moved to (1172, 462)
Screenshot: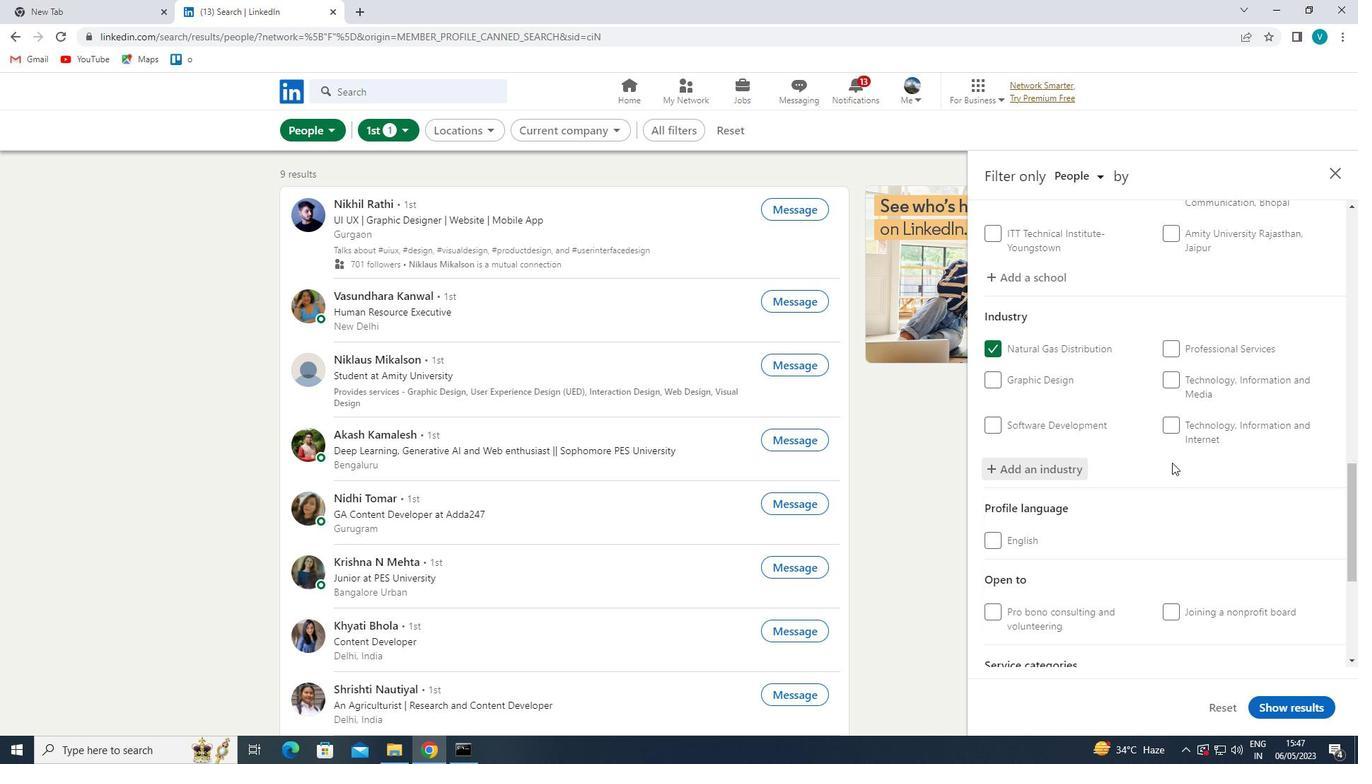 
Action: Mouse scrolled (1172, 462) with delta (0, 0)
Screenshot: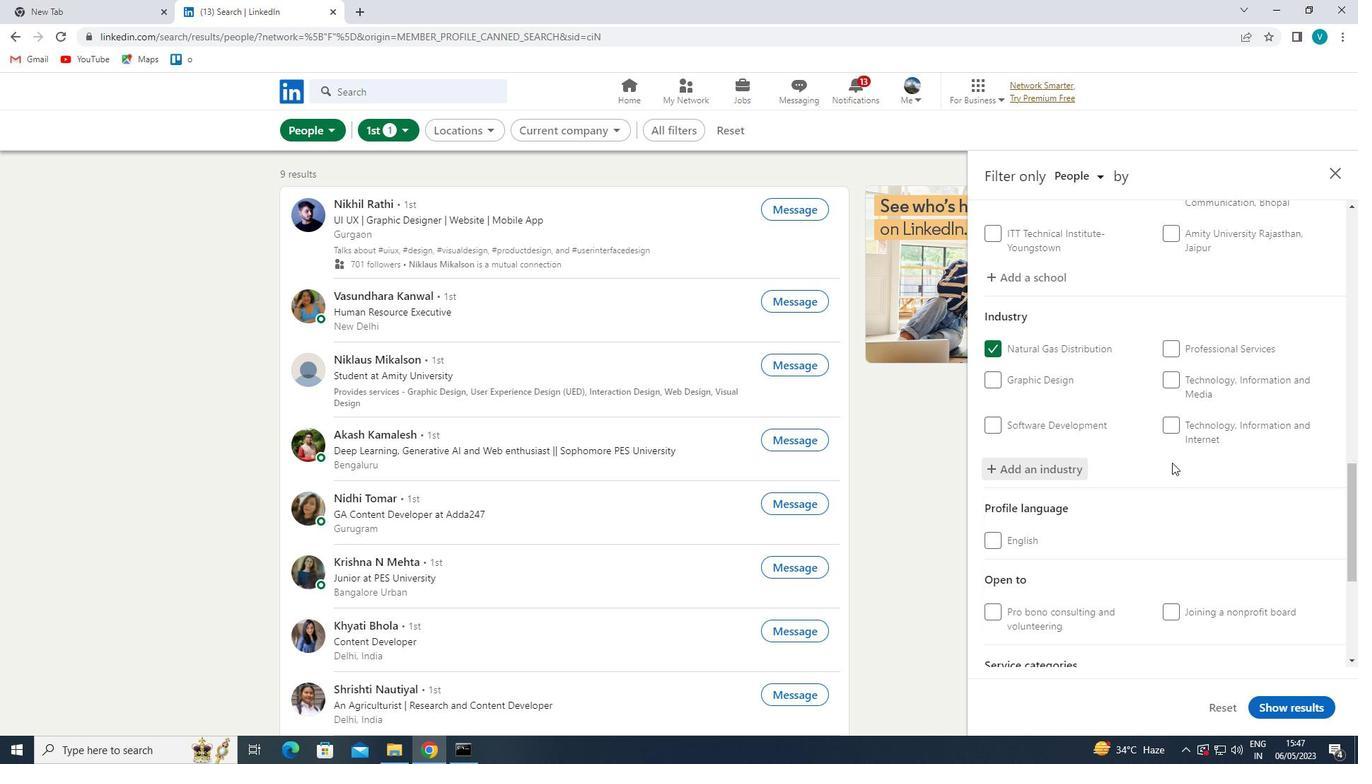 
Action: Mouse moved to (1209, 542)
Screenshot: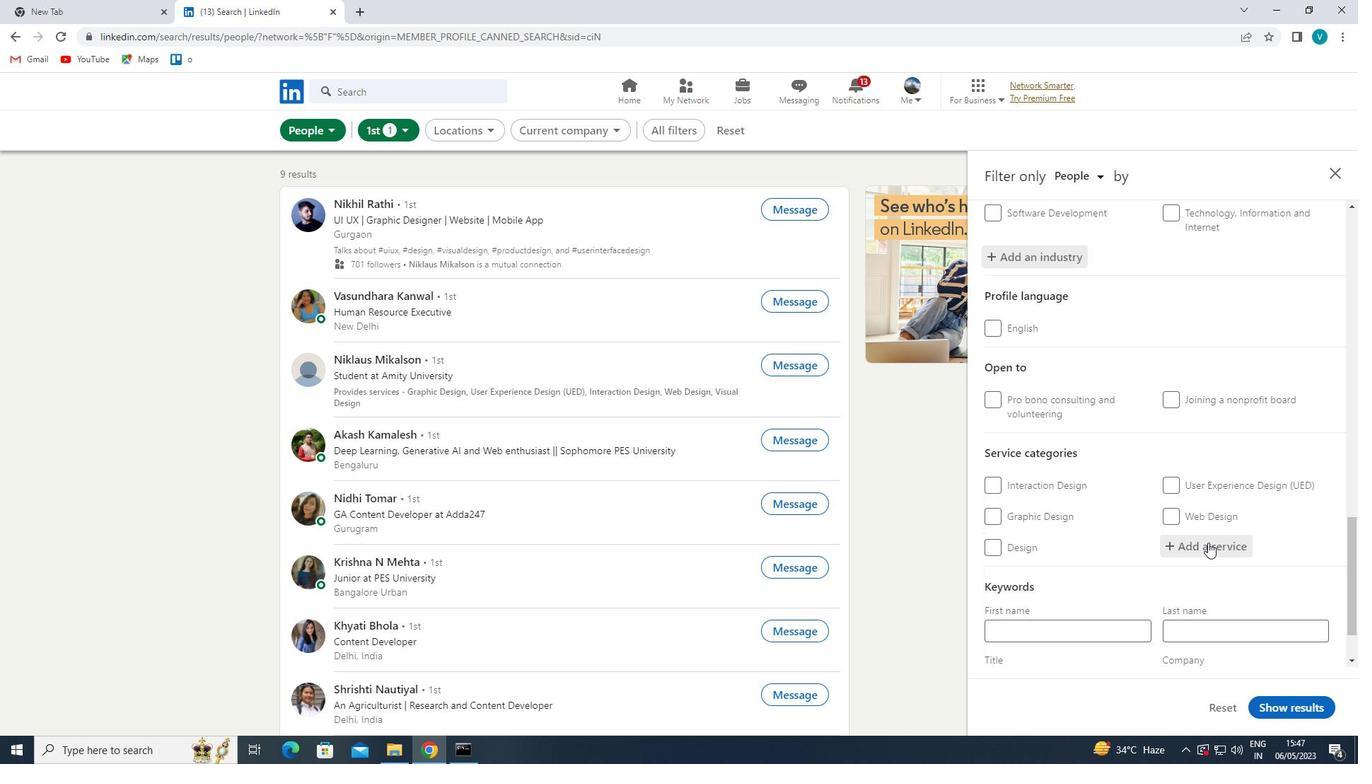 
Action: Mouse pressed left at (1209, 542)
Screenshot: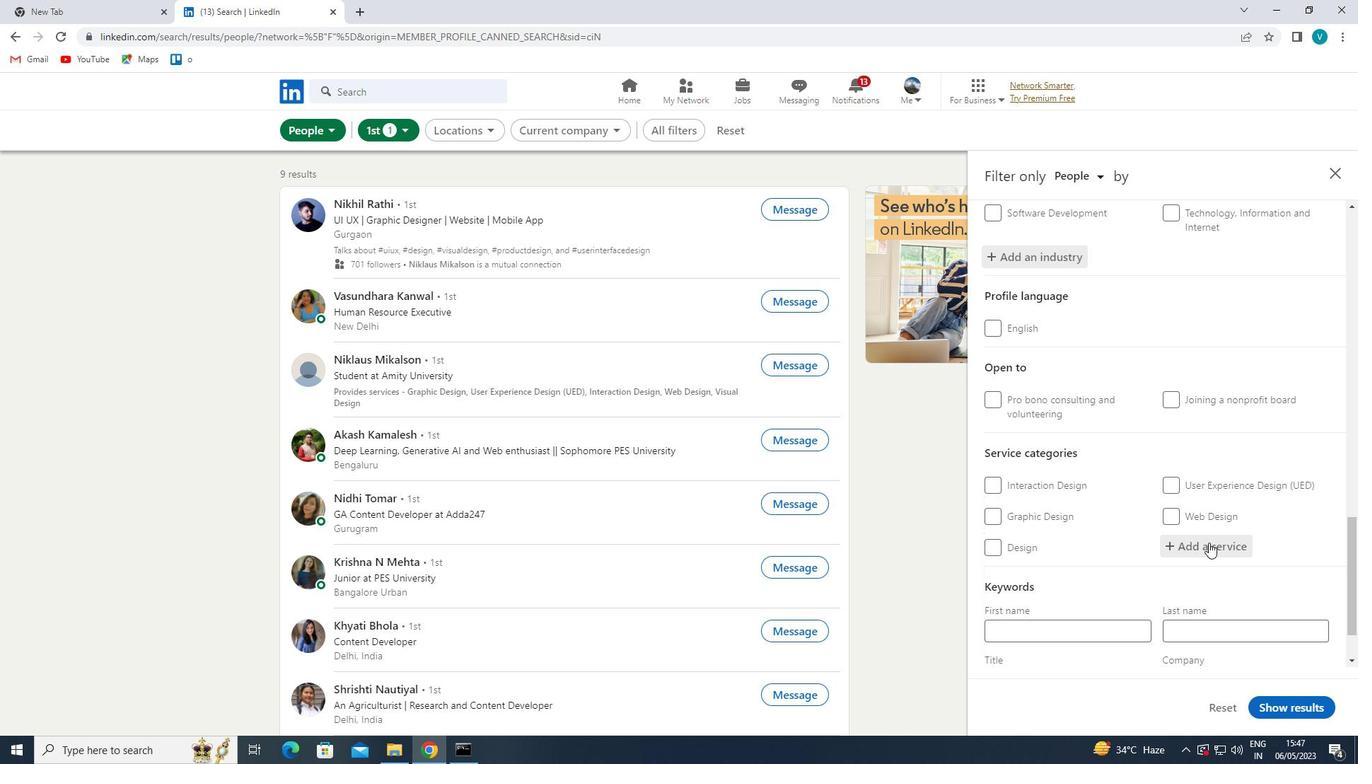 
Action: Mouse moved to (1224, 518)
Screenshot: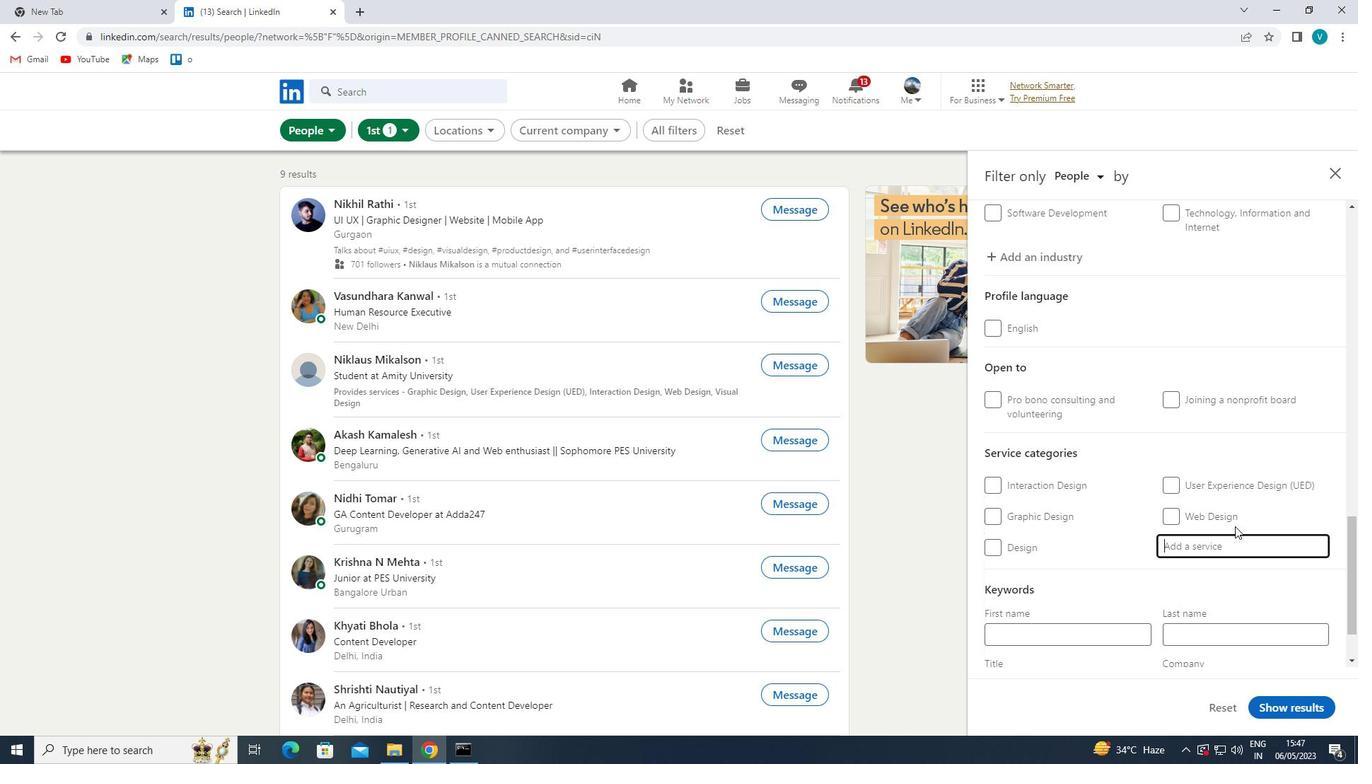 
Action: Key pressed <Key.shift>NON
Screenshot: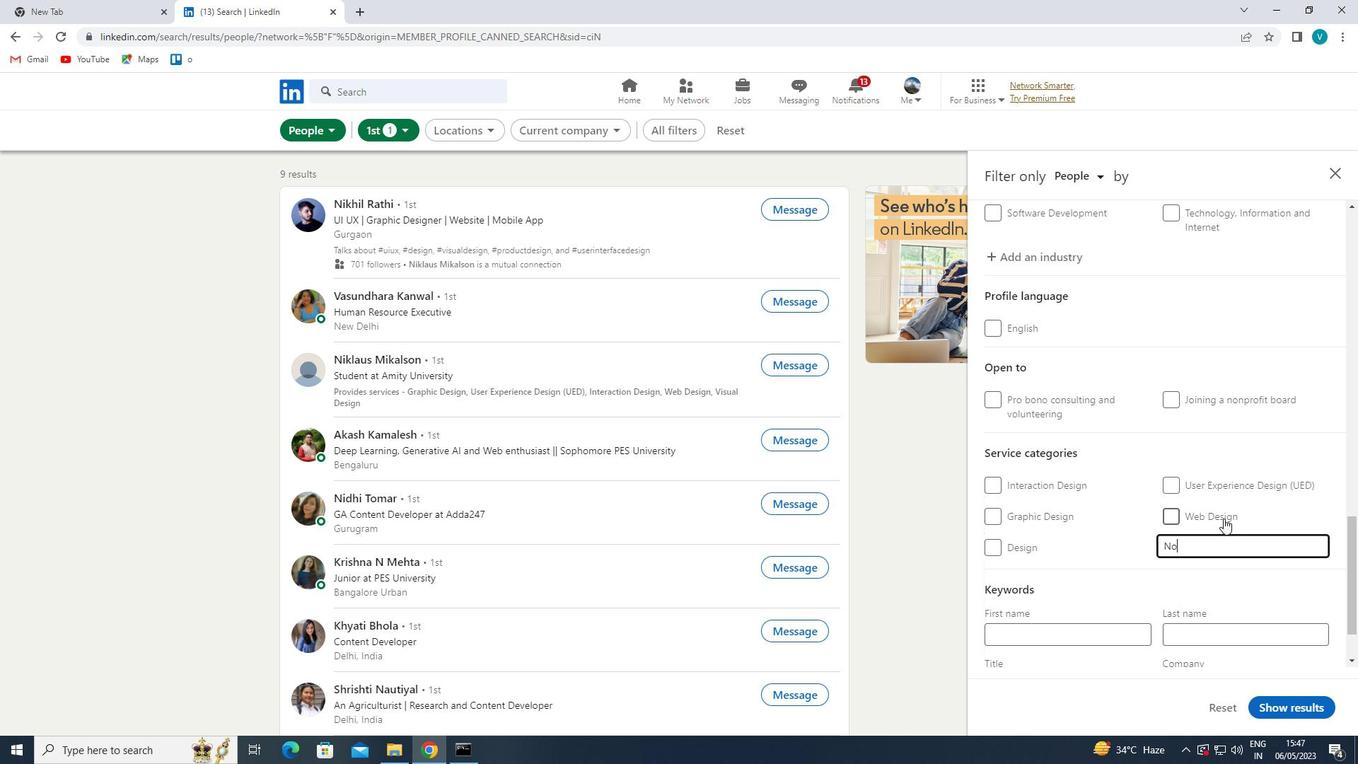 
Action: Mouse moved to (1144, 596)
Screenshot: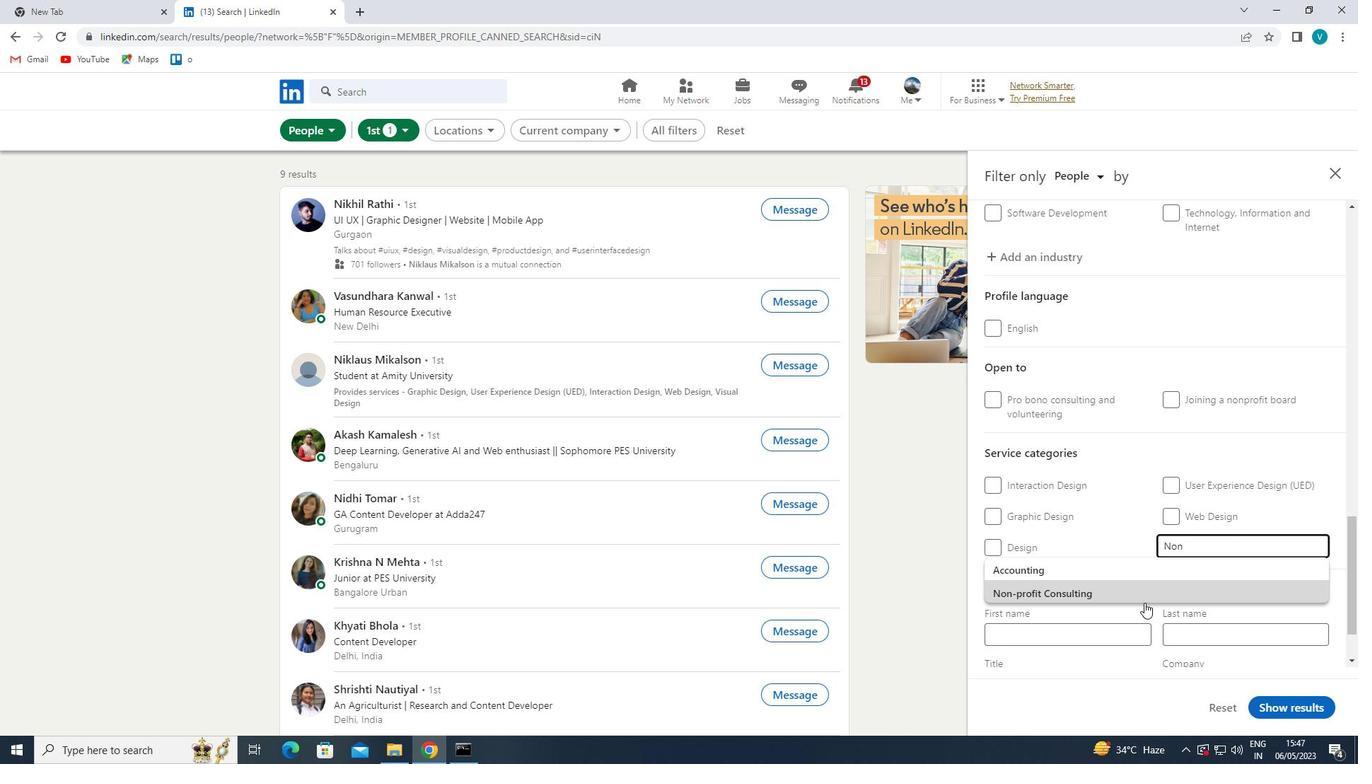 
Action: Mouse pressed left at (1144, 596)
Screenshot: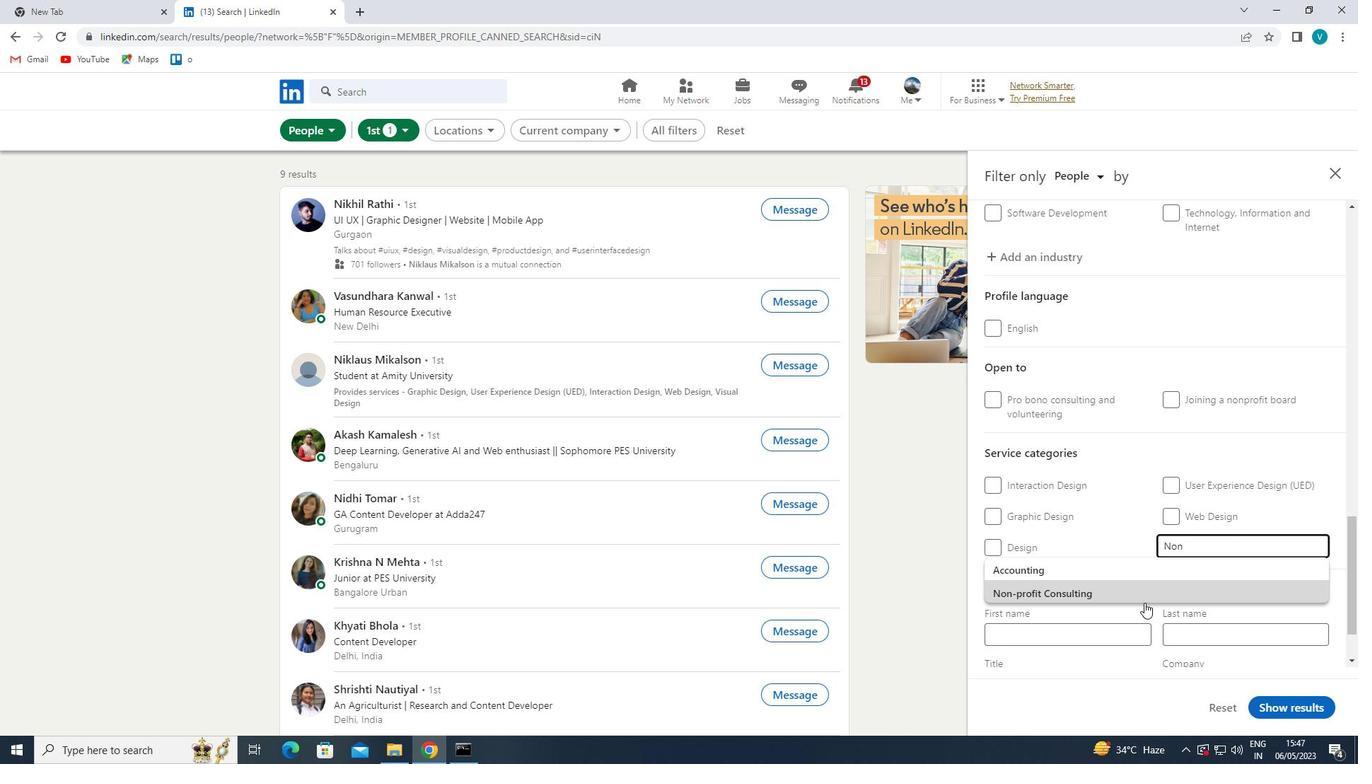 
Action: Mouse moved to (1145, 565)
Screenshot: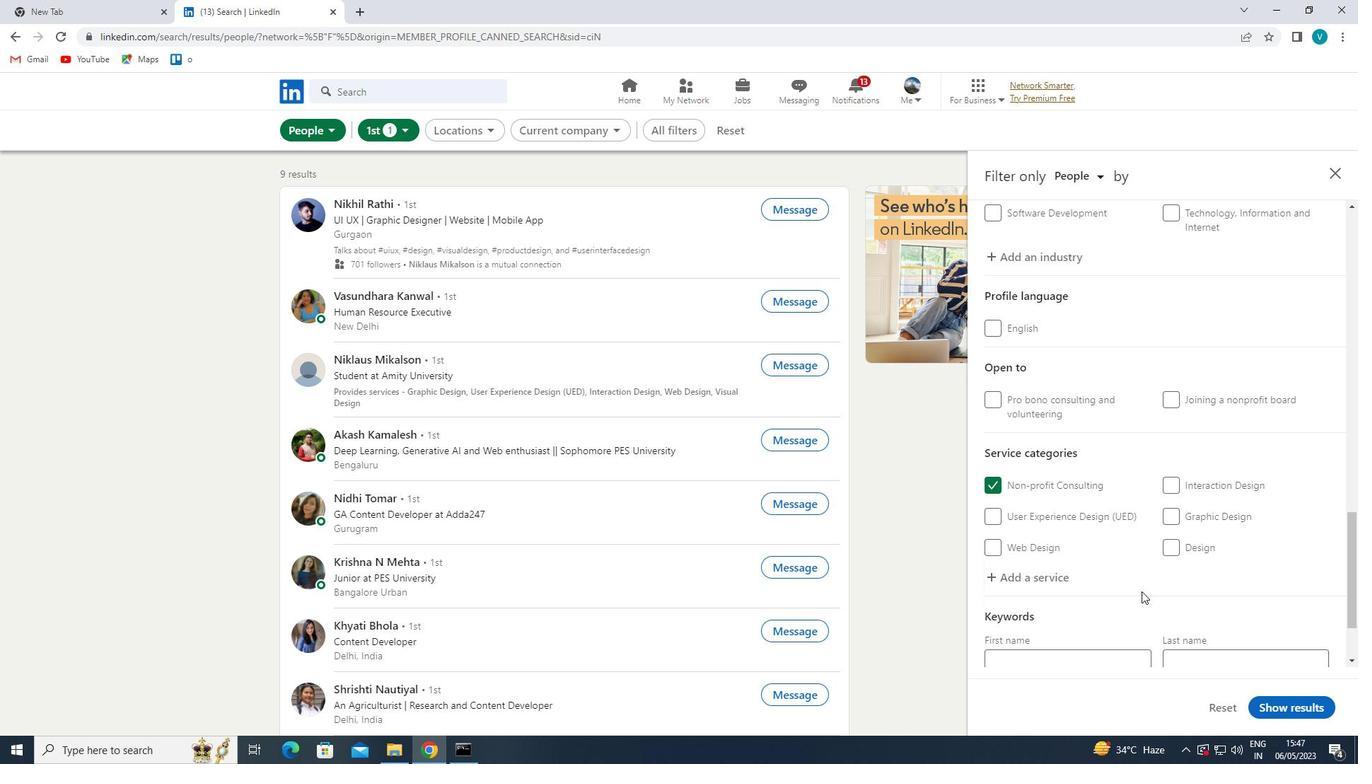 
Action: Mouse scrolled (1145, 564) with delta (0, 0)
Screenshot: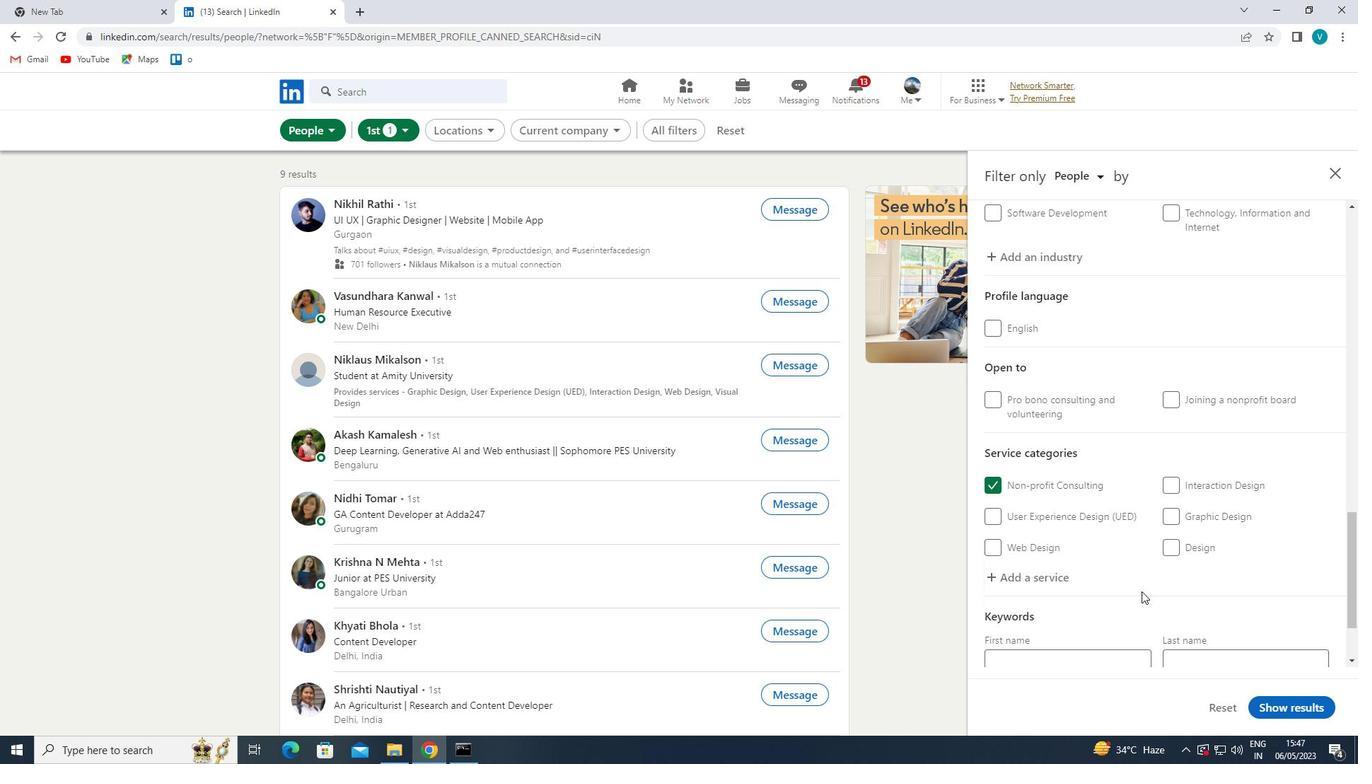
Action: Mouse scrolled (1145, 564) with delta (0, 0)
Screenshot: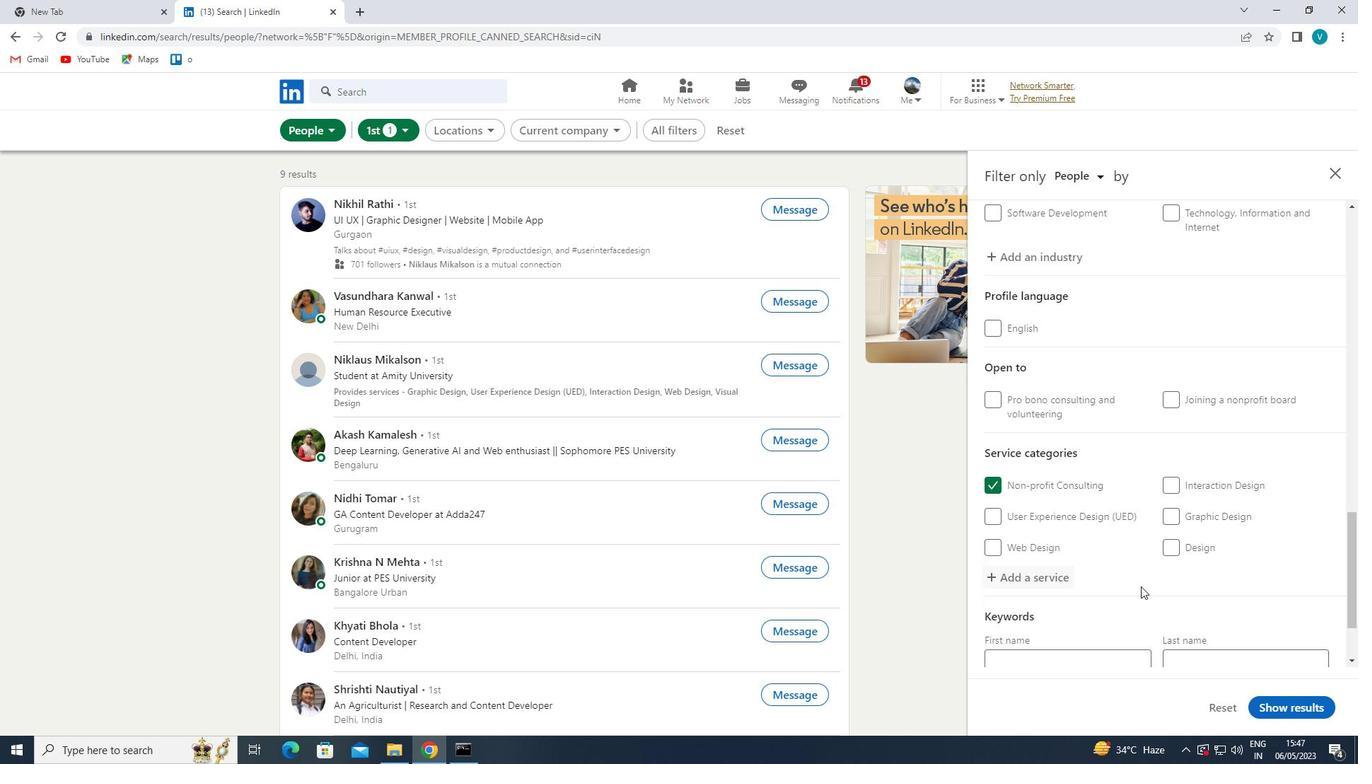 
Action: Mouse moved to (1145, 564)
Screenshot: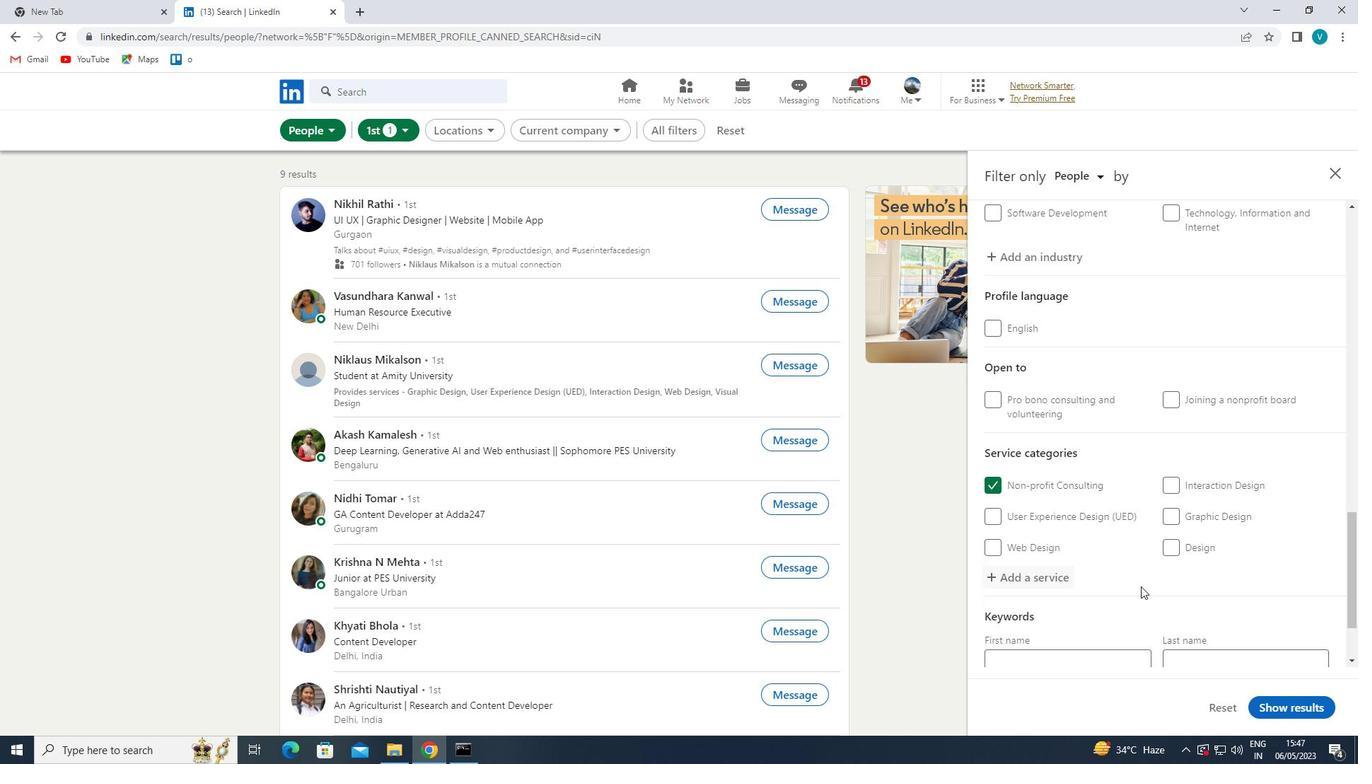 
Action: Mouse scrolled (1145, 563) with delta (0, 0)
Screenshot: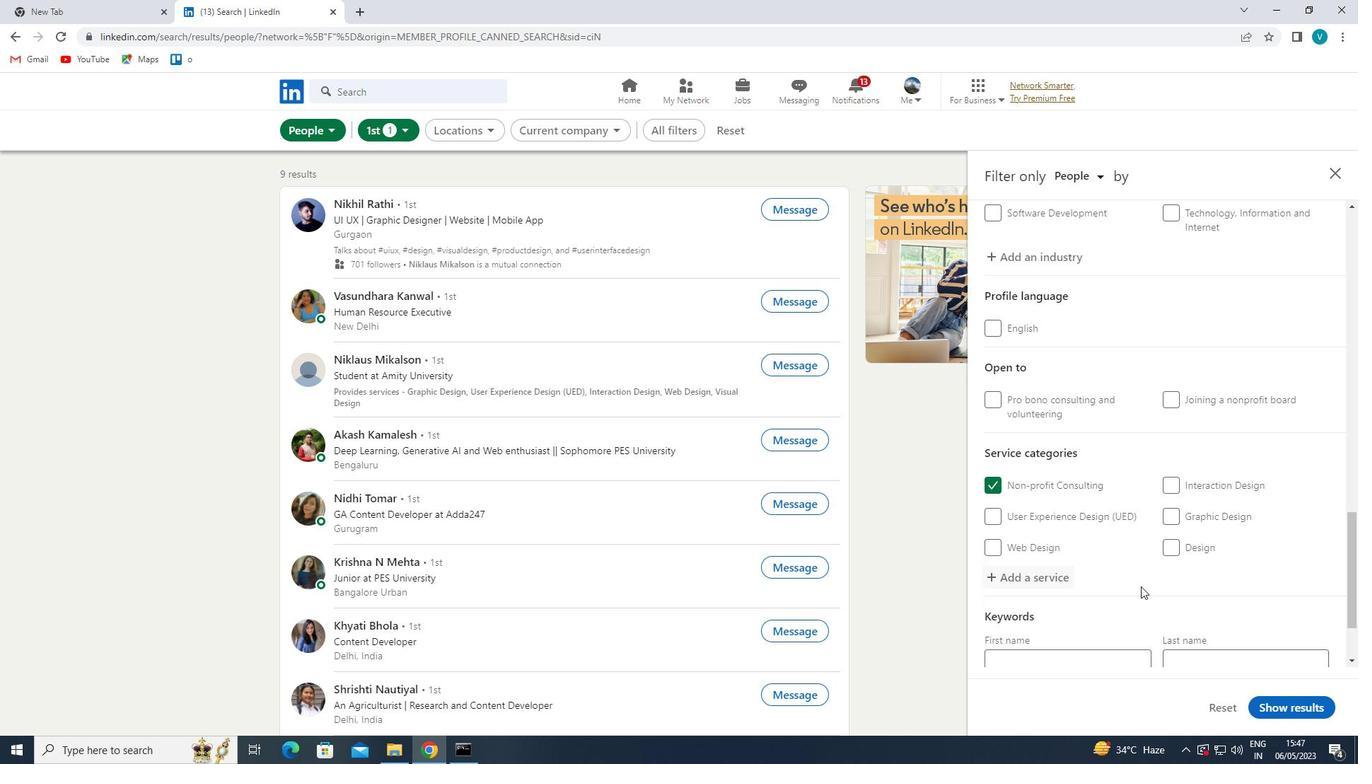 
Action: Mouse moved to (1145, 563)
Screenshot: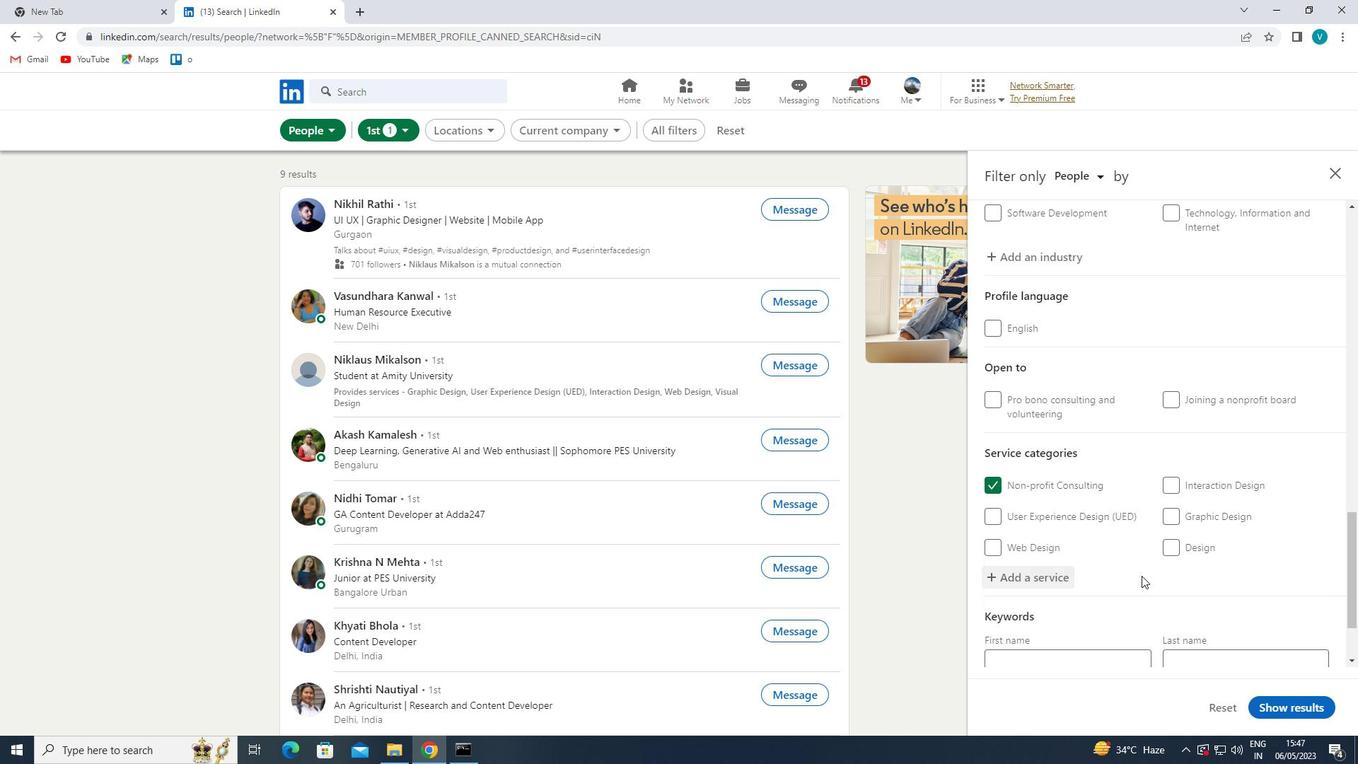 
Action: Mouse scrolled (1145, 563) with delta (0, 0)
Screenshot: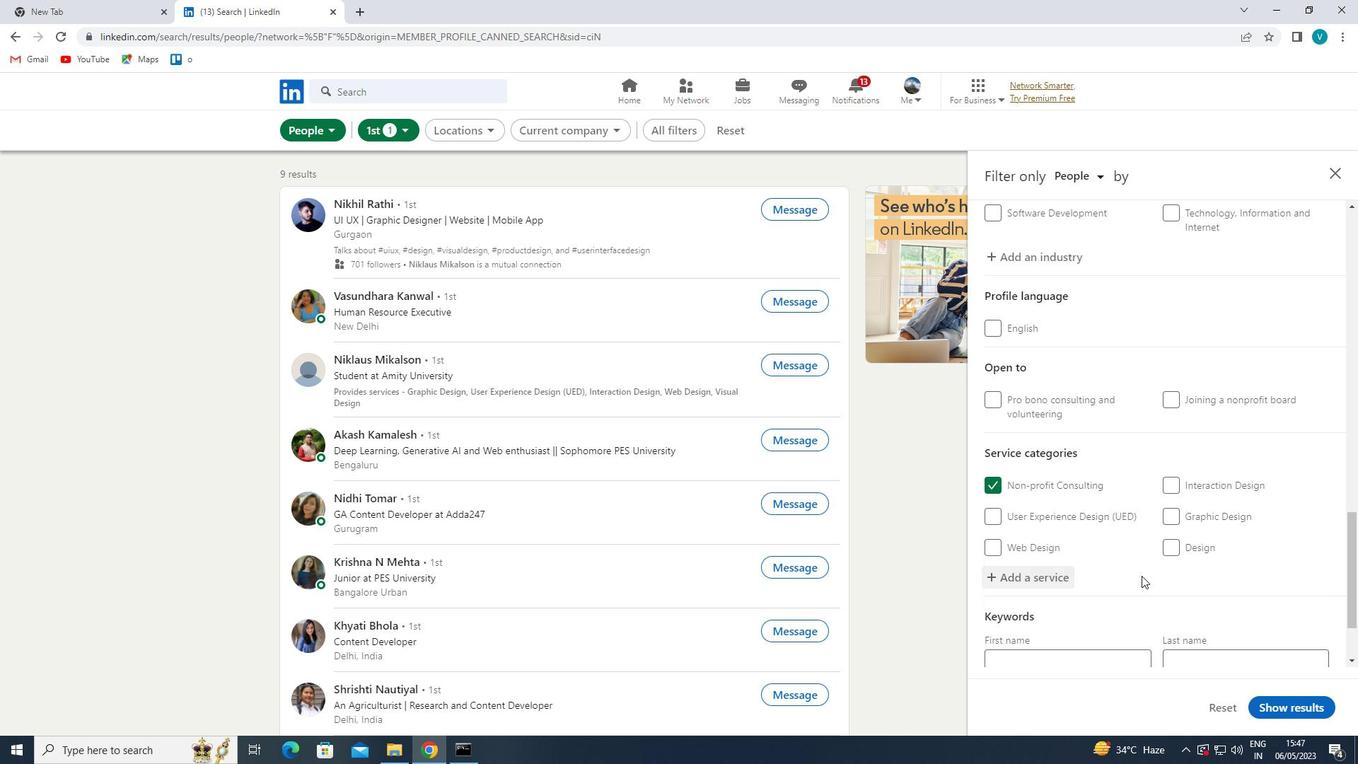 
Action: Mouse moved to (1111, 598)
Screenshot: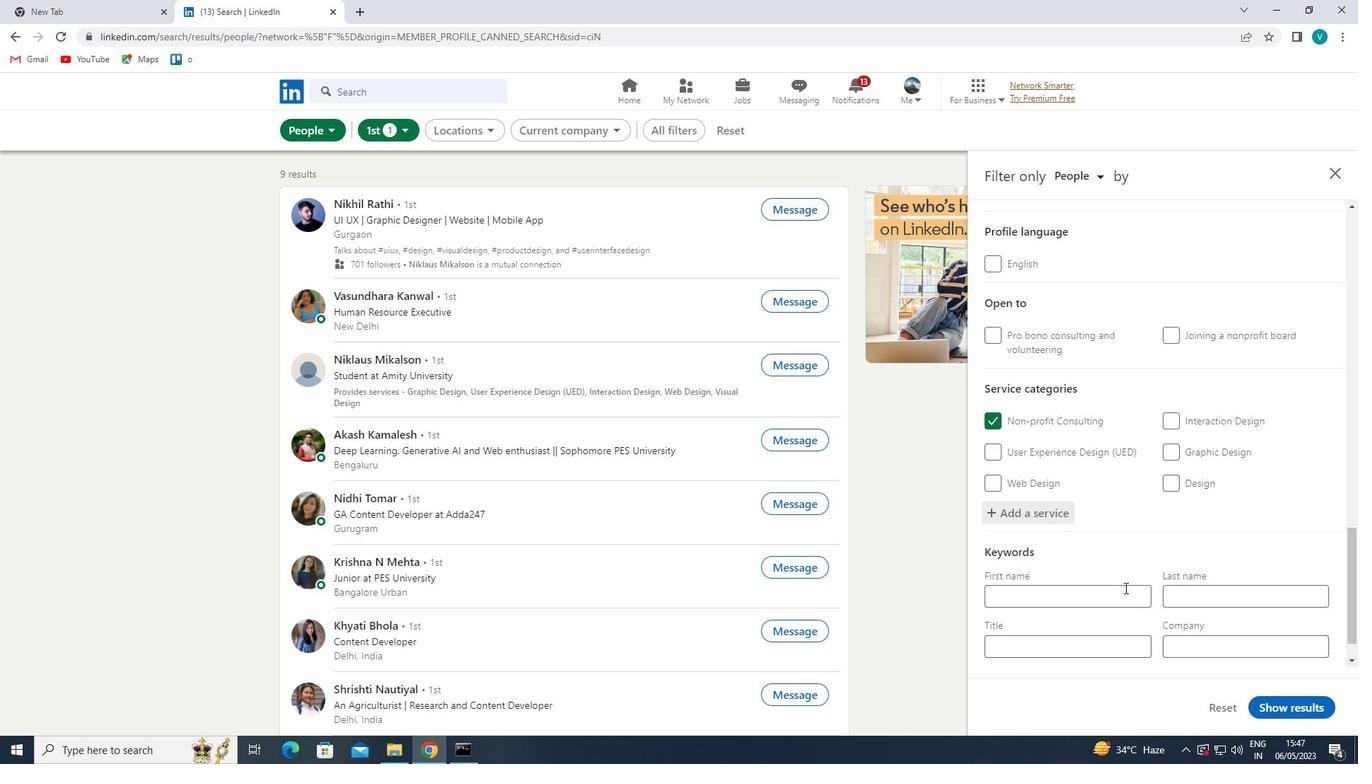 
Action: Mouse pressed left at (1111, 598)
Screenshot: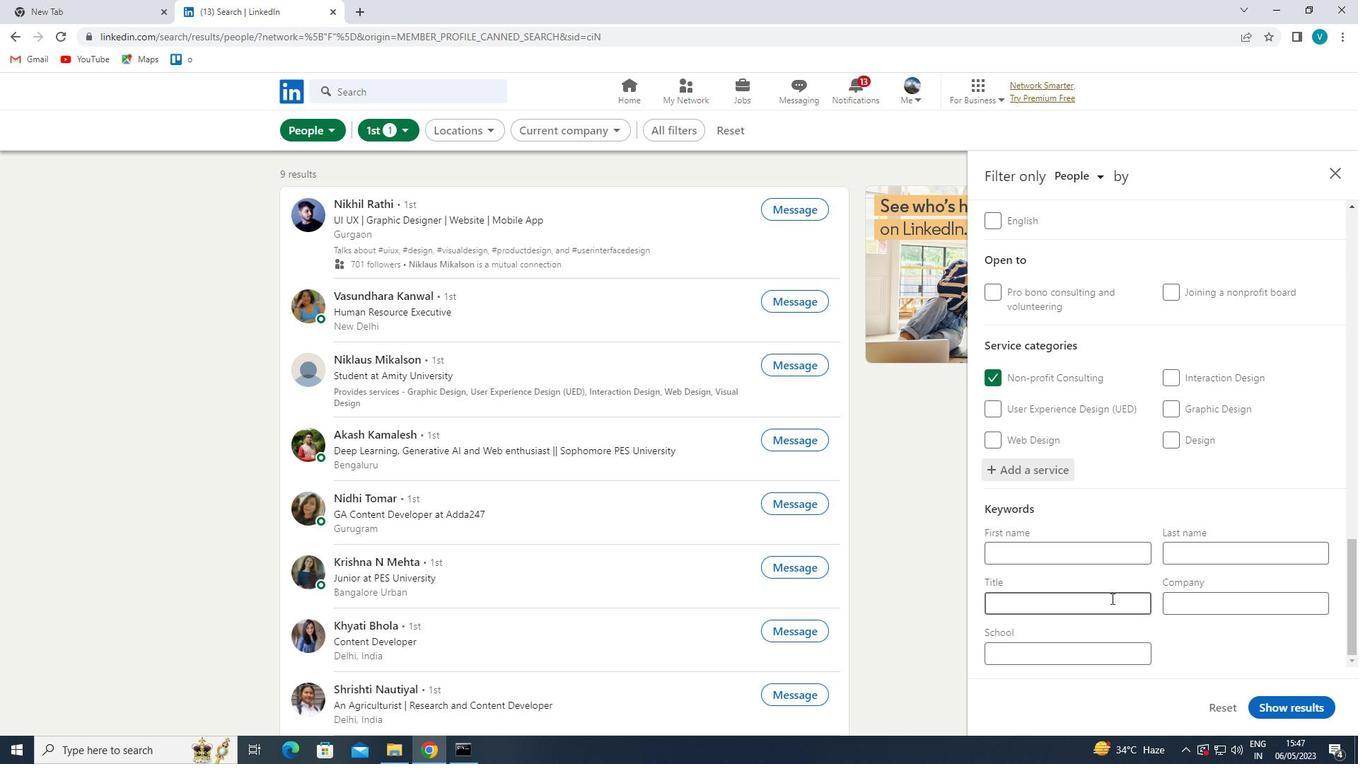 
Action: Mouse moved to (1068, 576)
Screenshot: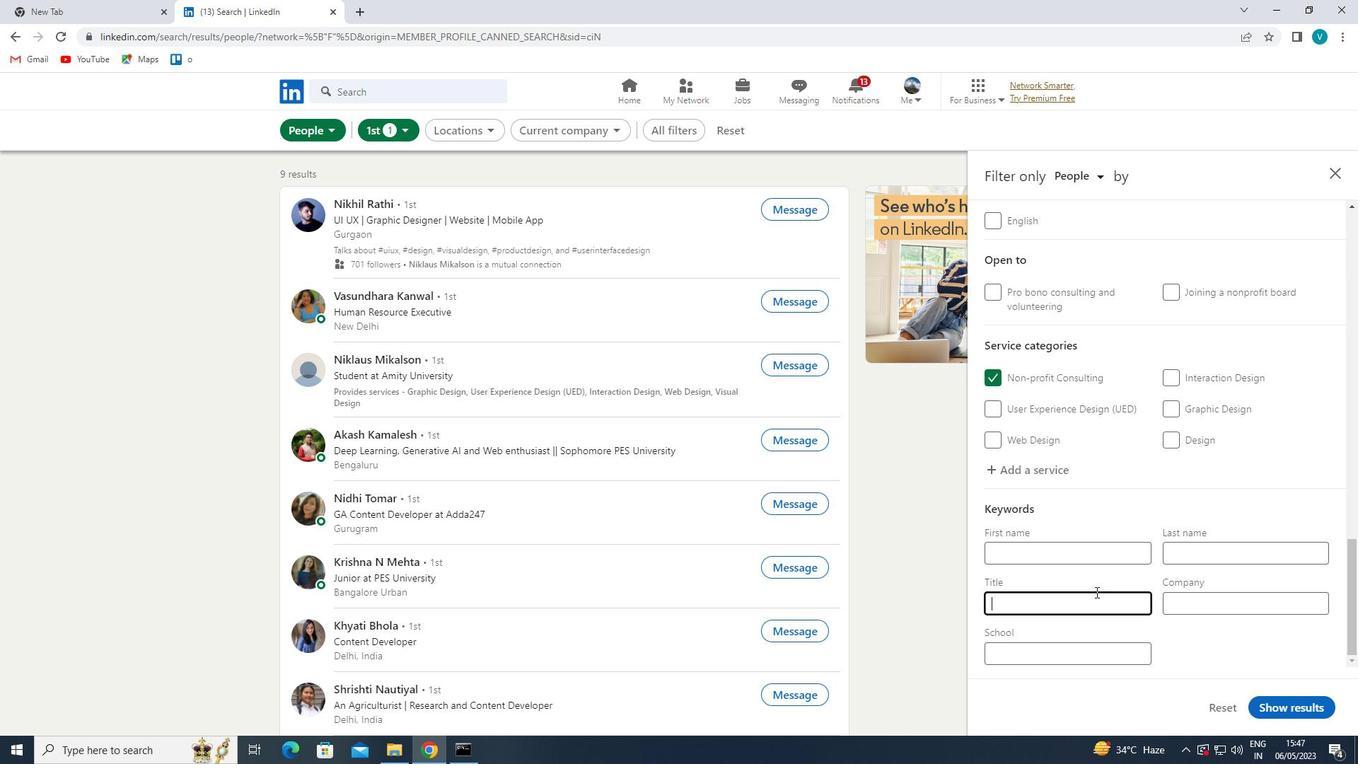 
Action: Key pressed <Key.shift>SALON<Key.space><Key.shift>MANAGER<Key.space>
Screenshot: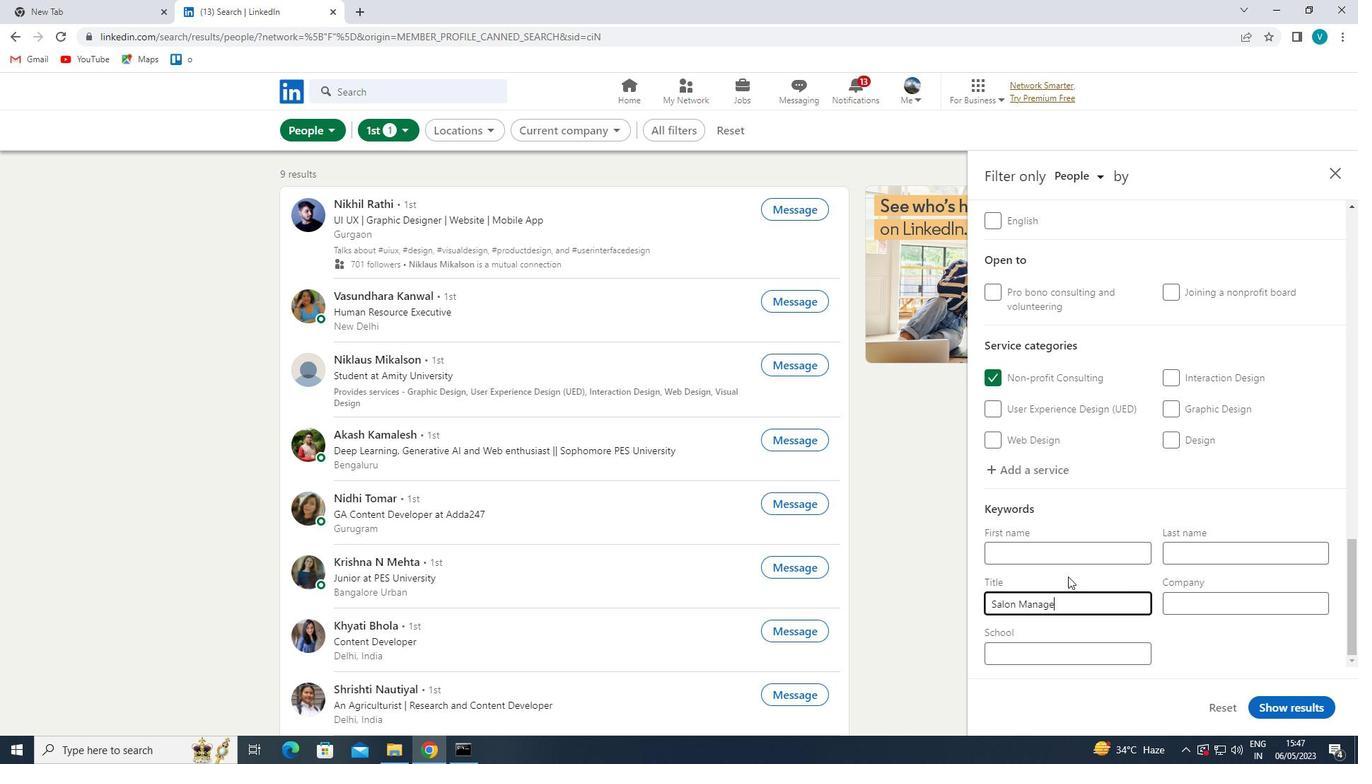 
Action: Mouse moved to (1266, 704)
Screenshot: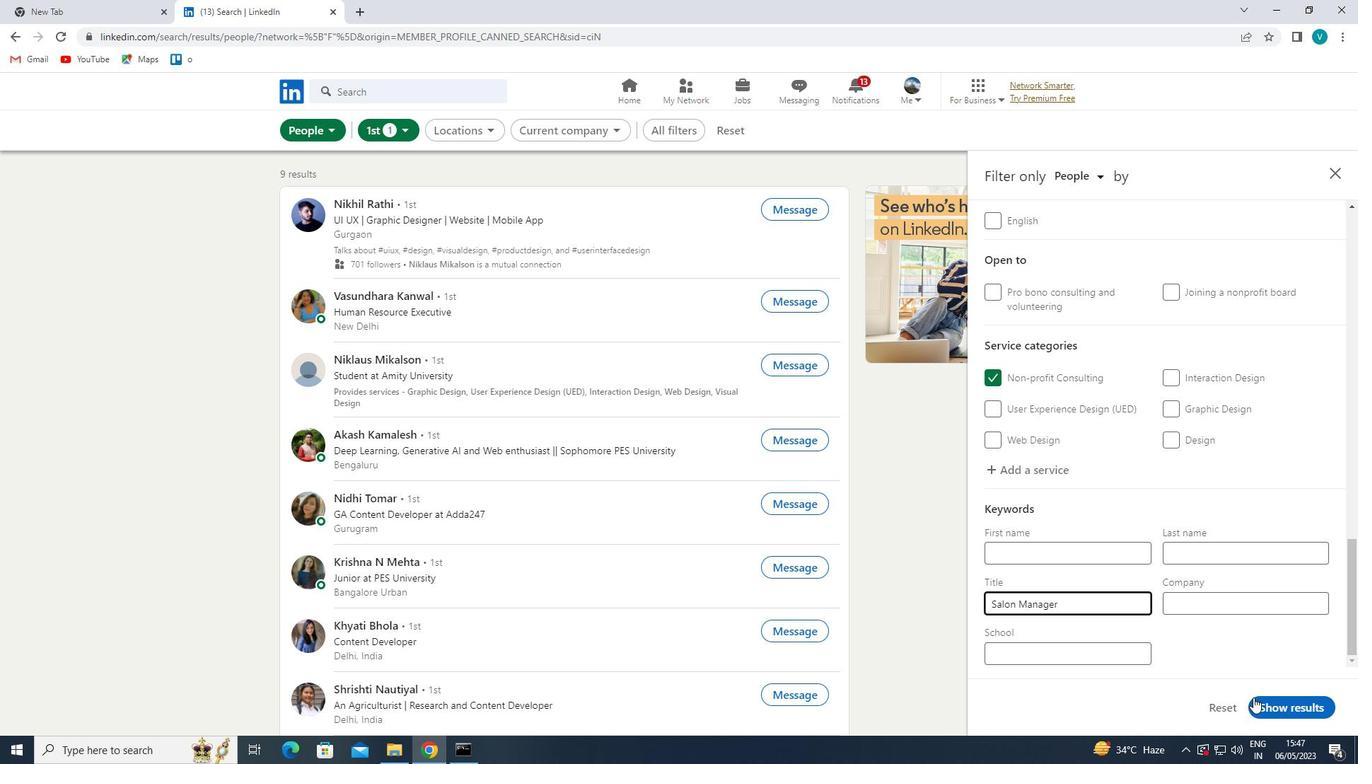 
Action: Mouse pressed left at (1266, 704)
Screenshot: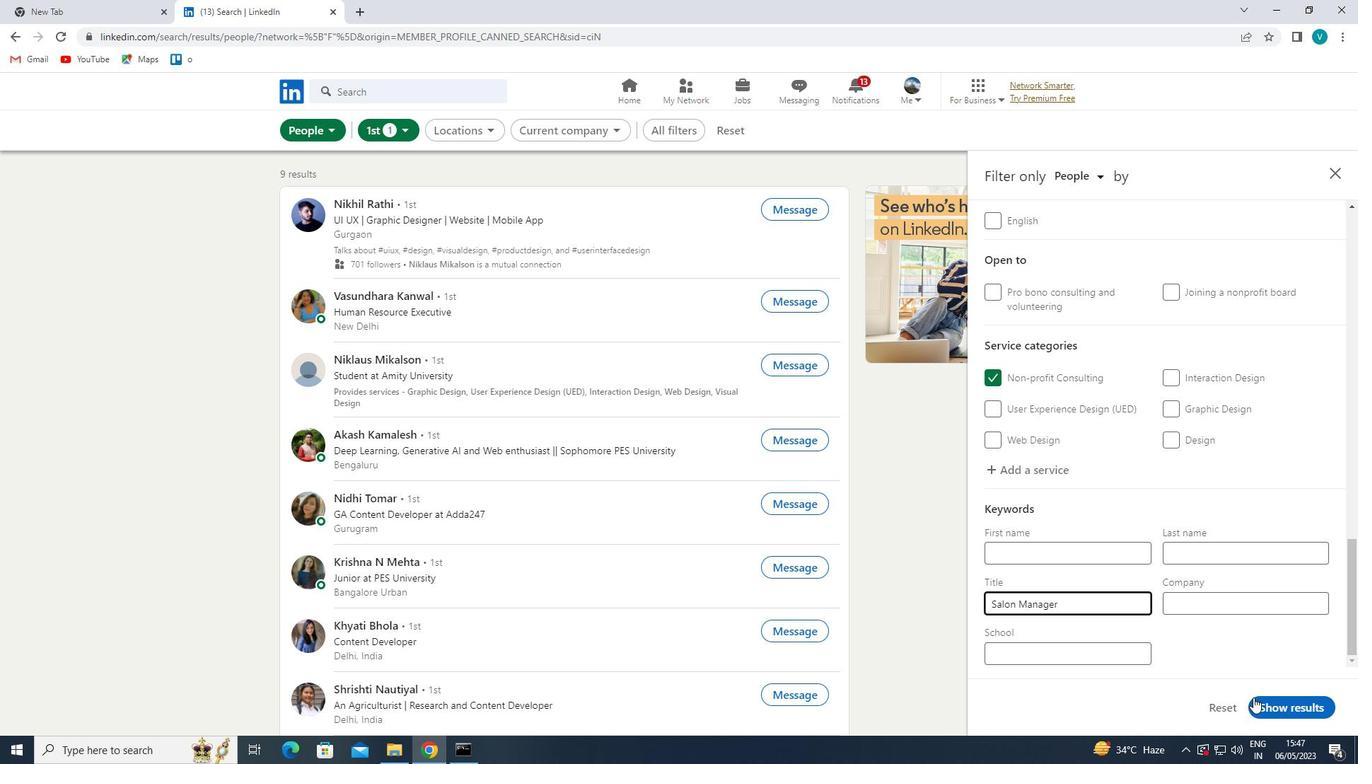 
